 Task: Find connections with filter location Winterthur with filter topic #training with filter profile language French with filter current company LeadSquared with filter school Awadhesh Pratap Singh Vishwavidyalaya with filter industry Transportation Programs with filter service category Financial Reporting with filter keywords title Marketing Specialist
Action: Mouse moved to (618, 97)
Screenshot: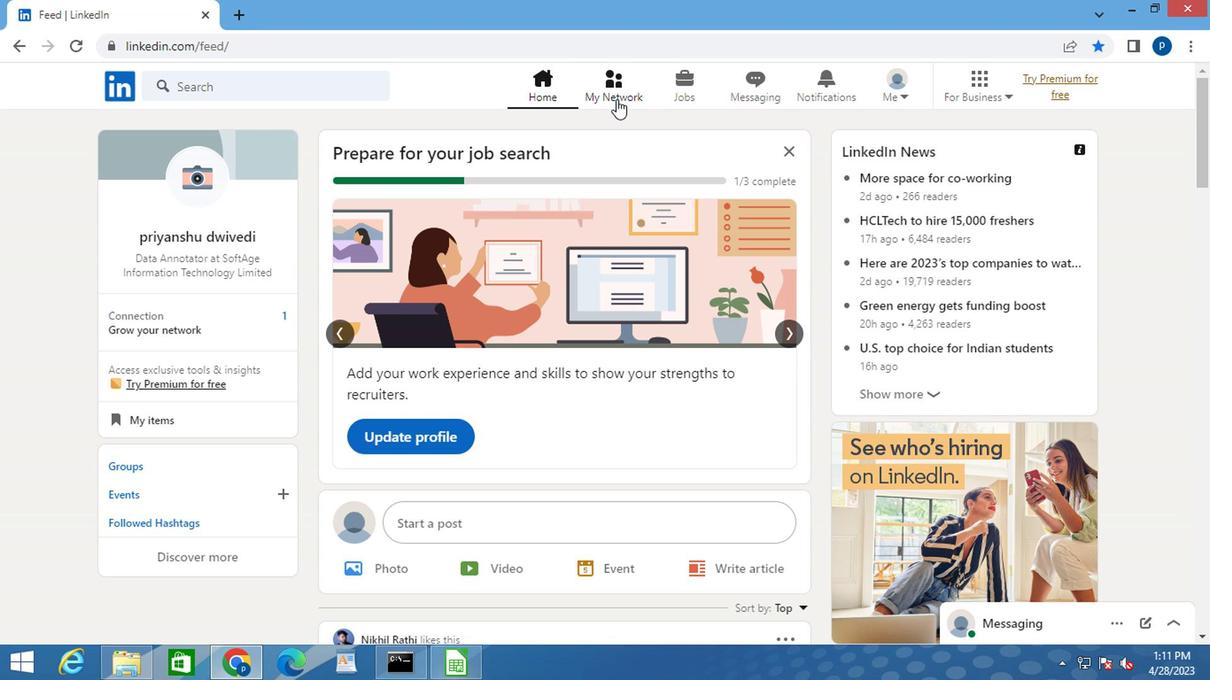 
Action: Mouse pressed left at (618, 97)
Screenshot: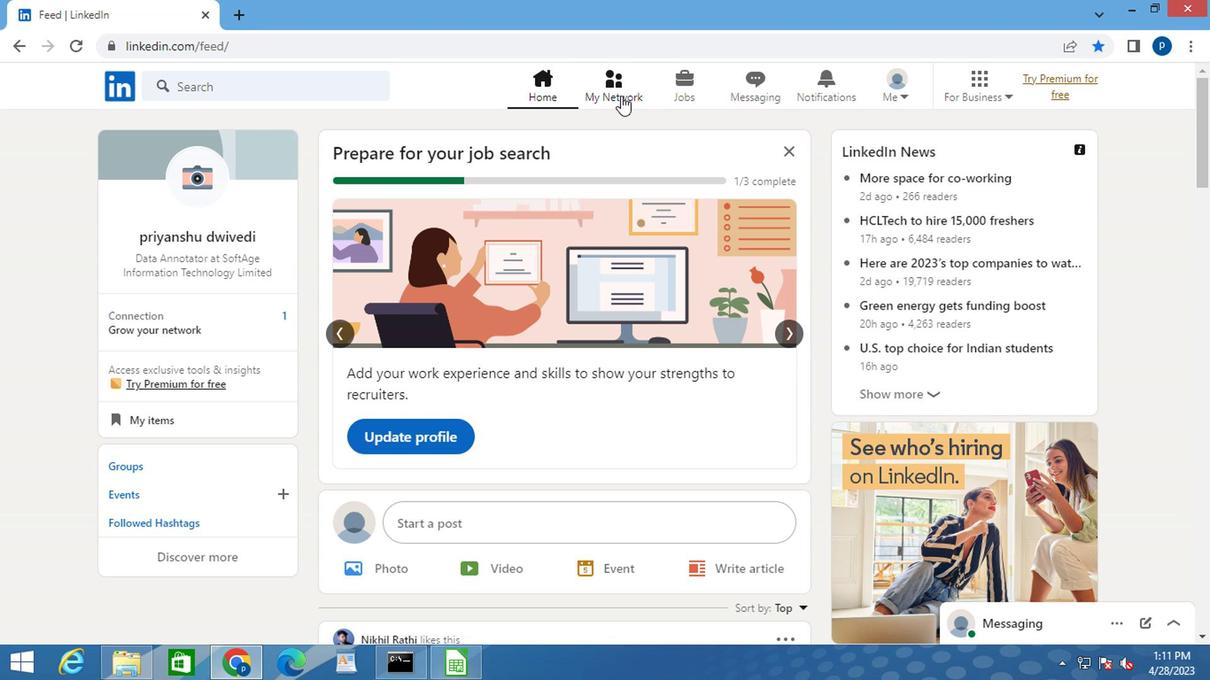 
Action: Mouse moved to (180, 180)
Screenshot: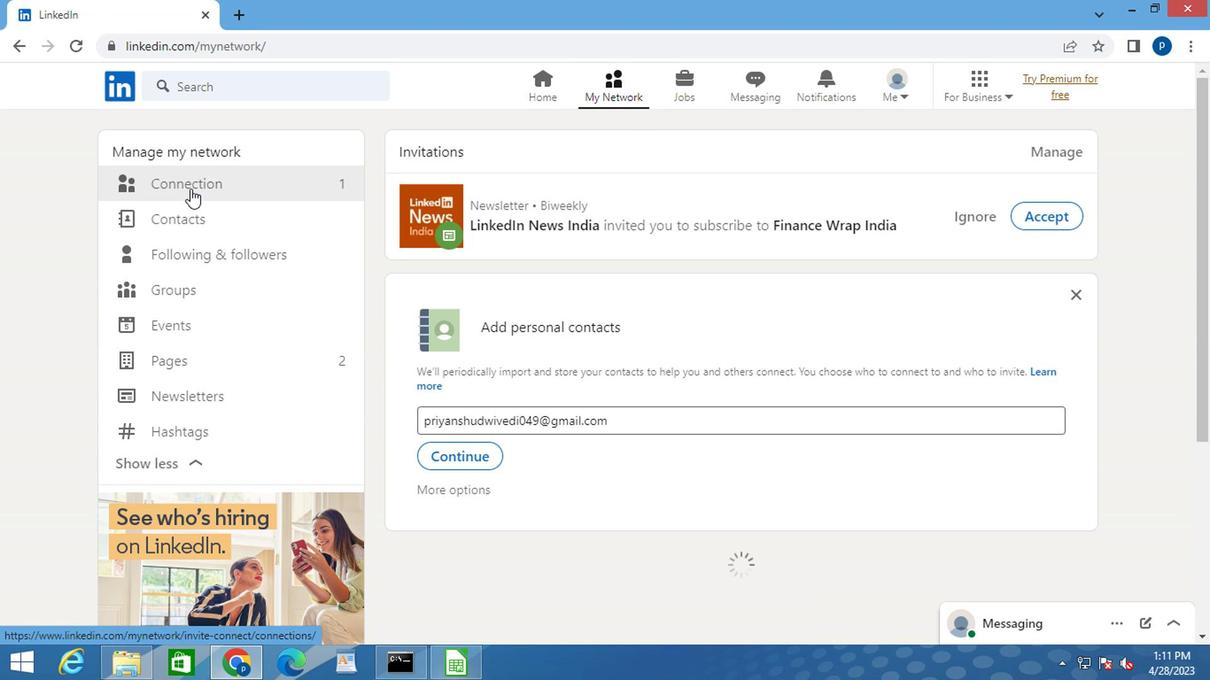 
Action: Mouse pressed left at (180, 180)
Screenshot: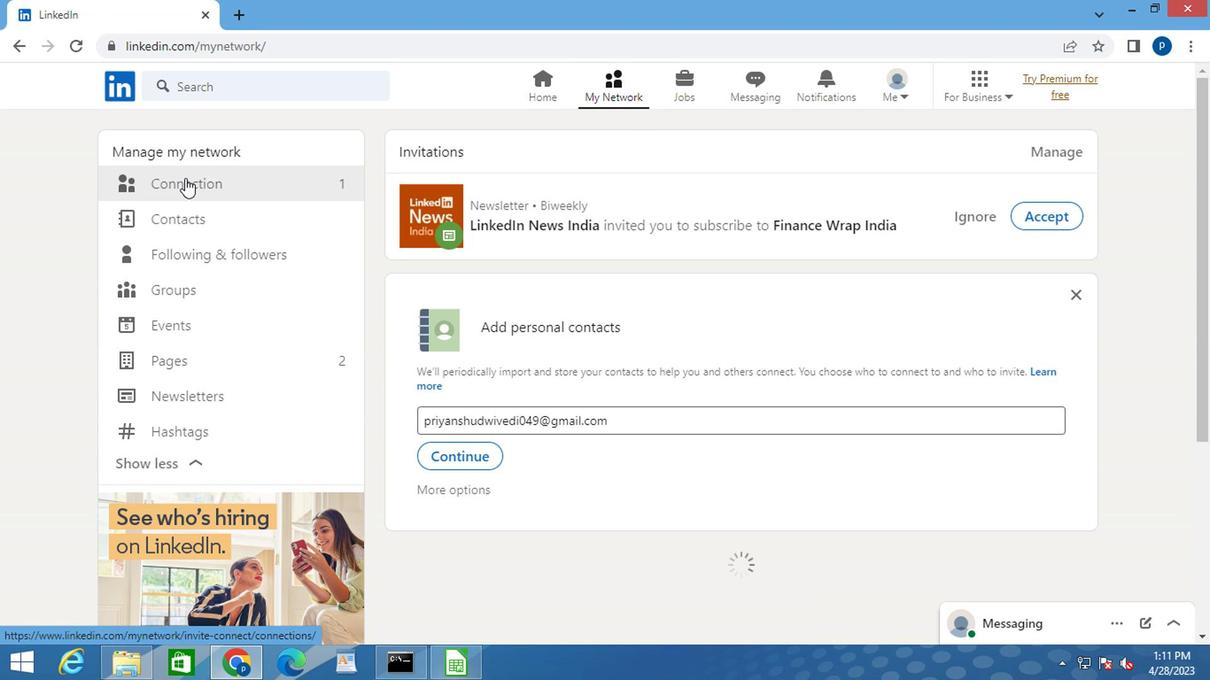 
Action: Mouse moved to (204, 182)
Screenshot: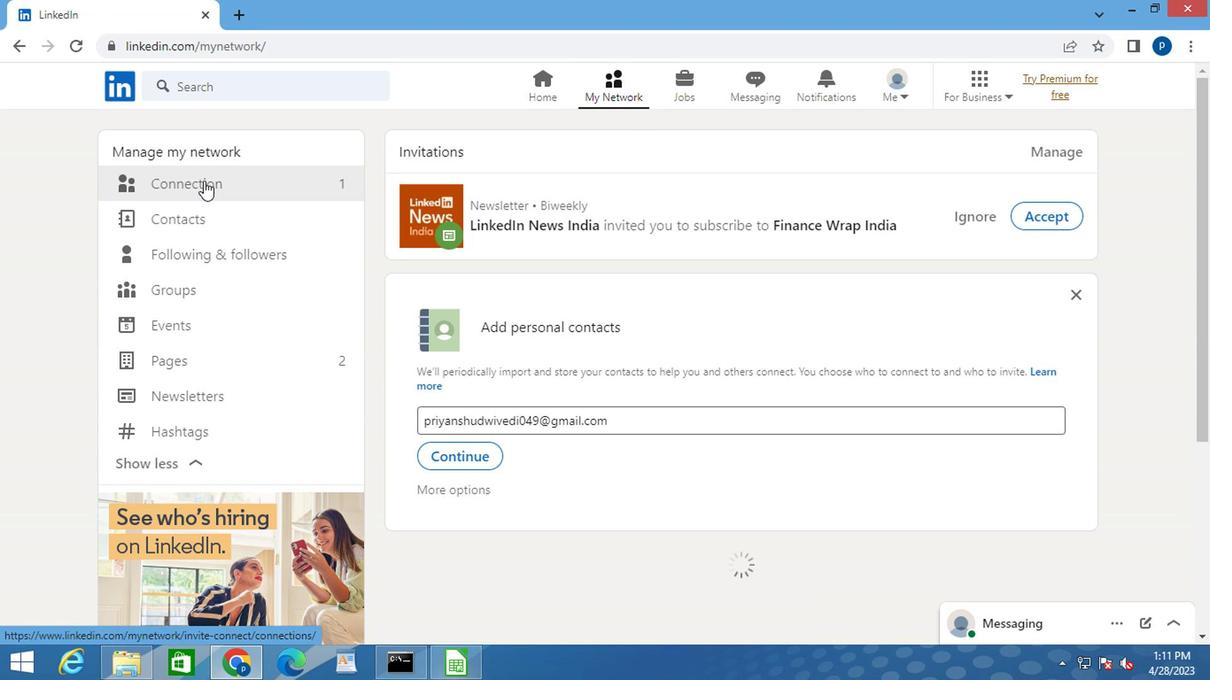 
Action: Mouse pressed left at (204, 182)
Screenshot: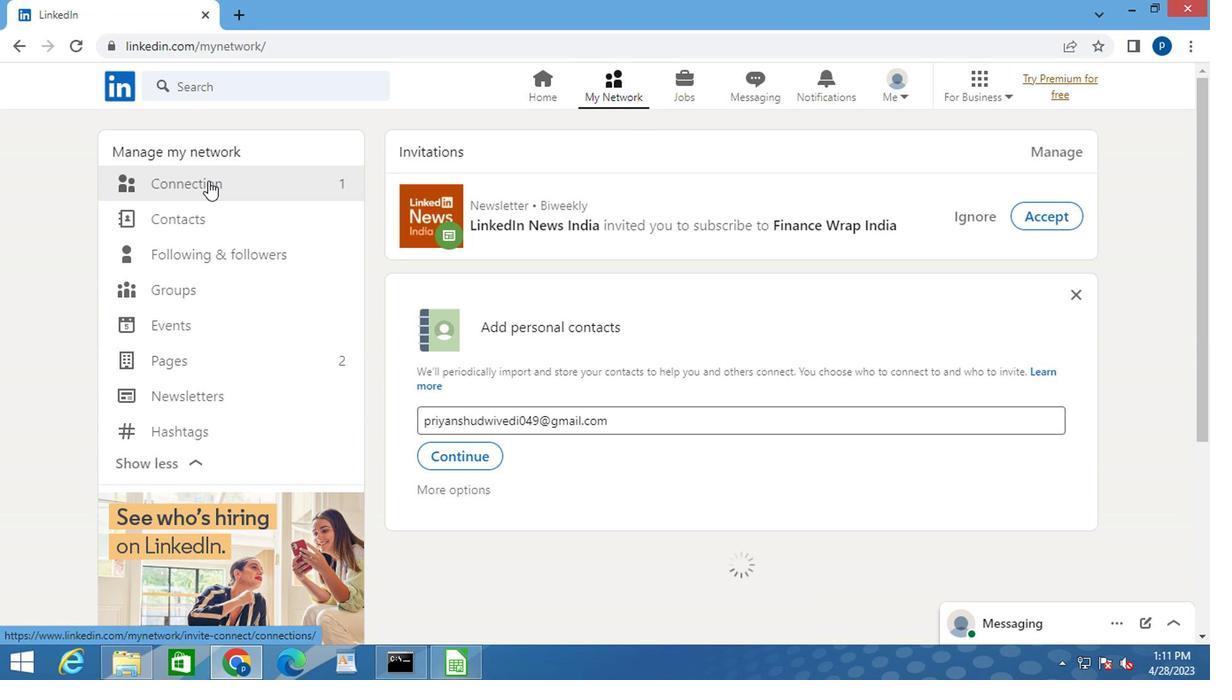 
Action: Mouse moved to (727, 189)
Screenshot: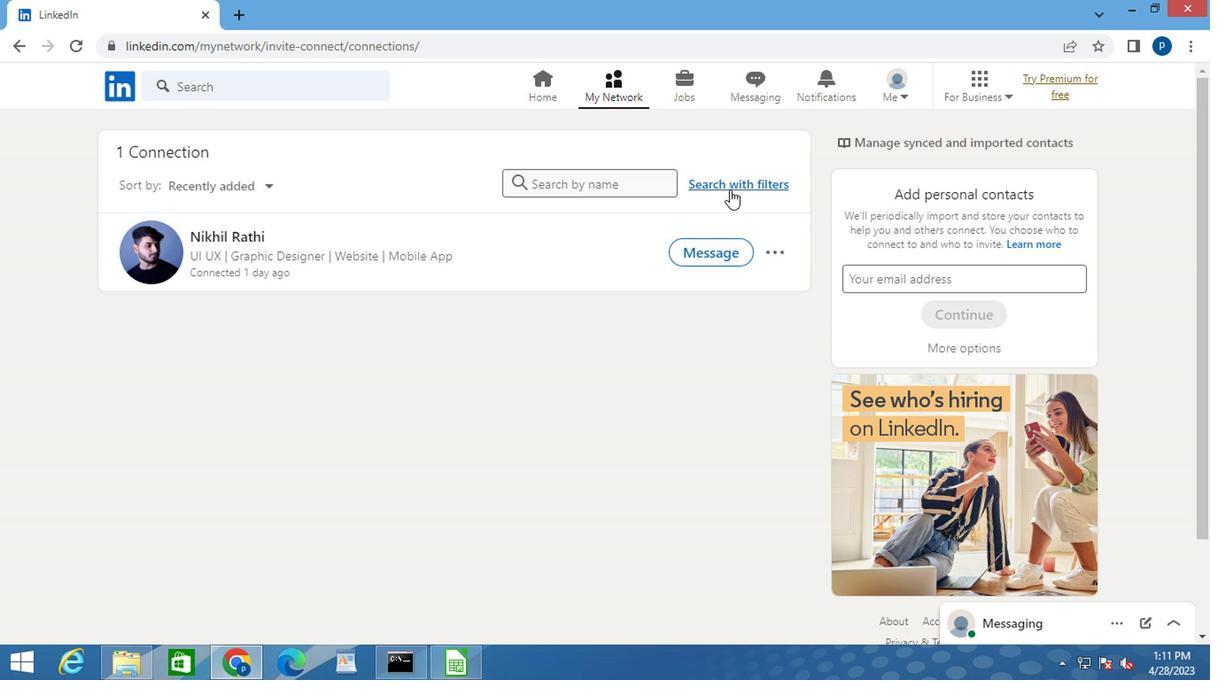 
Action: Mouse pressed left at (727, 189)
Screenshot: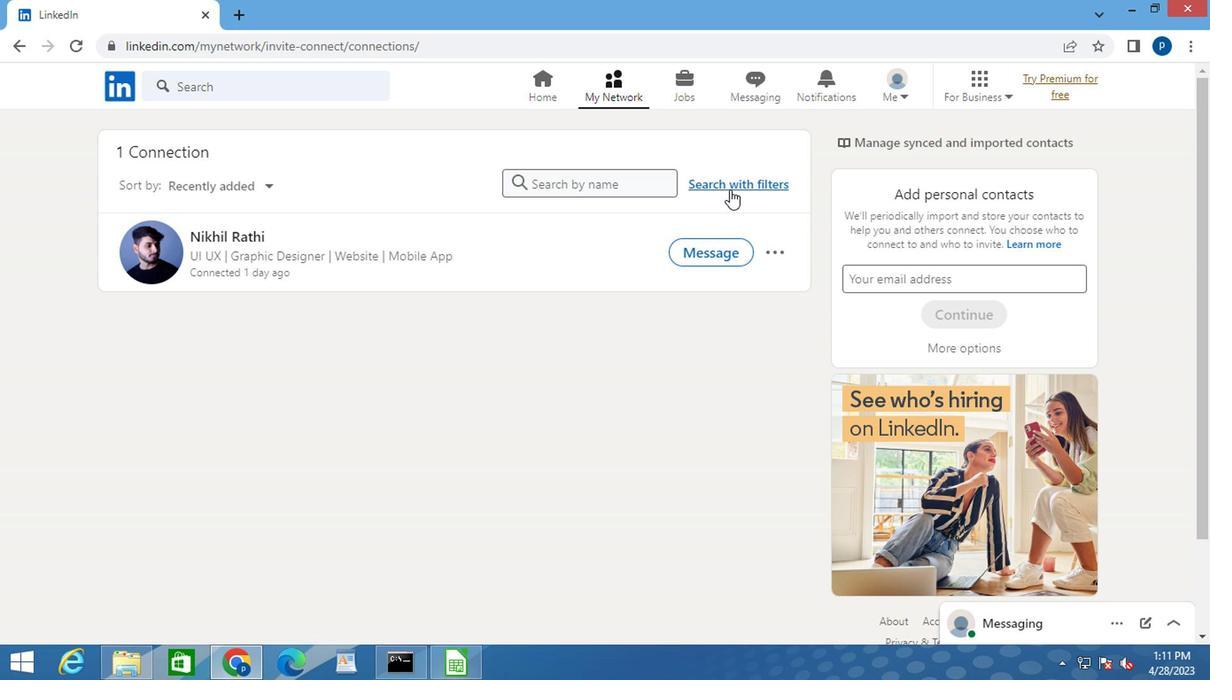 
Action: Mouse moved to (659, 140)
Screenshot: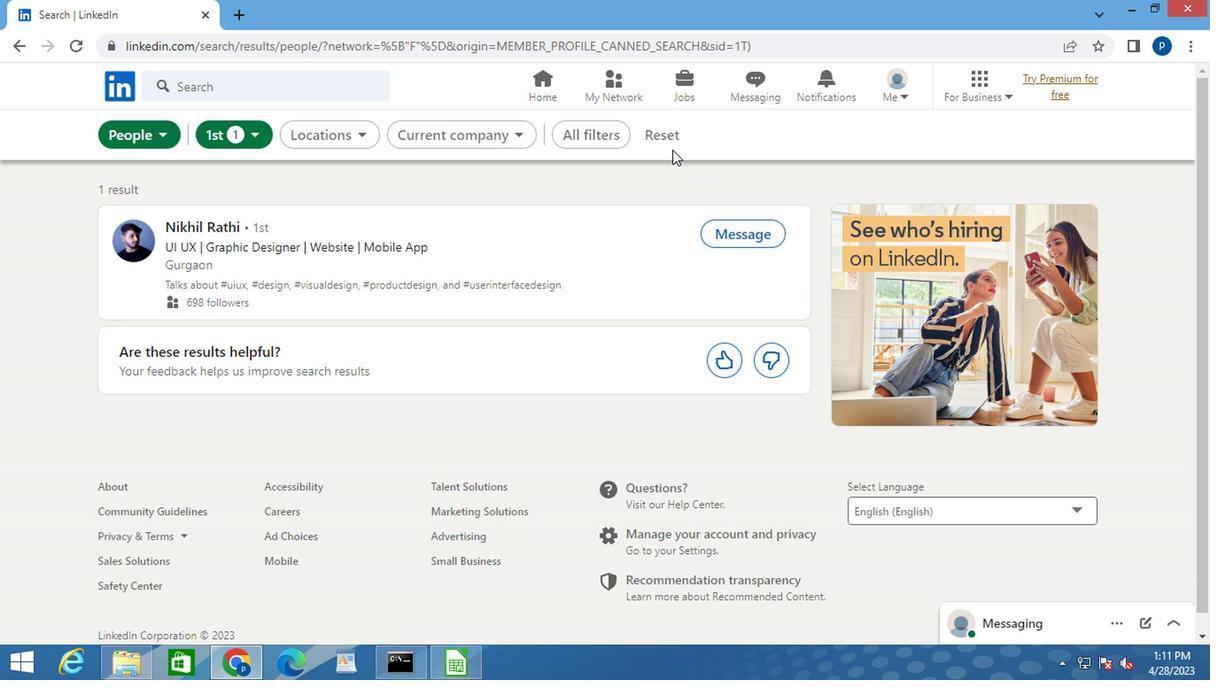 
Action: Mouse pressed left at (659, 140)
Screenshot: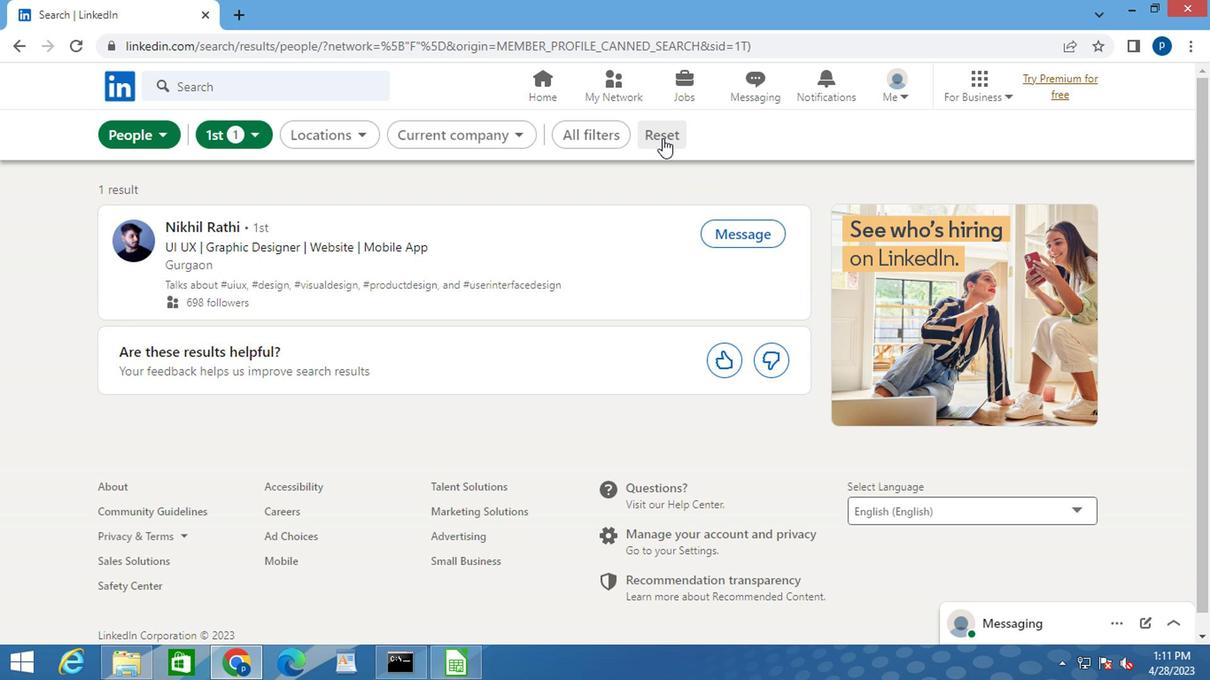 
Action: Mouse moved to (646, 138)
Screenshot: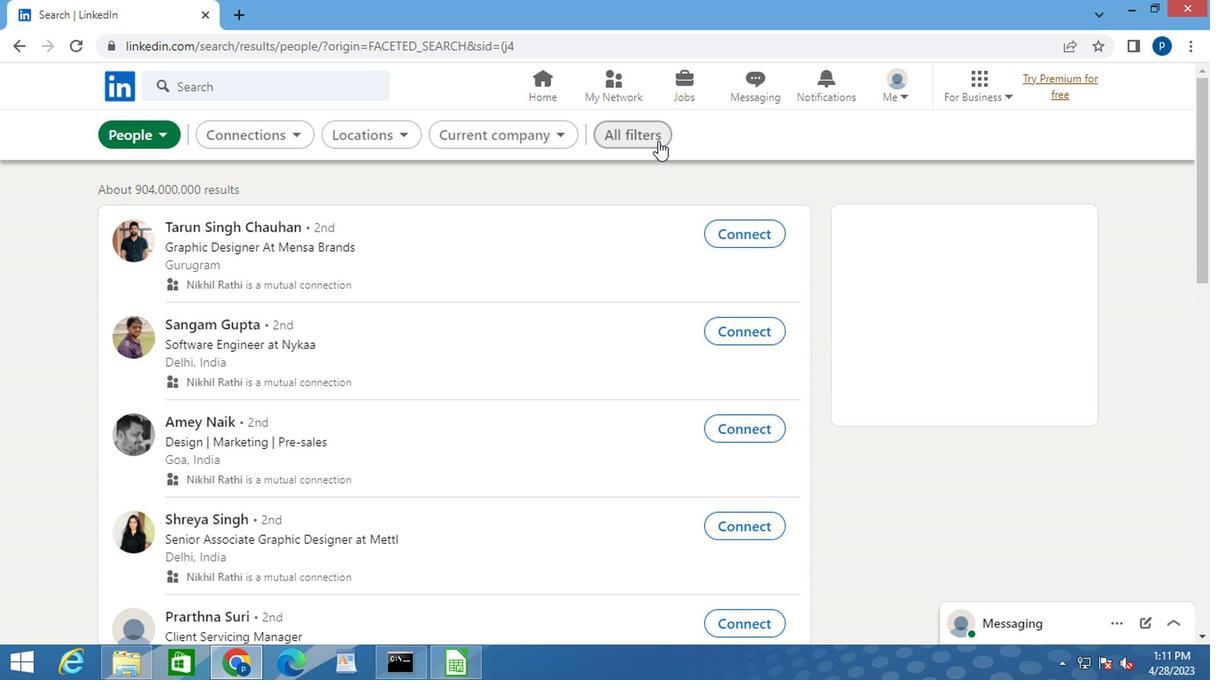 
Action: Mouse pressed left at (646, 138)
Screenshot: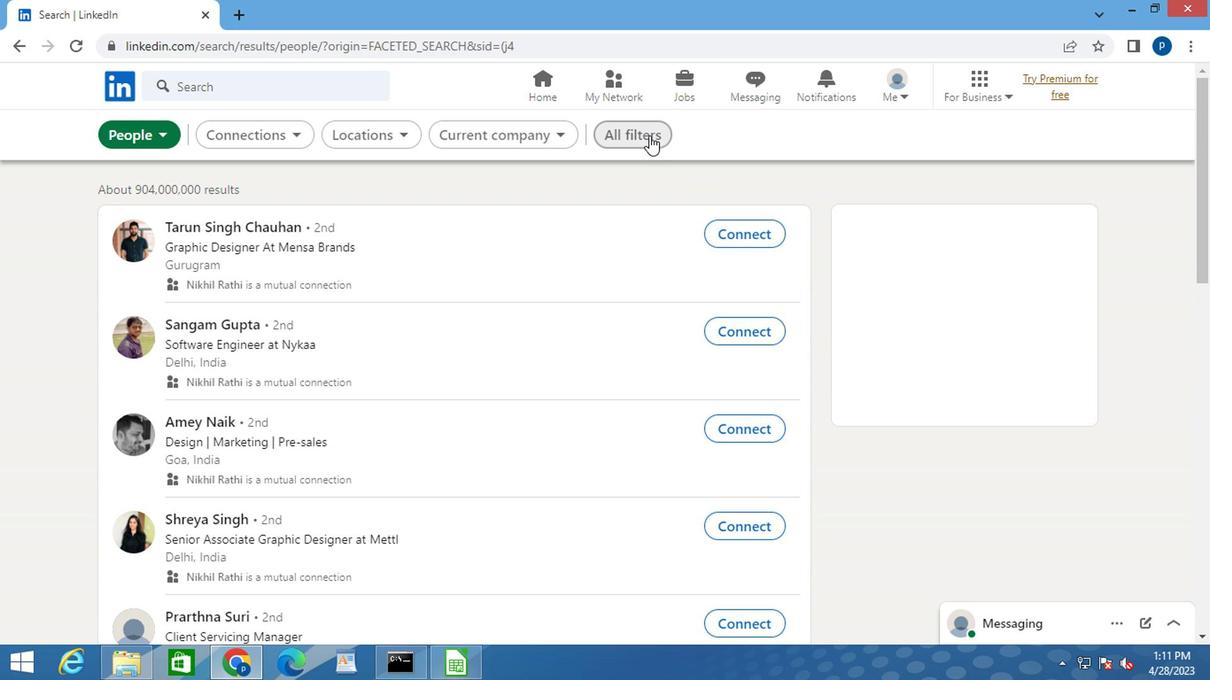 
Action: Mouse moved to (905, 383)
Screenshot: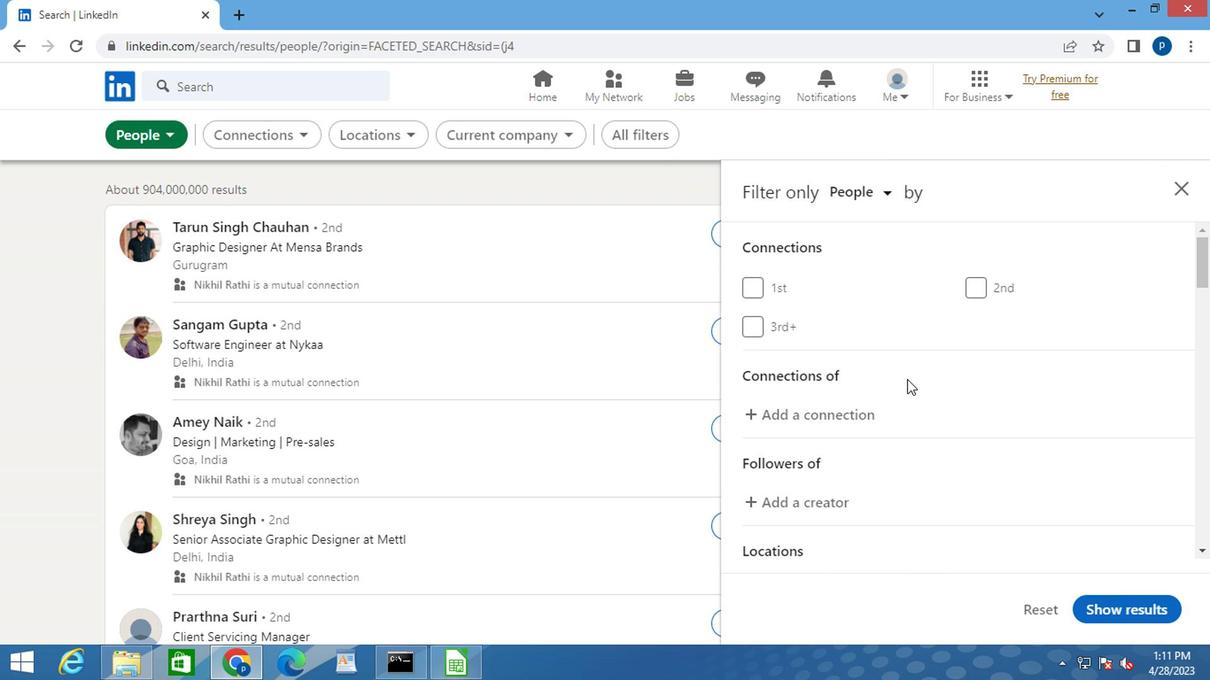 
Action: Mouse scrolled (905, 382) with delta (0, 0)
Screenshot: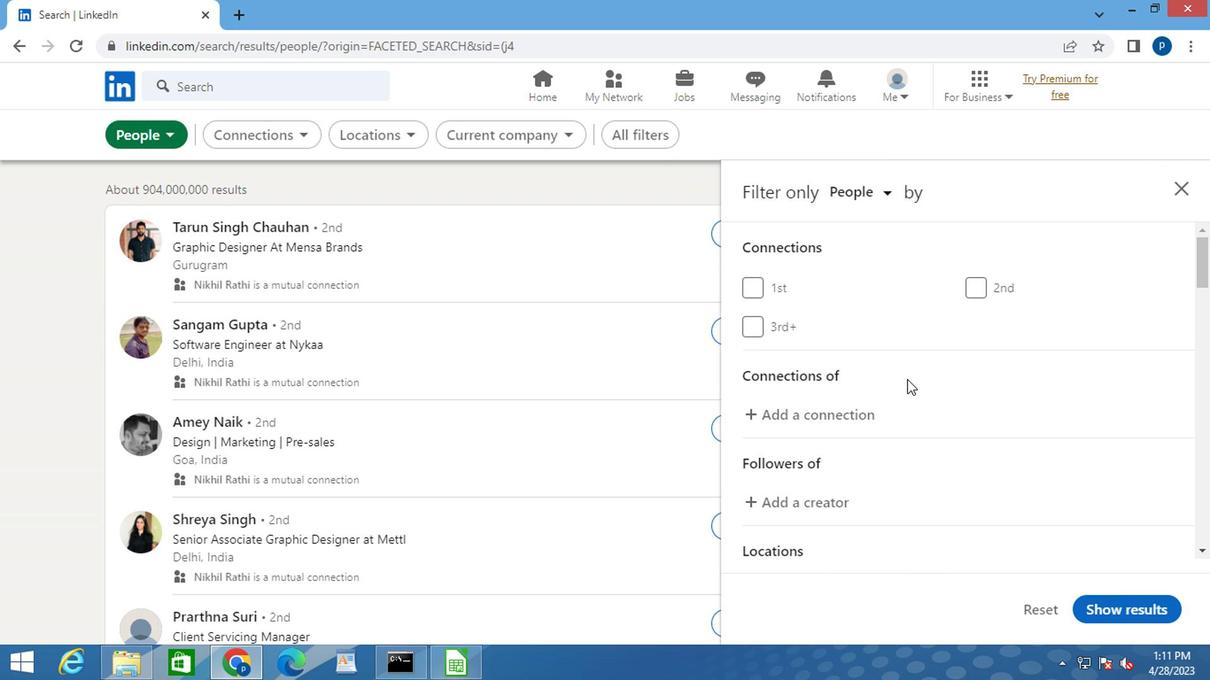 
Action: Mouse moved to (905, 385)
Screenshot: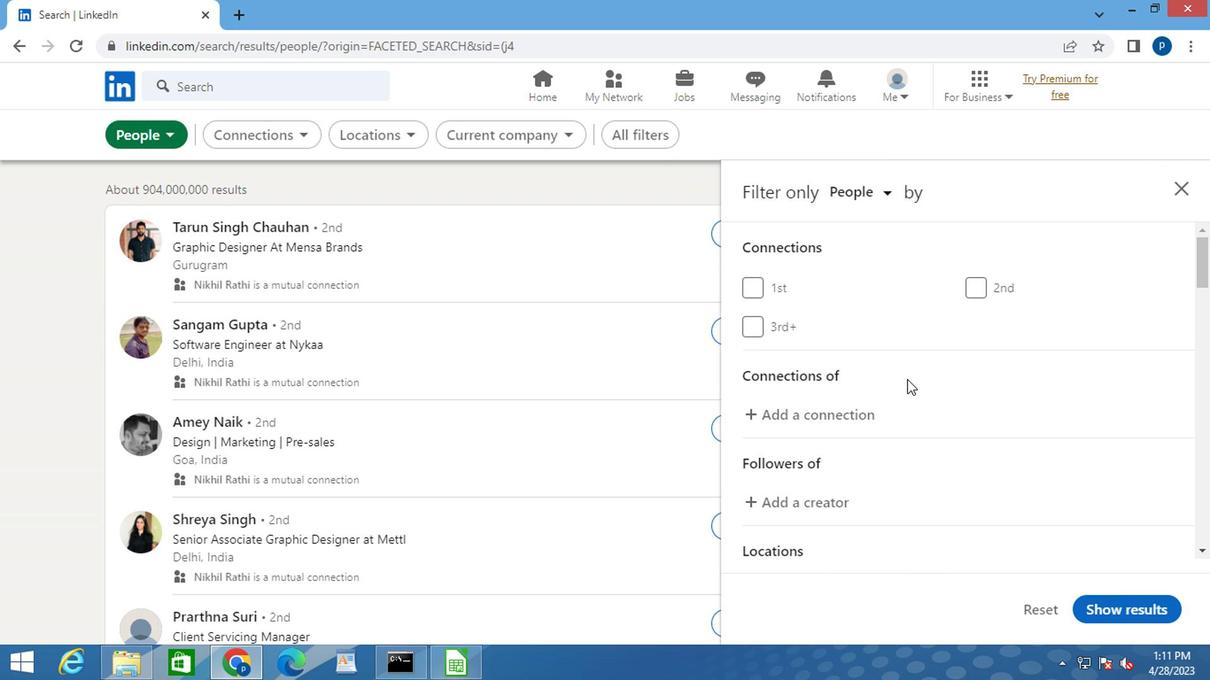 
Action: Mouse scrolled (905, 384) with delta (0, 0)
Screenshot: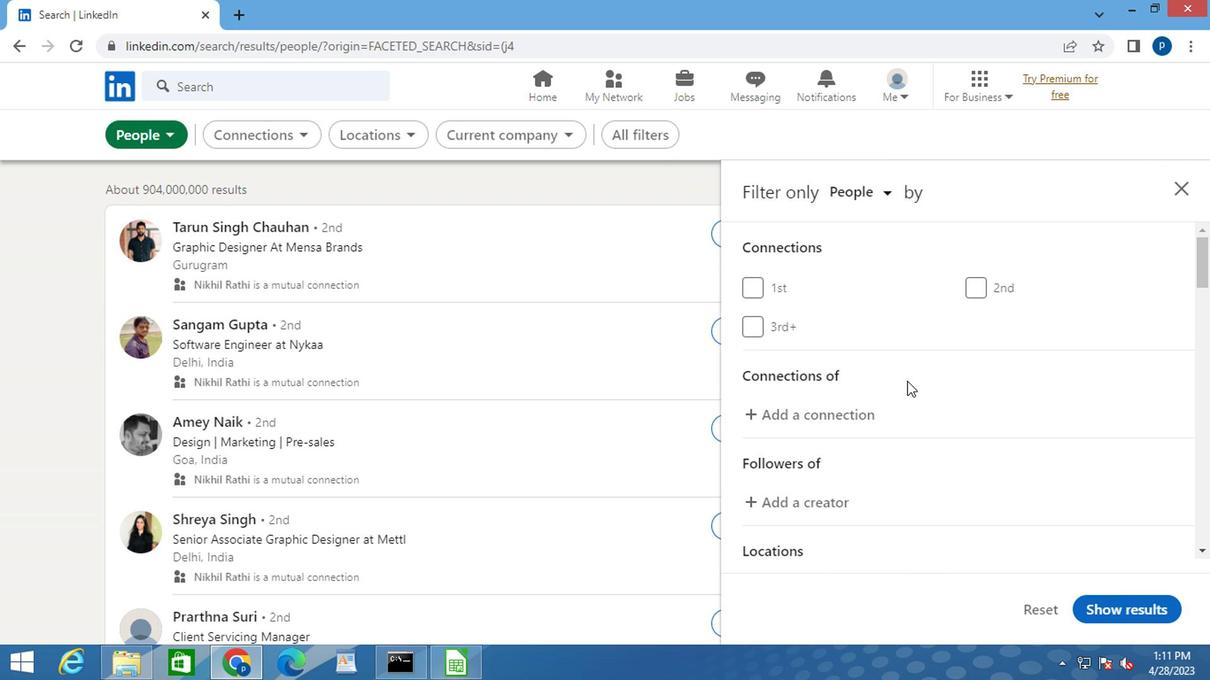 
Action: Mouse moved to (992, 497)
Screenshot: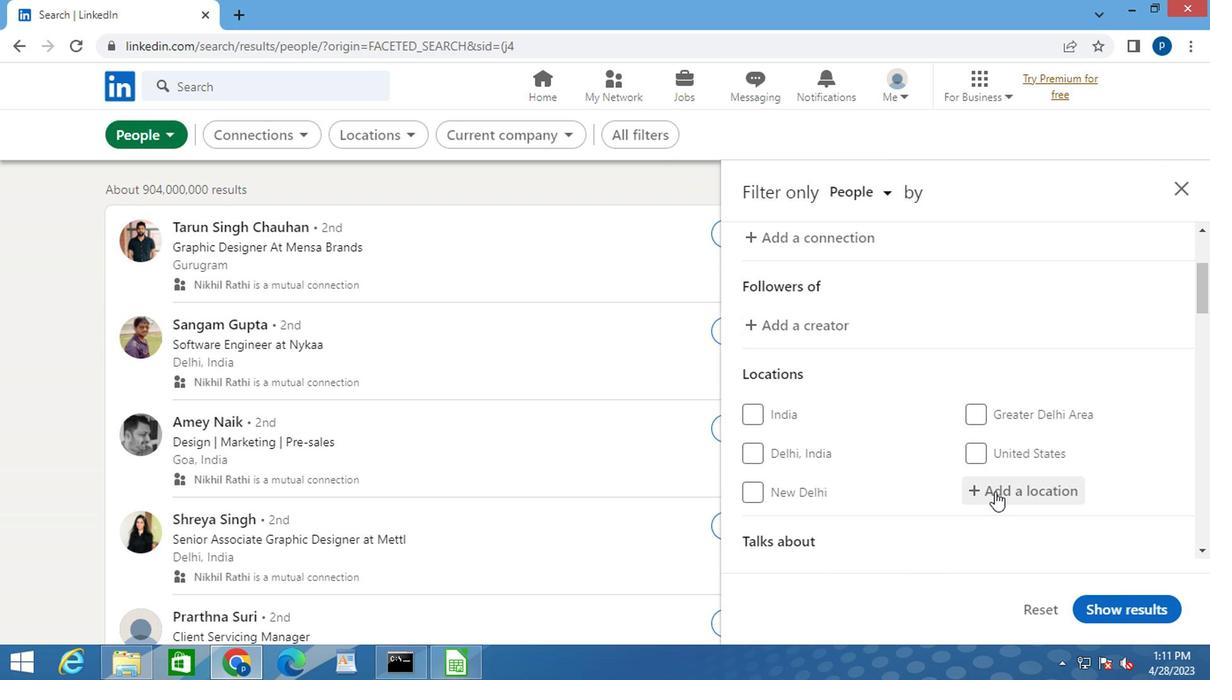 
Action: Mouse pressed left at (992, 497)
Screenshot: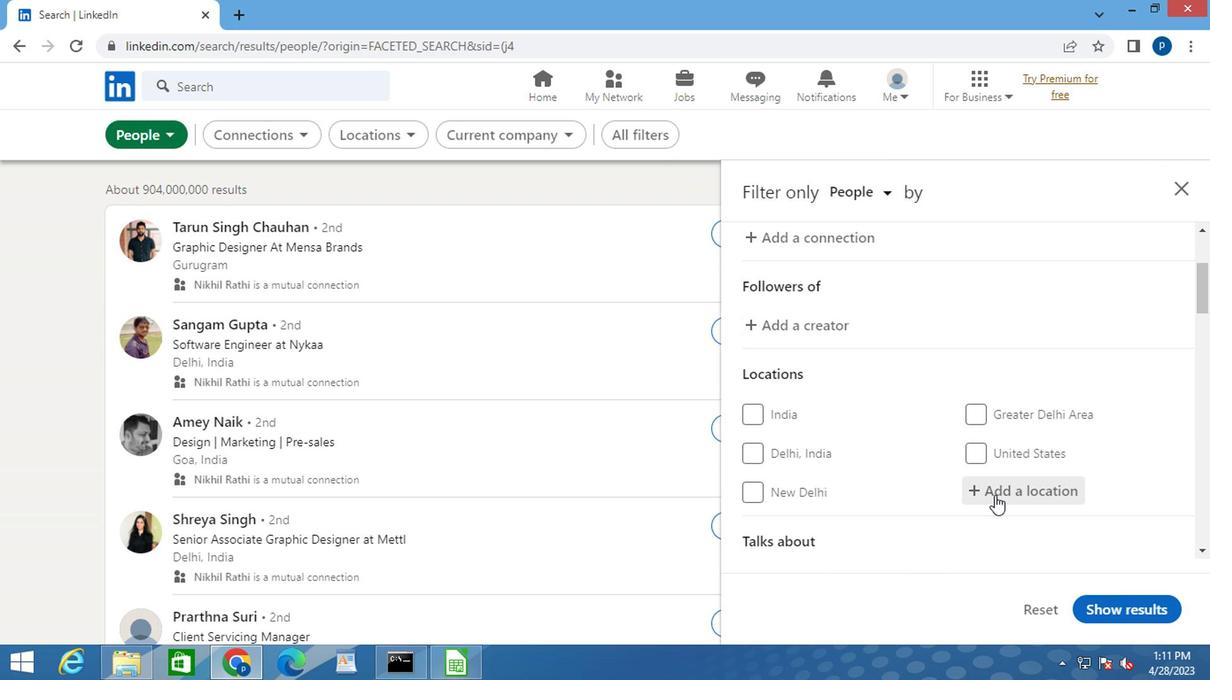 
Action: Key pressed w<Key.caps_lock>interthur
Screenshot: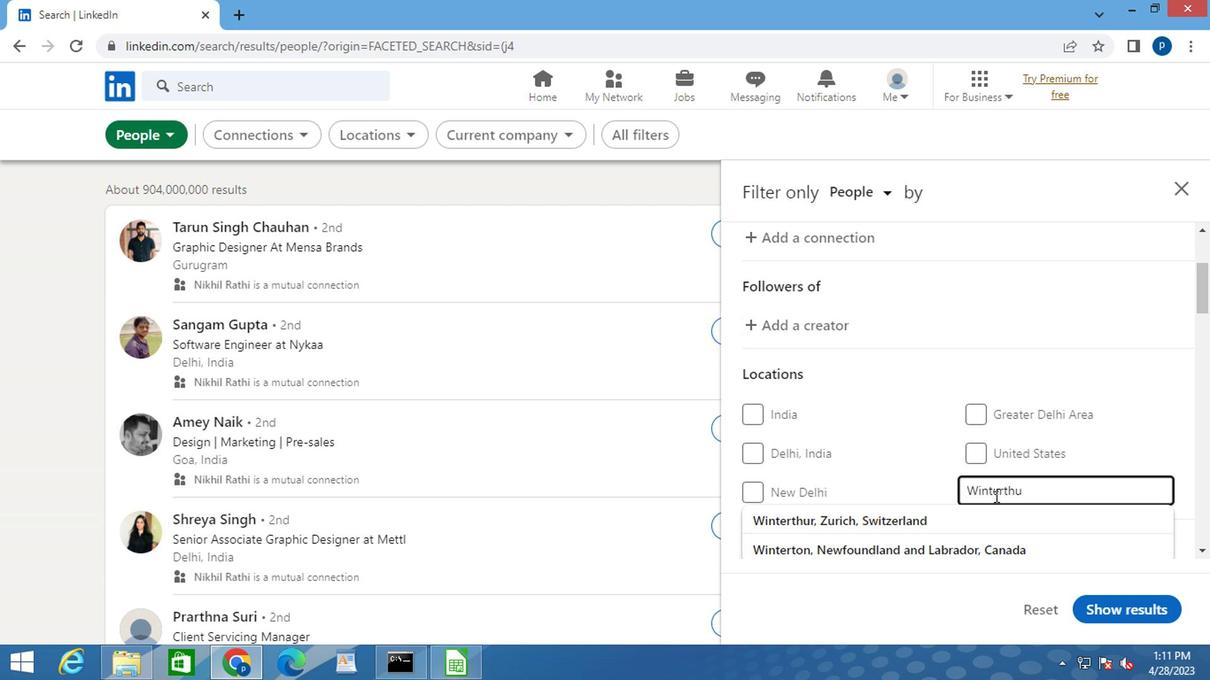 
Action: Mouse moved to (896, 517)
Screenshot: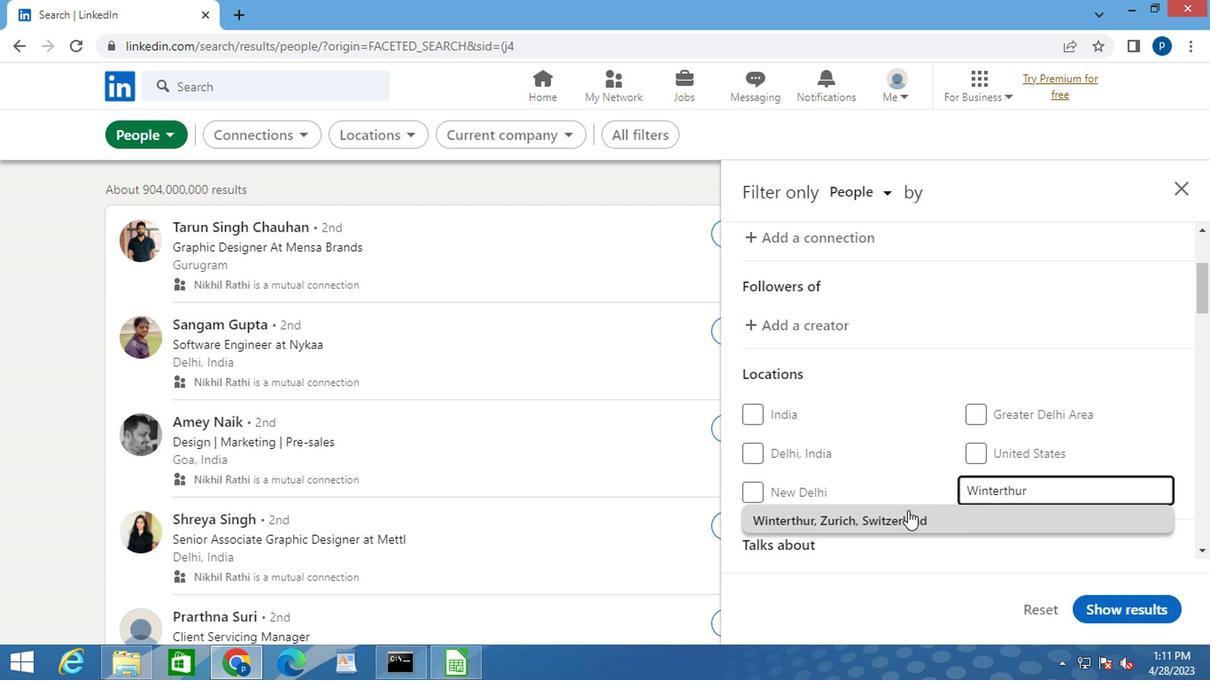 
Action: Mouse pressed left at (896, 517)
Screenshot: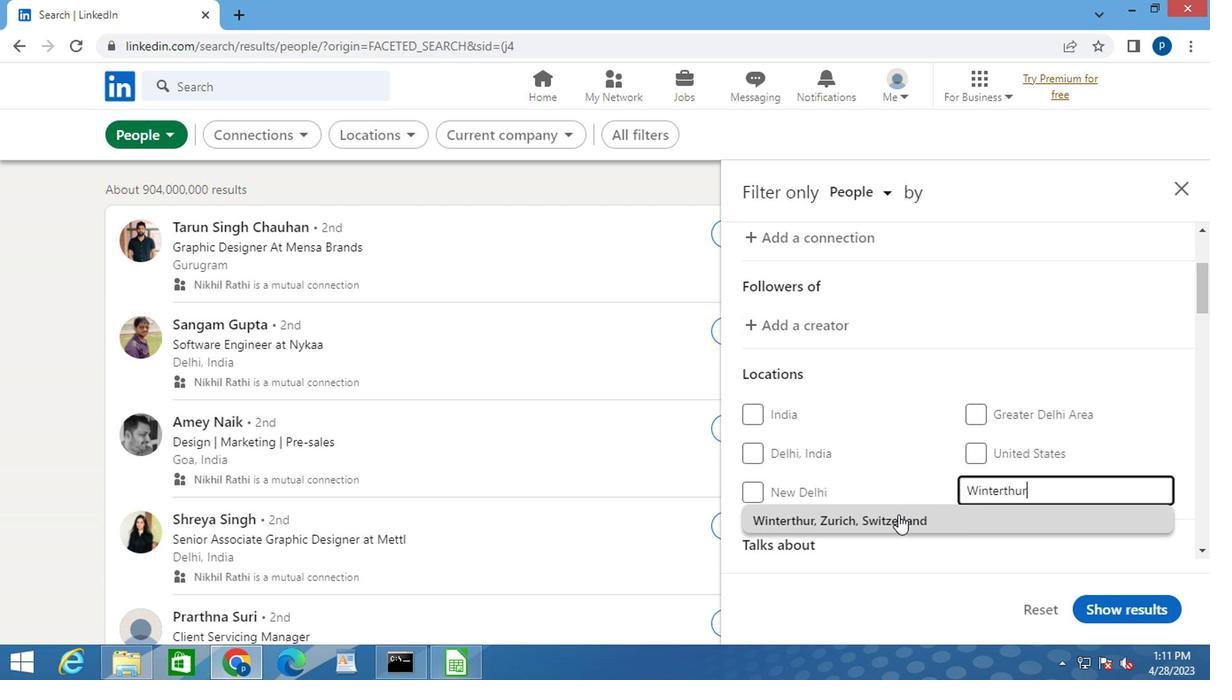 
Action: Mouse scrolled (896, 516) with delta (0, -1)
Screenshot: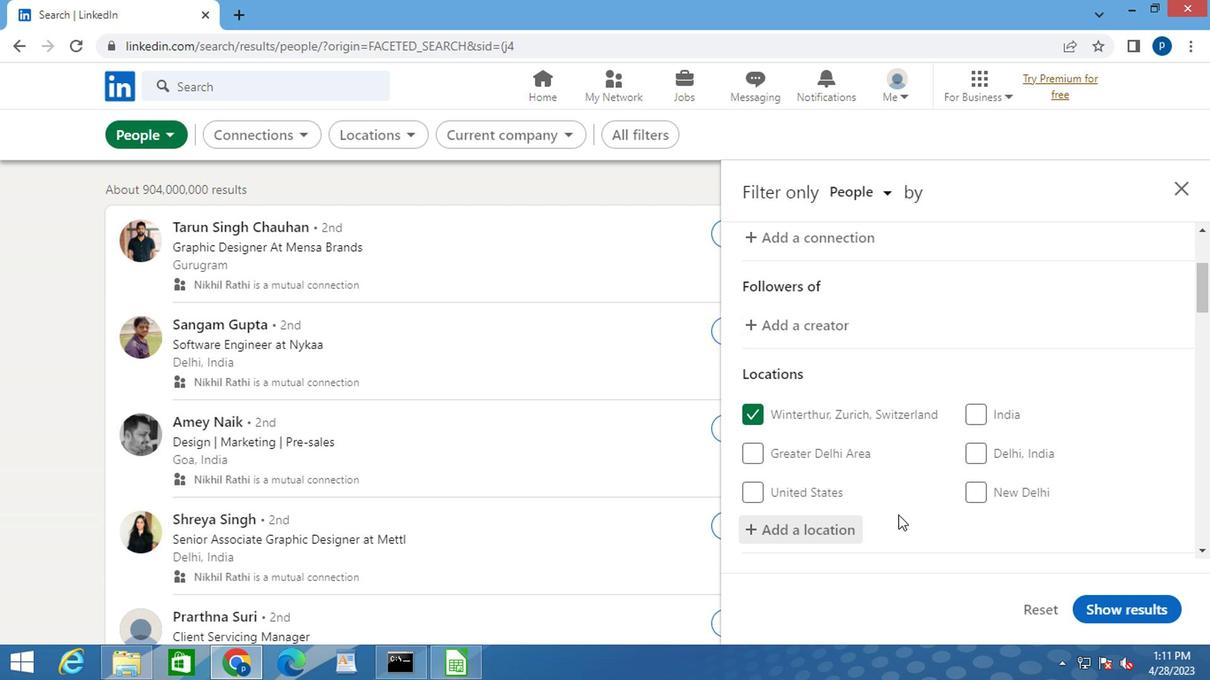 
Action: Mouse scrolled (896, 516) with delta (0, -1)
Screenshot: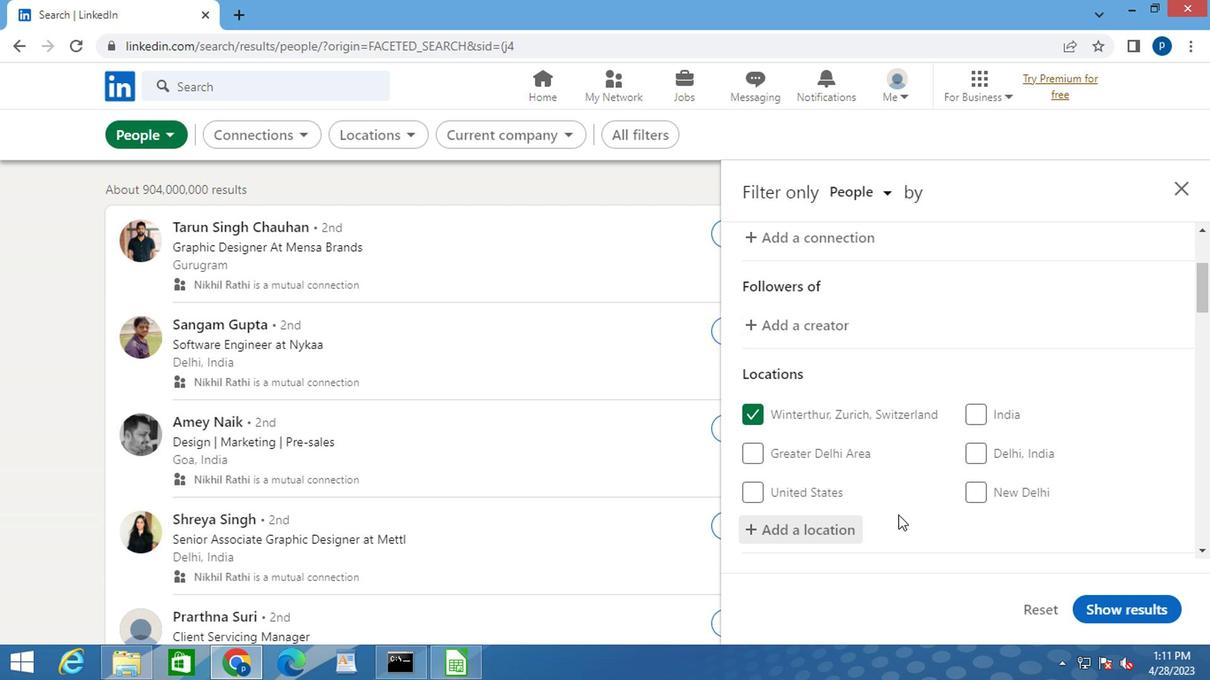 
Action: Mouse moved to (987, 523)
Screenshot: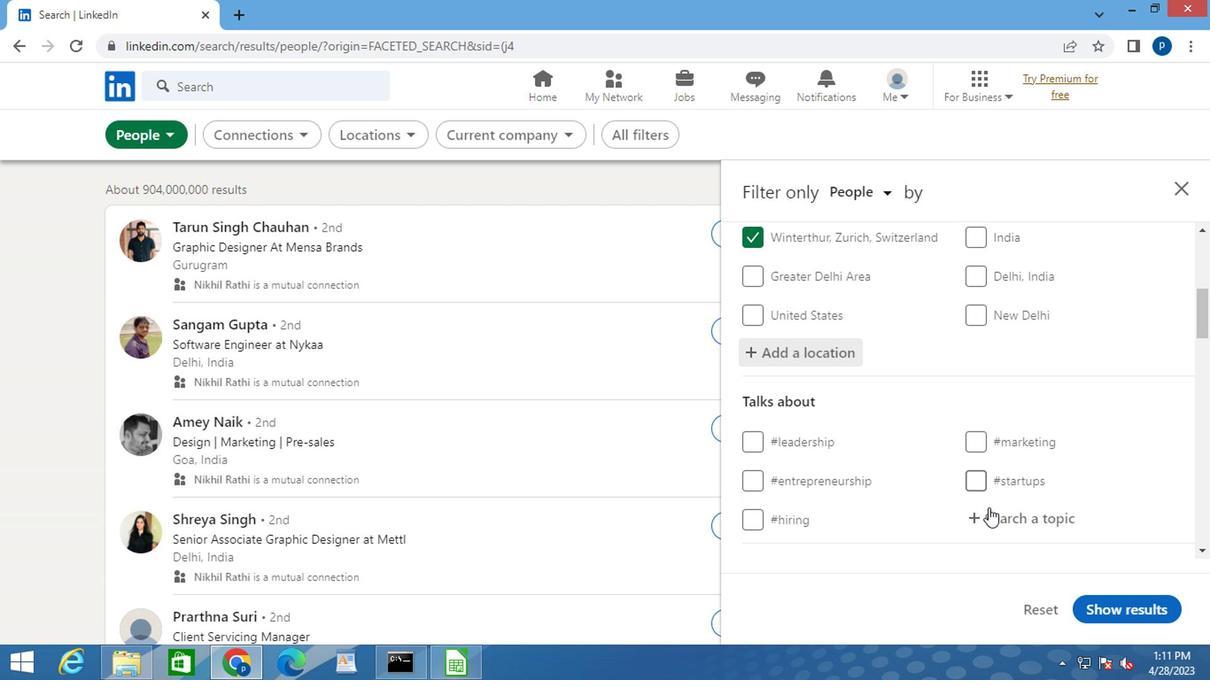 
Action: Mouse pressed left at (987, 523)
Screenshot: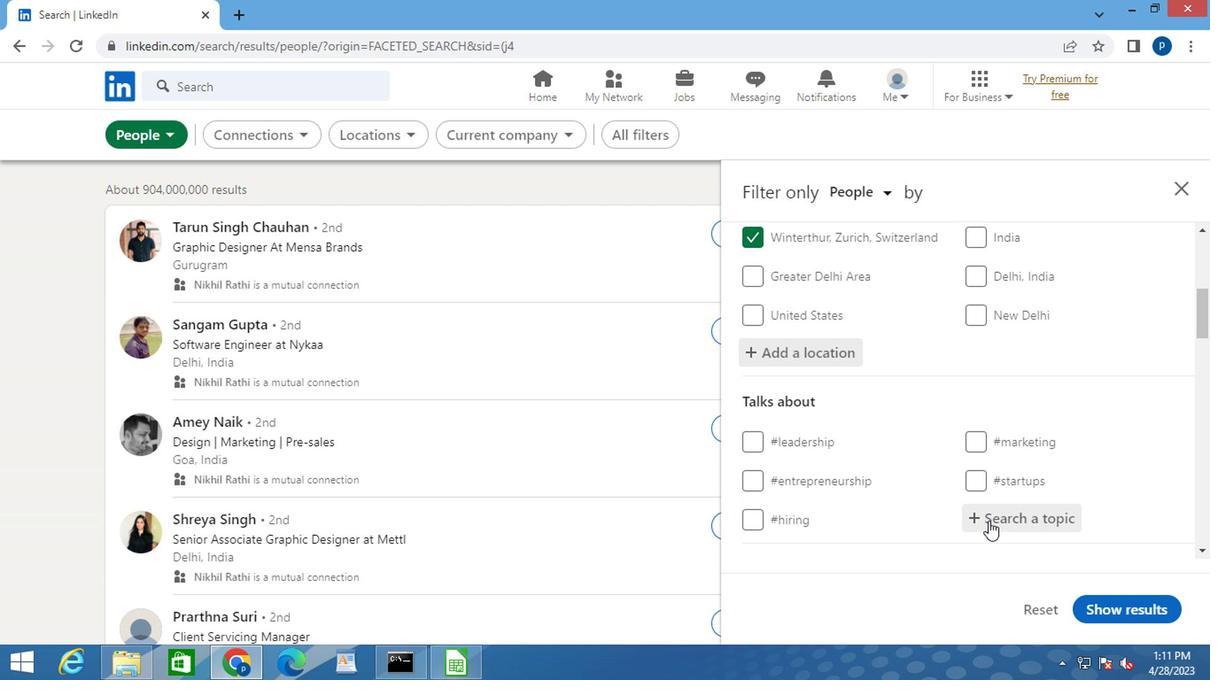 
Action: Key pressed <Key.shift>#TRAINING<Key.space>
Screenshot: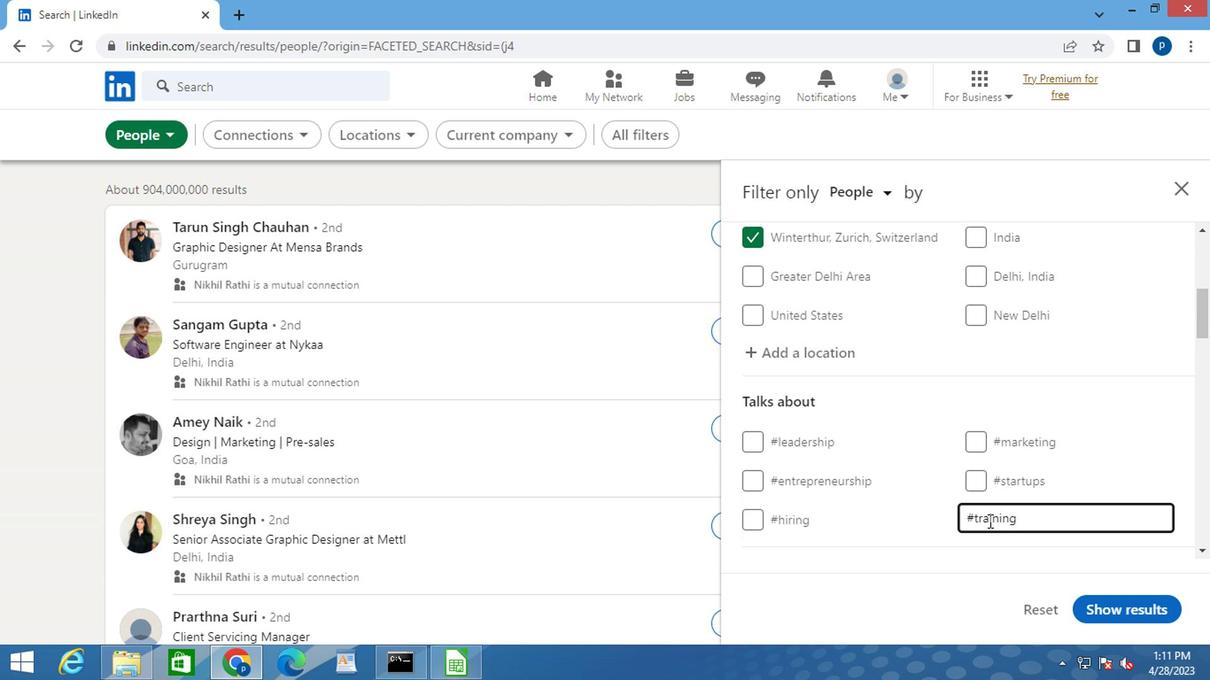 
Action: Mouse moved to (932, 523)
Screenshot: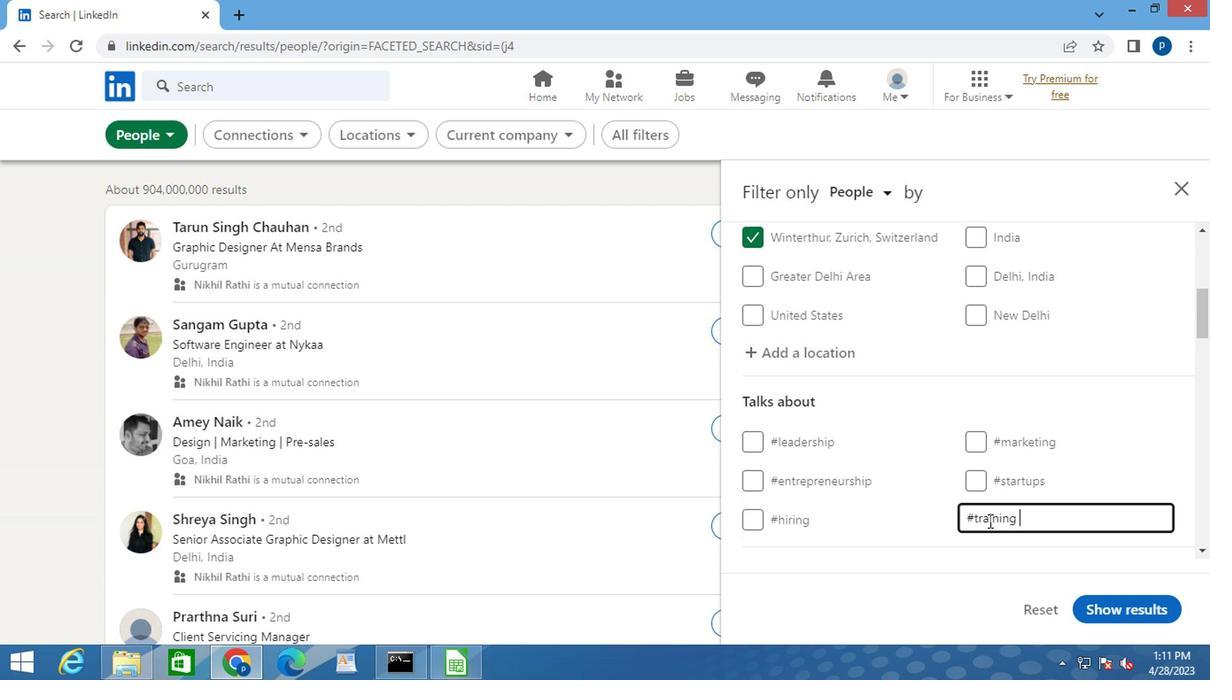
Action: Mouse scrolled (932, 522) with delta (0, 0)
Screenshot: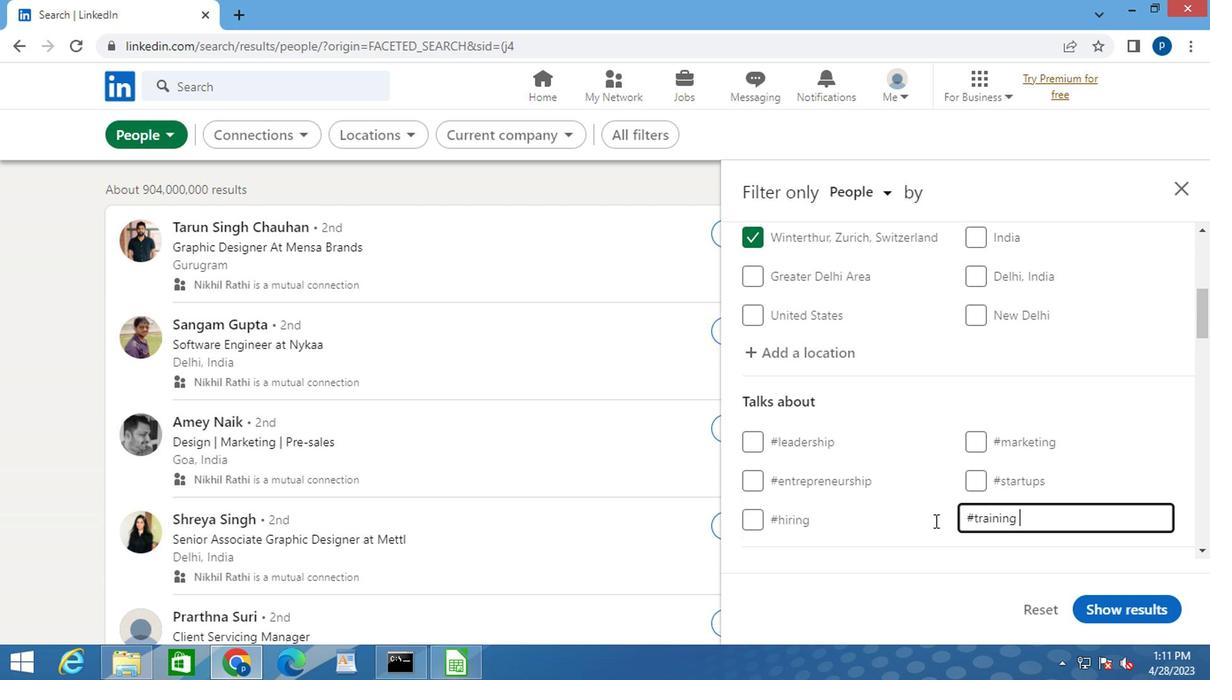 
Action: Mouse scrolled (932, 522) with delta (0, 0)
Screenshot: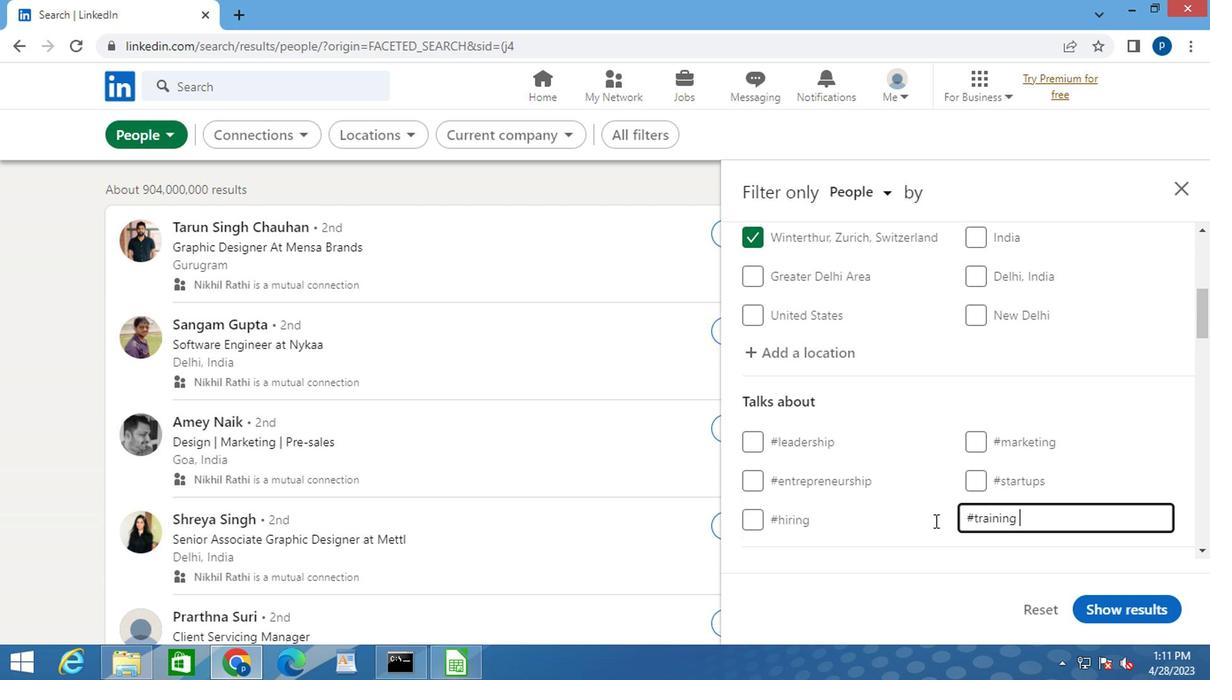 
Action: Mouse moved to (901, 426)
Screenshot: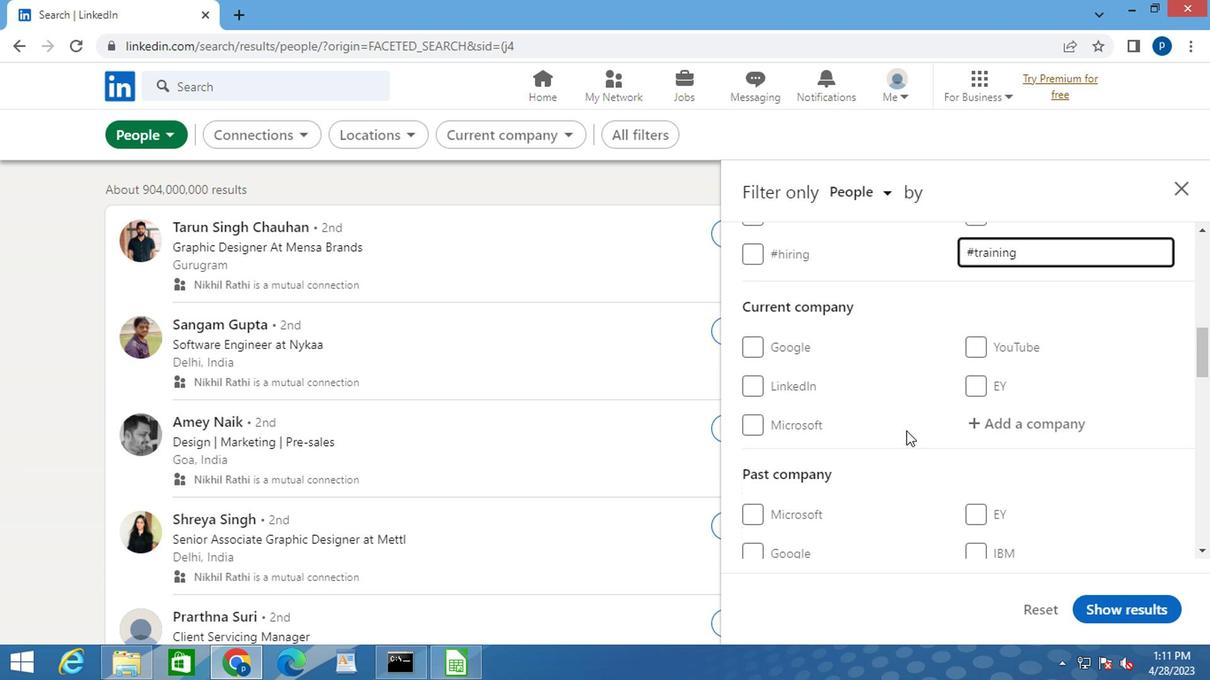 
Action: Mouse scrolled (900, 421) with delta (0, 0)
Screenshot: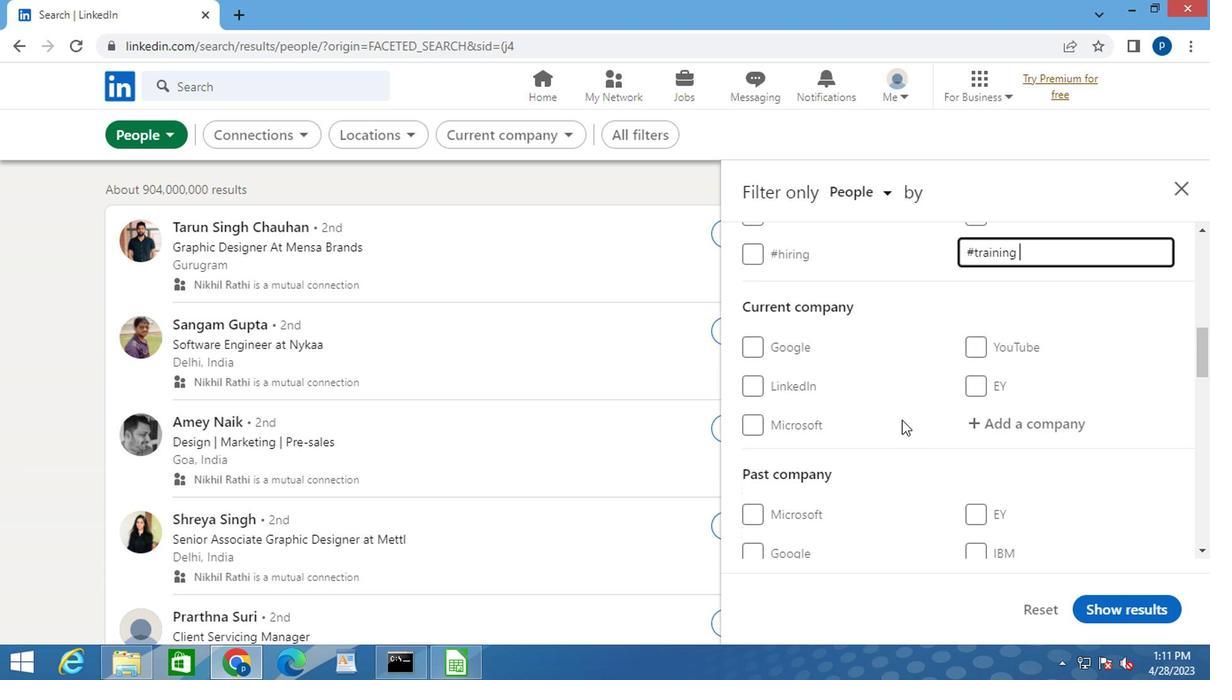 
Action: Mouse scrolled (900, 421) with delta (0, 0)
Screenshot: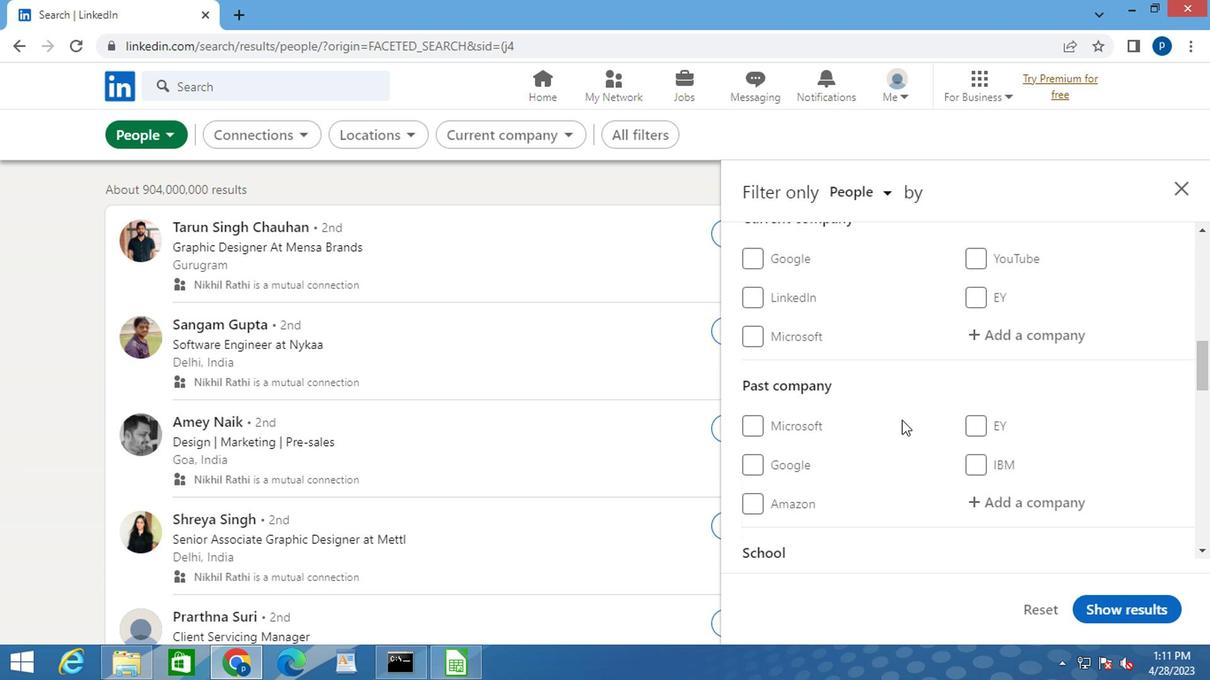 
Action: Mouse moved to (907, 421)
Screenshot: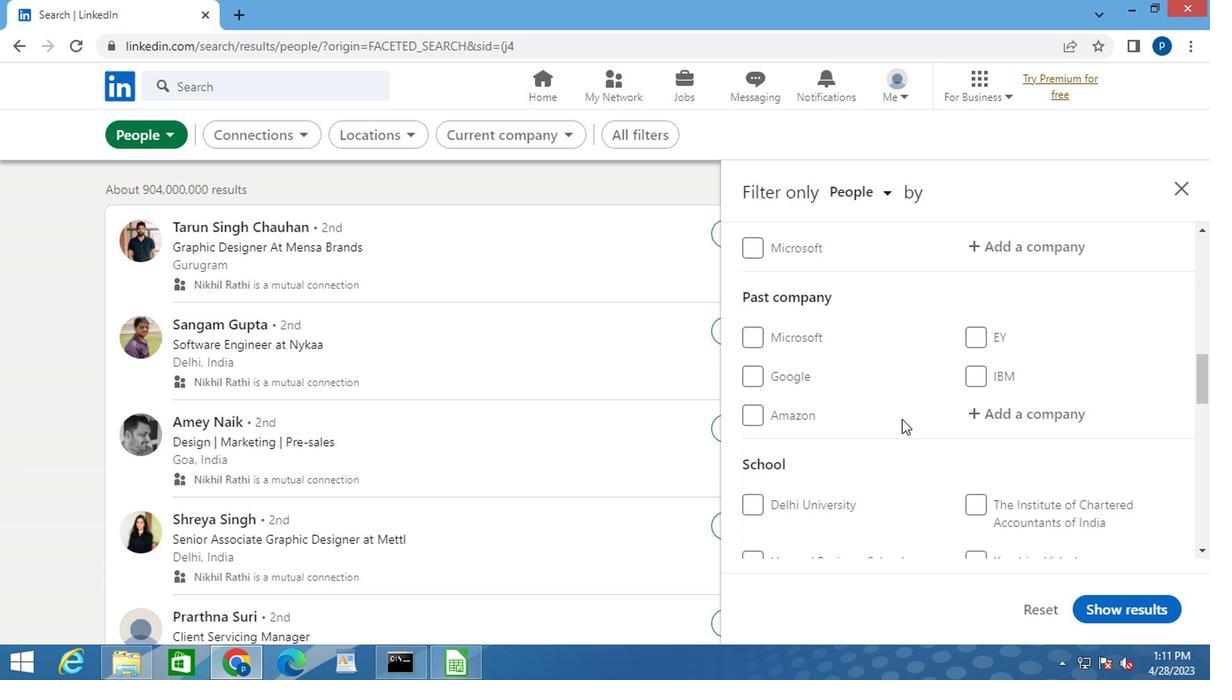 
Action: Mouse scrolled (907, 422) with delta (0, 0)
Screenshot: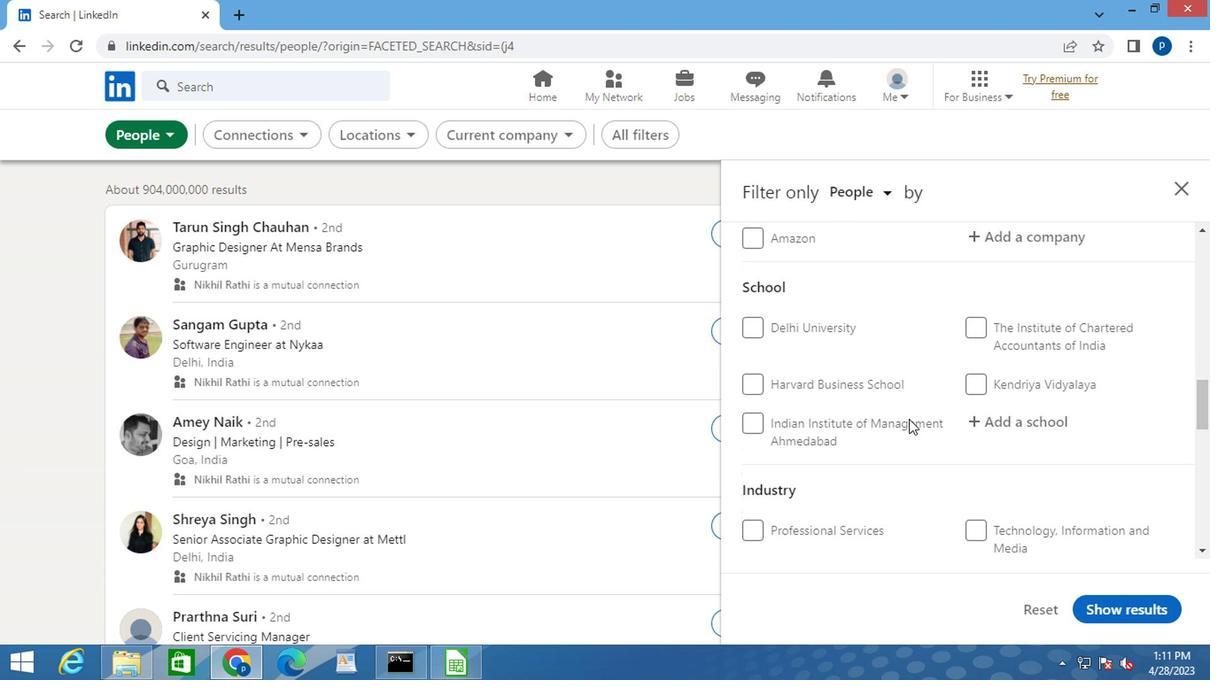 
Action: Mouse moved to (907, 421)
Screenshot: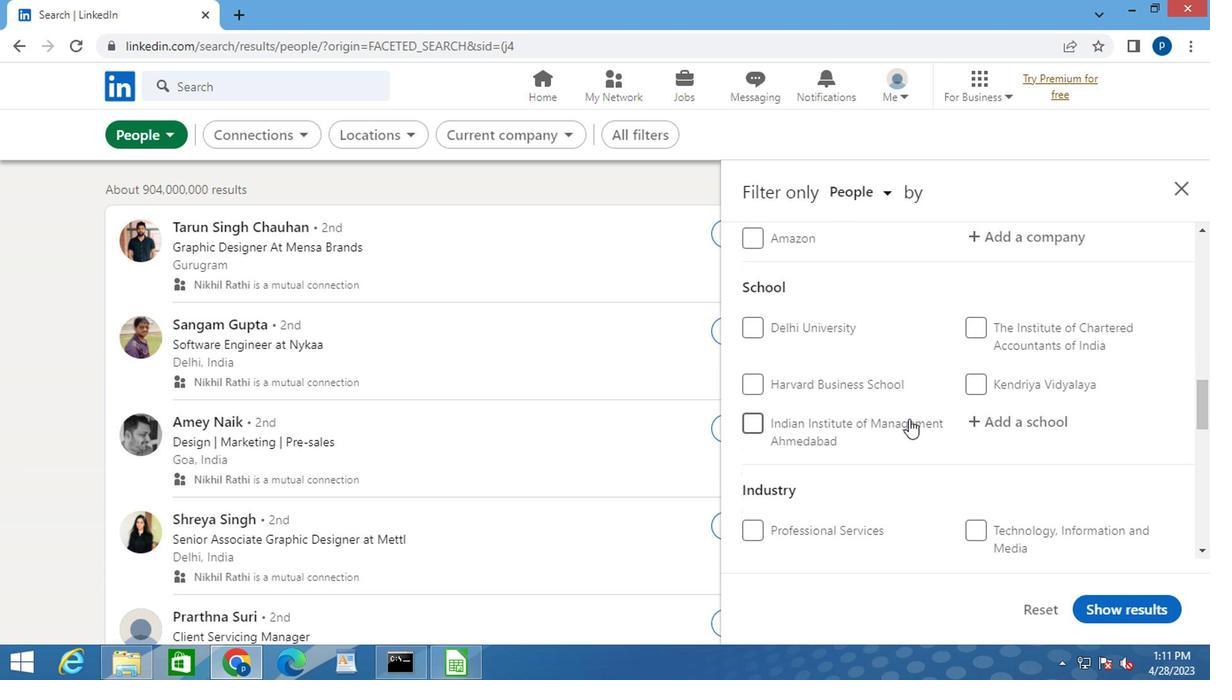 
Action: Mouse scrolled (907, 420) with delta (0, -1)
Screenshot: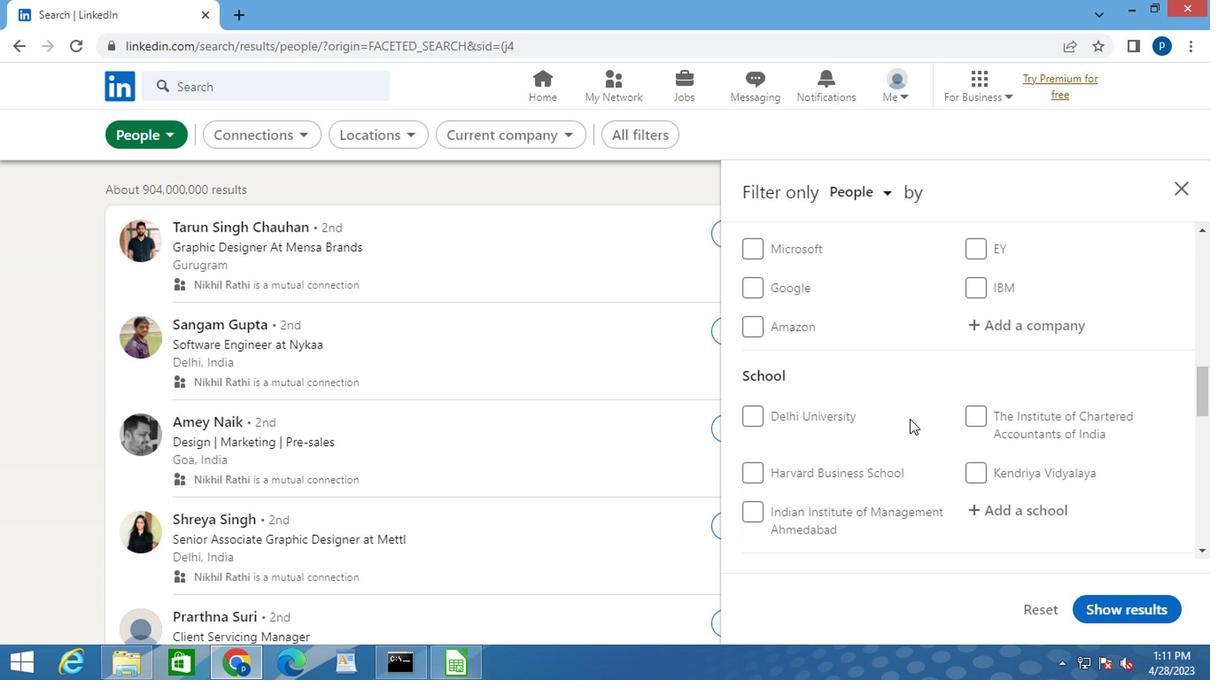
Action: Mouse scrolled (907, 420) with delta (0, -1)
Screenshot: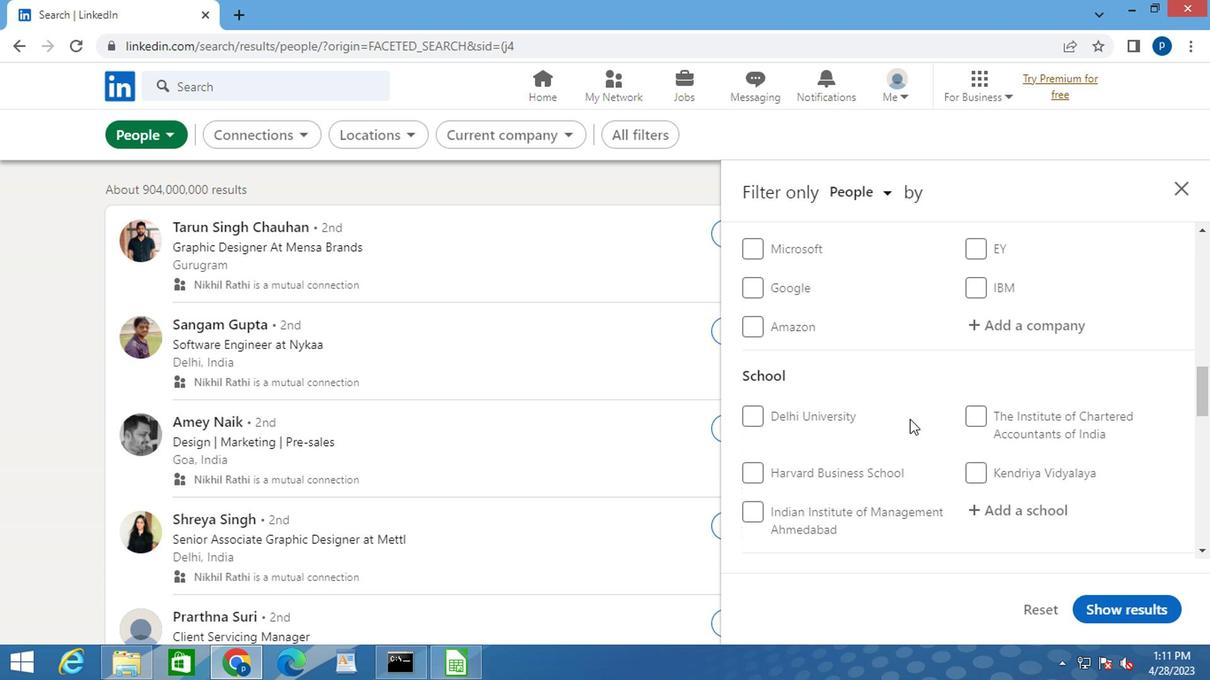 
Action: Mouse moved to (907, 421)
Screenshot: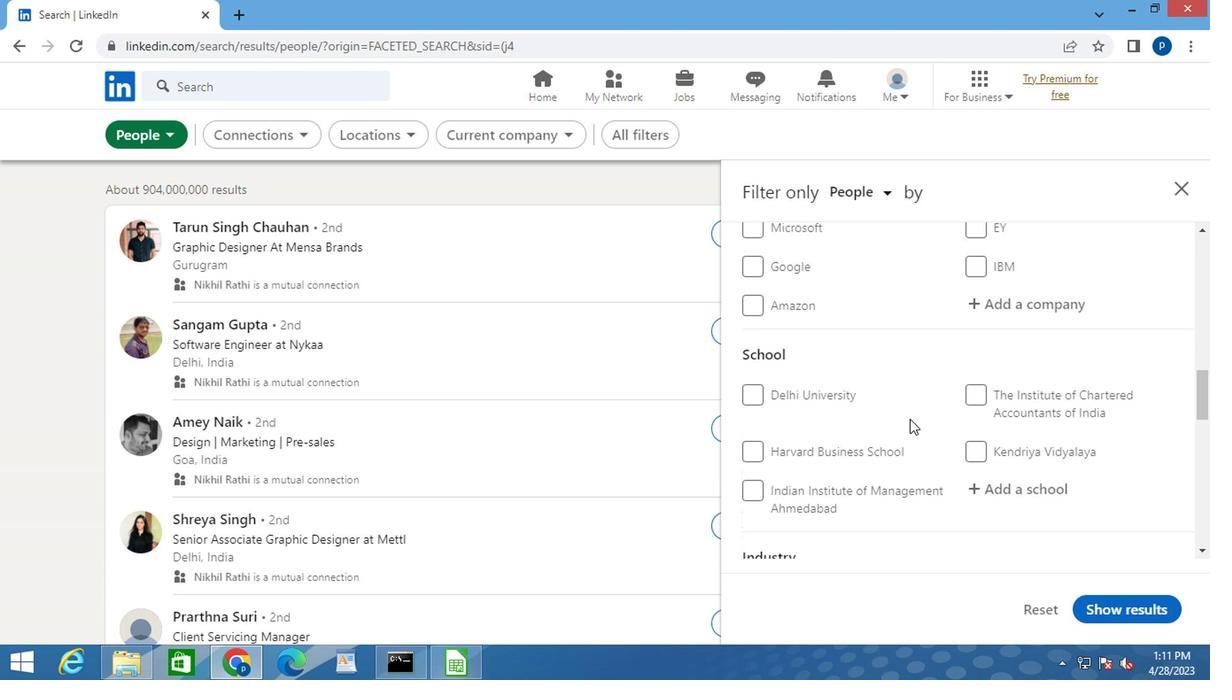 
Action: Mouse scrolled (907, 420) with delta (0, -1)
Screenshot: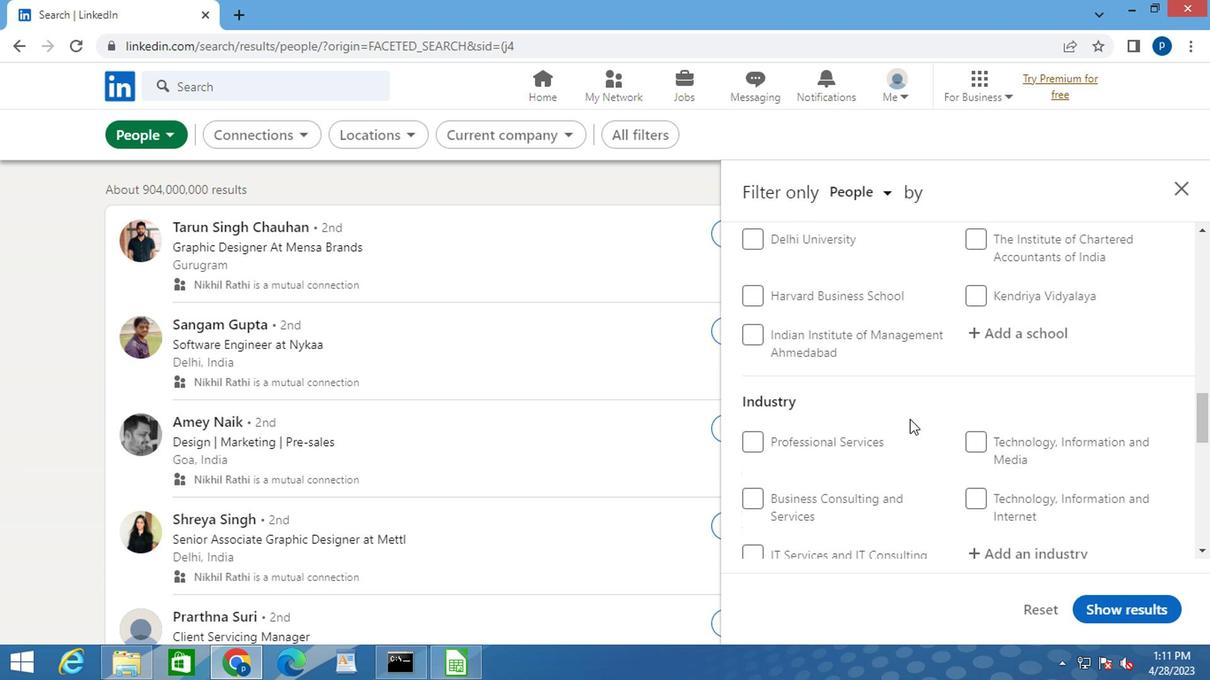 
Action: Mouse scrolled (907, 420) with delta (0, -1)
Screenshot: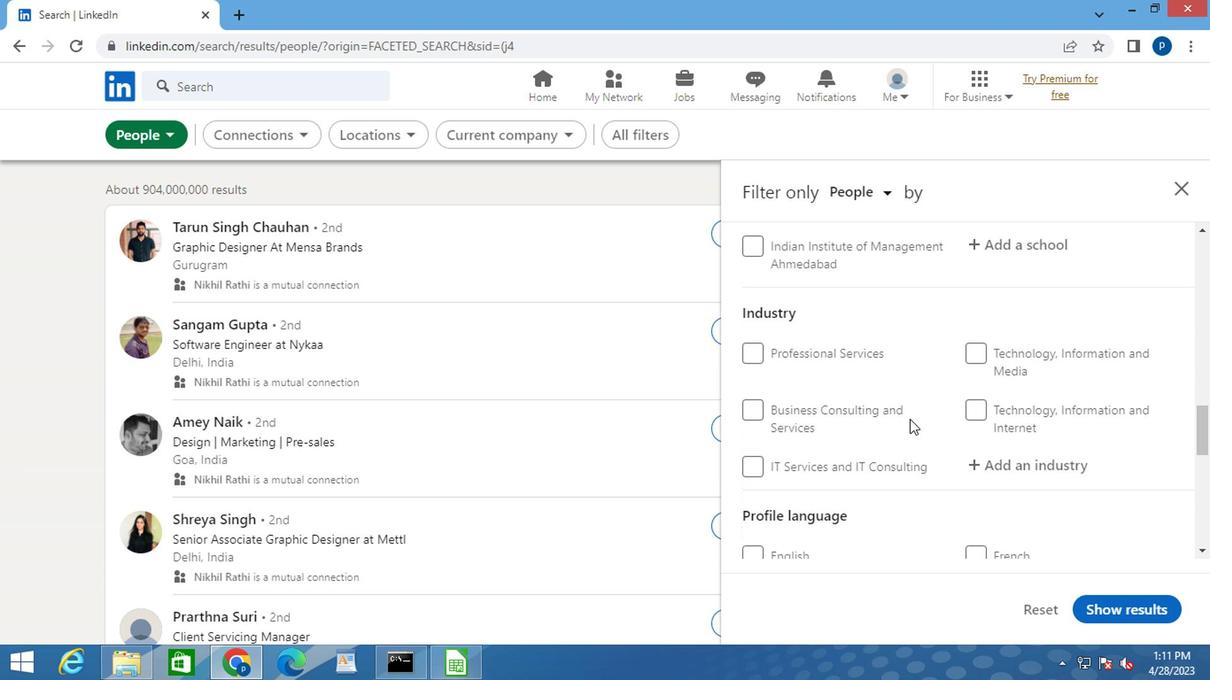 
Action: Mouse scrolled (907, 420) with delta (0, -1)
Screenshot: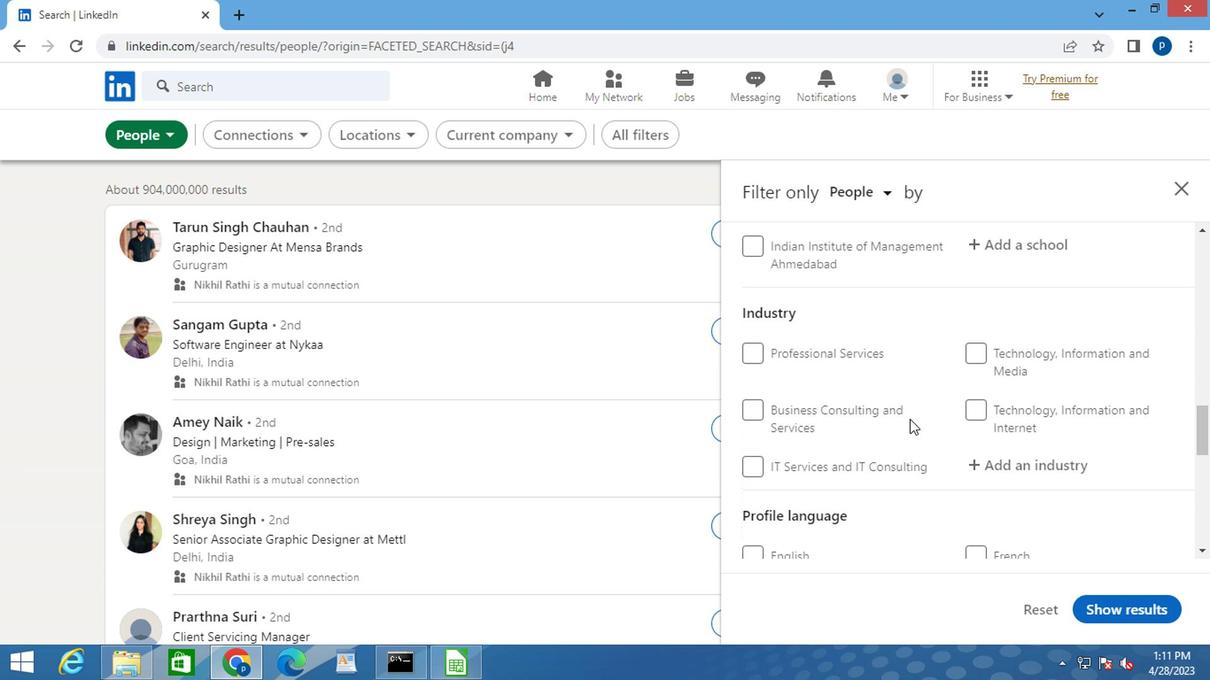 
Action: Mouse moved to (965, 383)
Screenshot: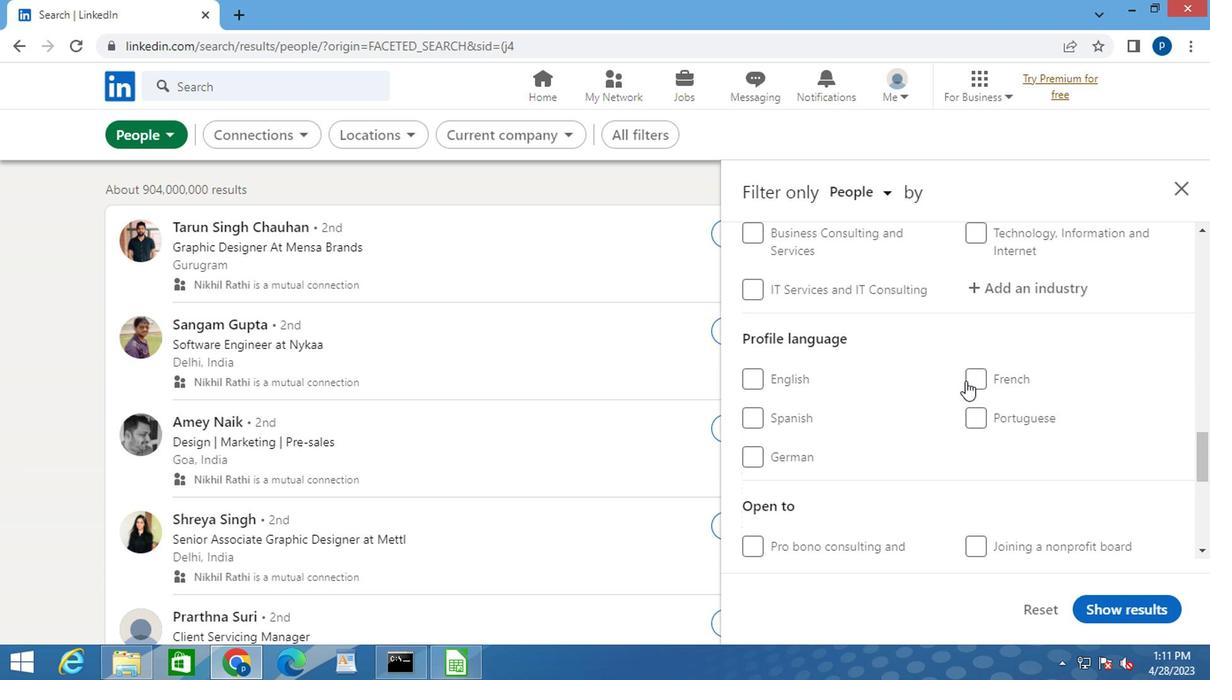 
Action: Mouse pressed left at (965, 383)
Screenshot: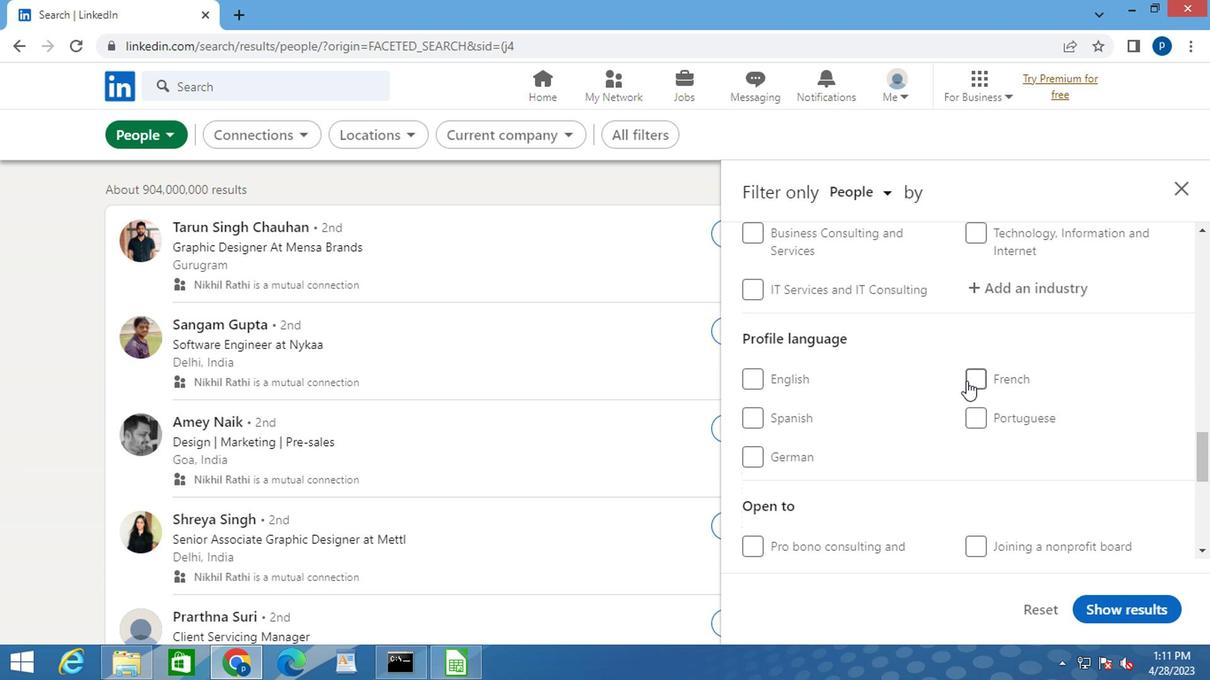 
Action: Mouse moved to (924, 376)
Screenshot: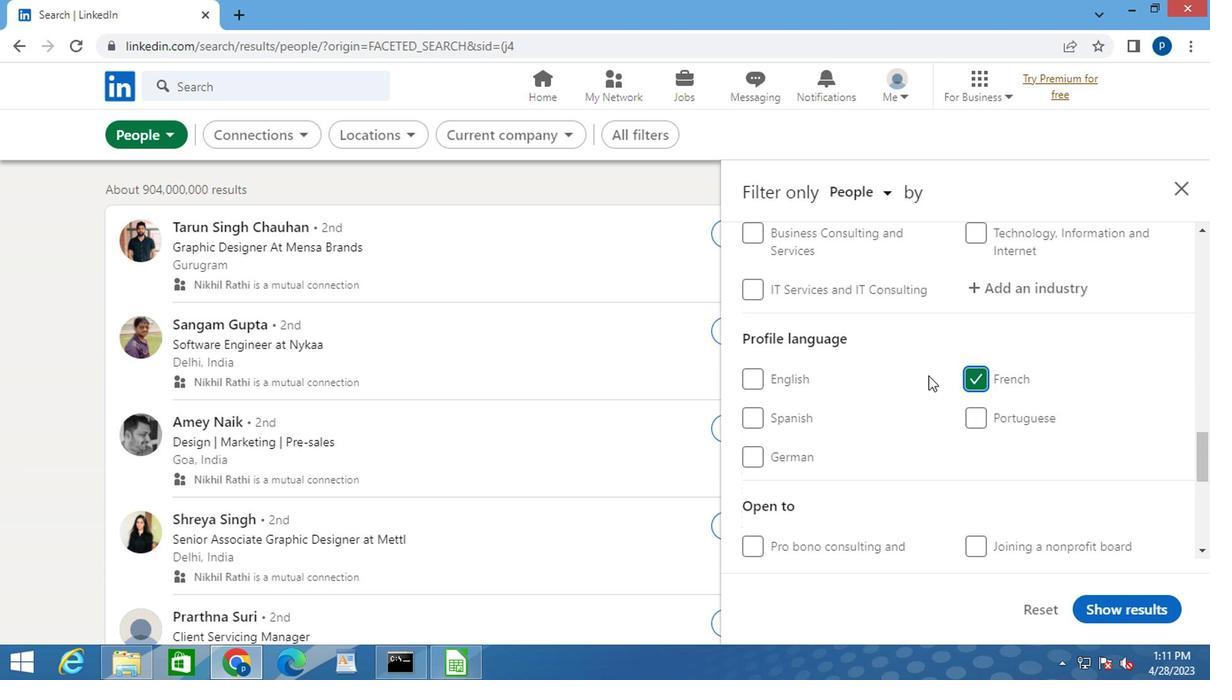 
Action: Mouse scrolled (924, 378) with delta (0, 1)
Screenshot: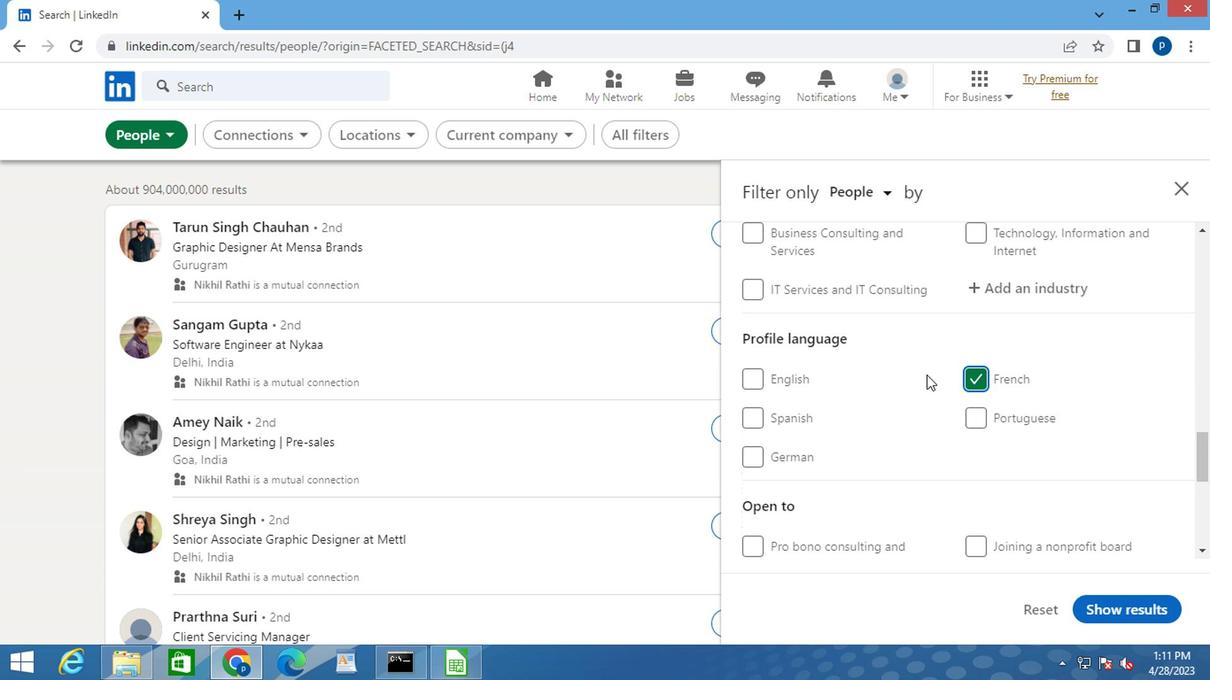 
Action: Mouse scrolled (924, 378) with delta (0, 1)
Screenshot: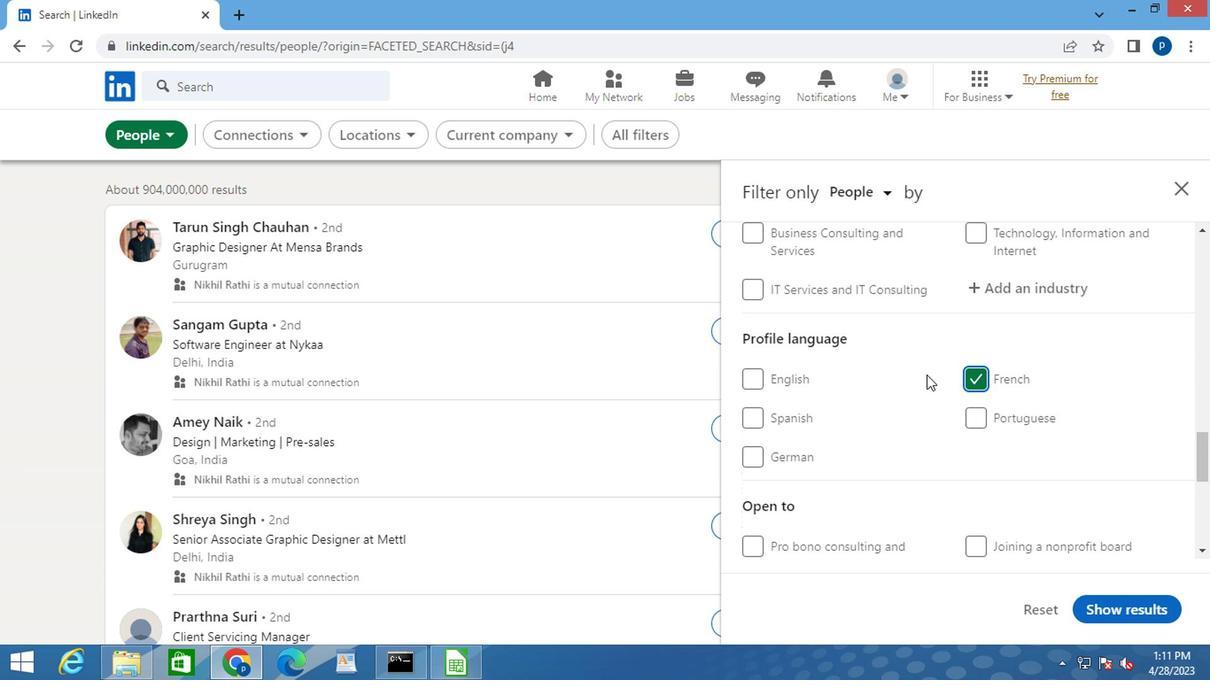 
Action: Mouse scrolled (924, 378) with delta (0, 1)
Screenshot: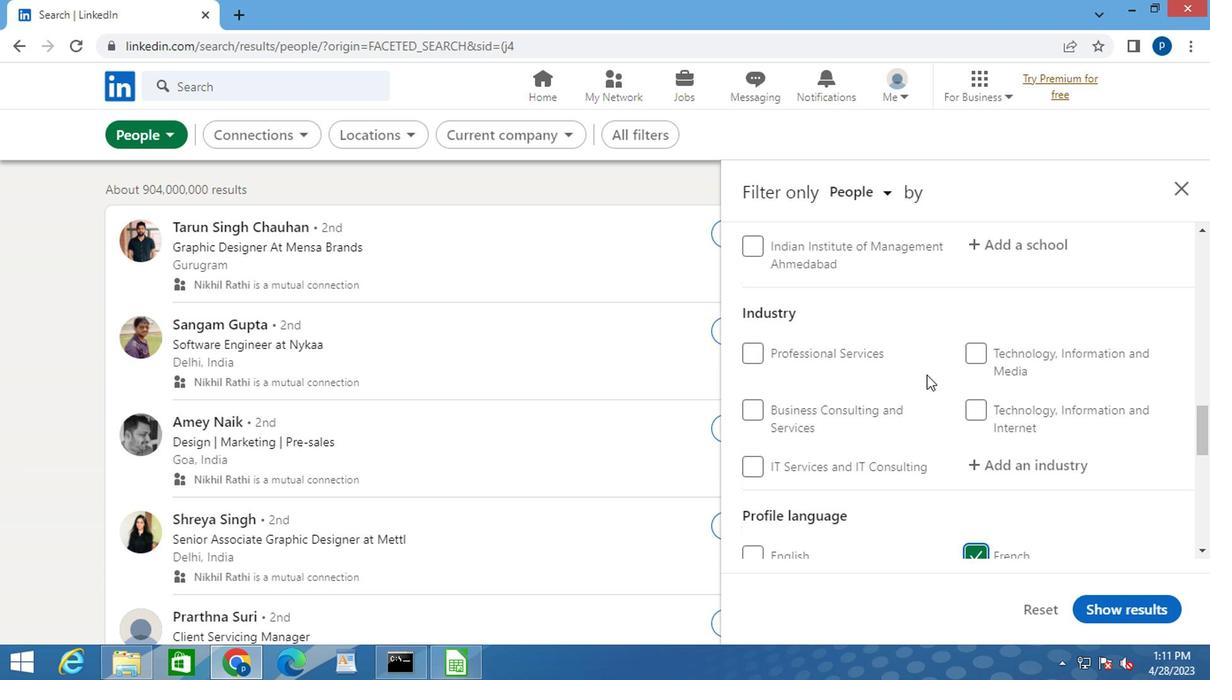 
Action: Mouse scrolled (924, 378) with delta (0, 1)
Screenshot: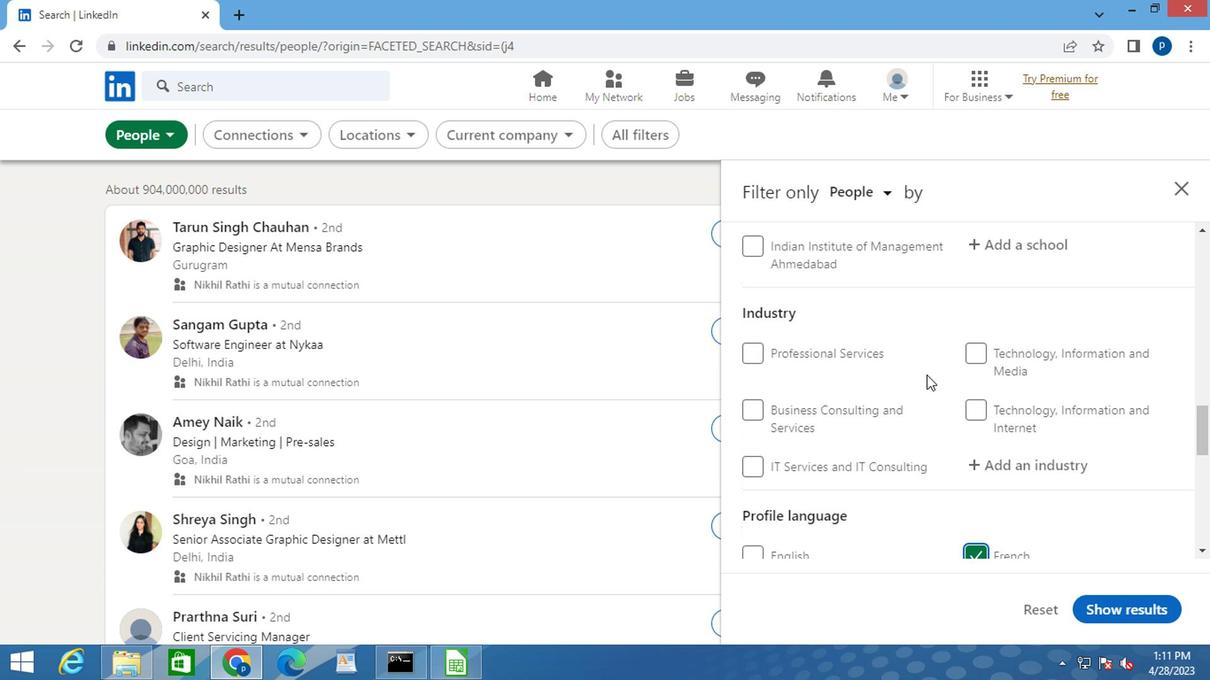 
Action: Mouse scrolled (924, 378) with delta (0, 1)
Screenshot: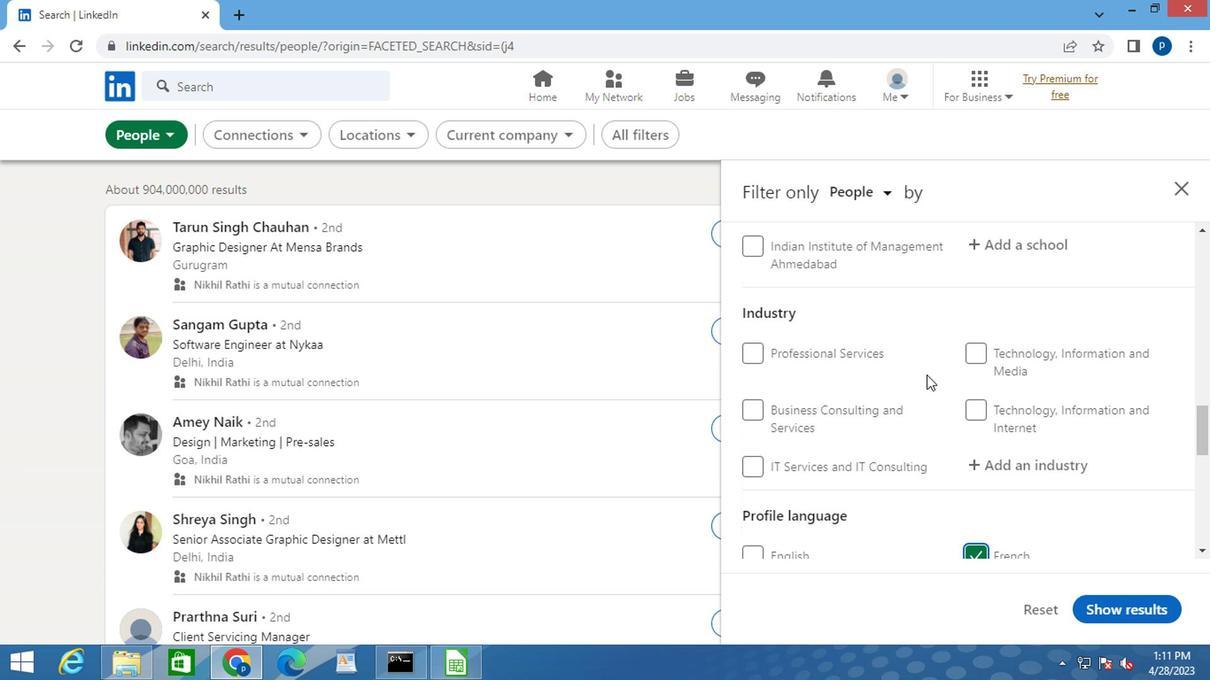
Action: Mouse scrolled (924, 378) with delta (0, 1)
Screenshot: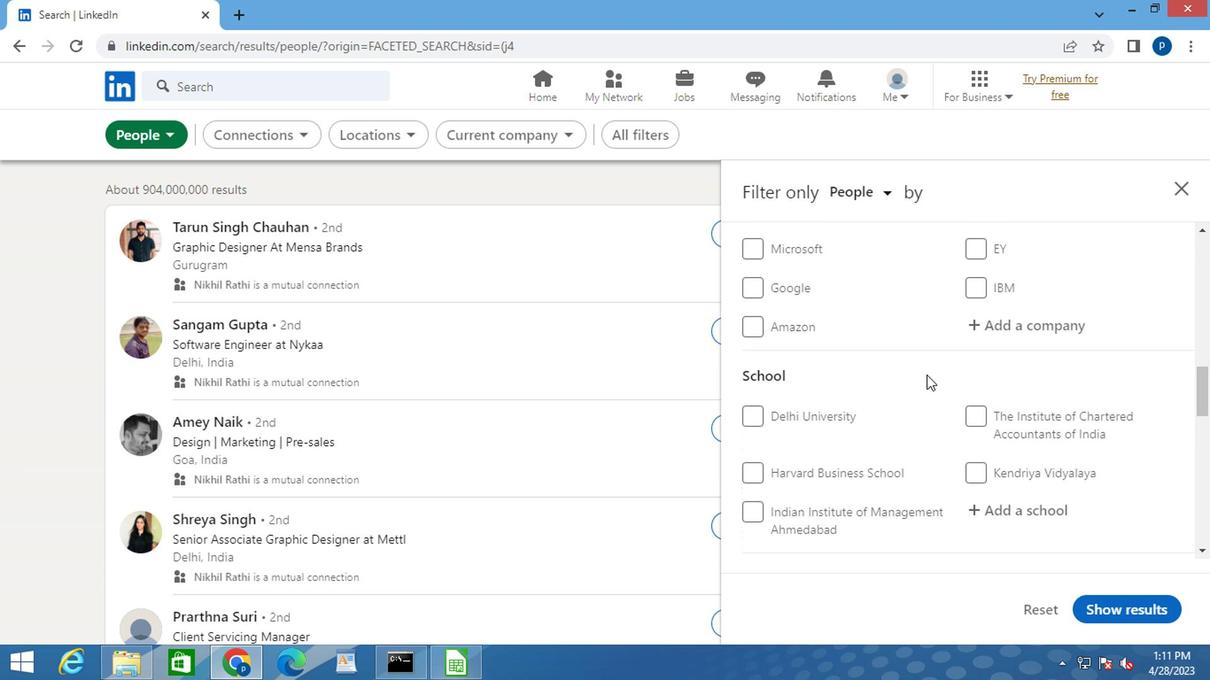 
Action: Mouse scrolled (924, 378) with delta (0, 1)
Screenshot: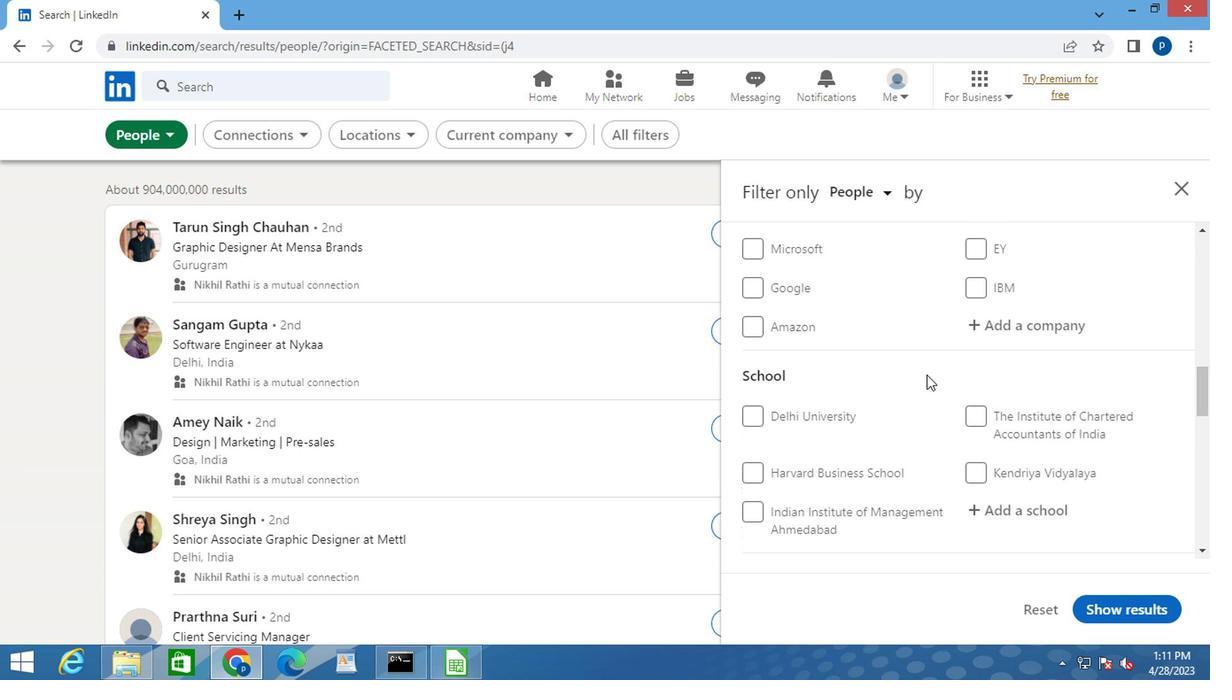 
Action: Mouse moved to (922, 376)
Screenshot: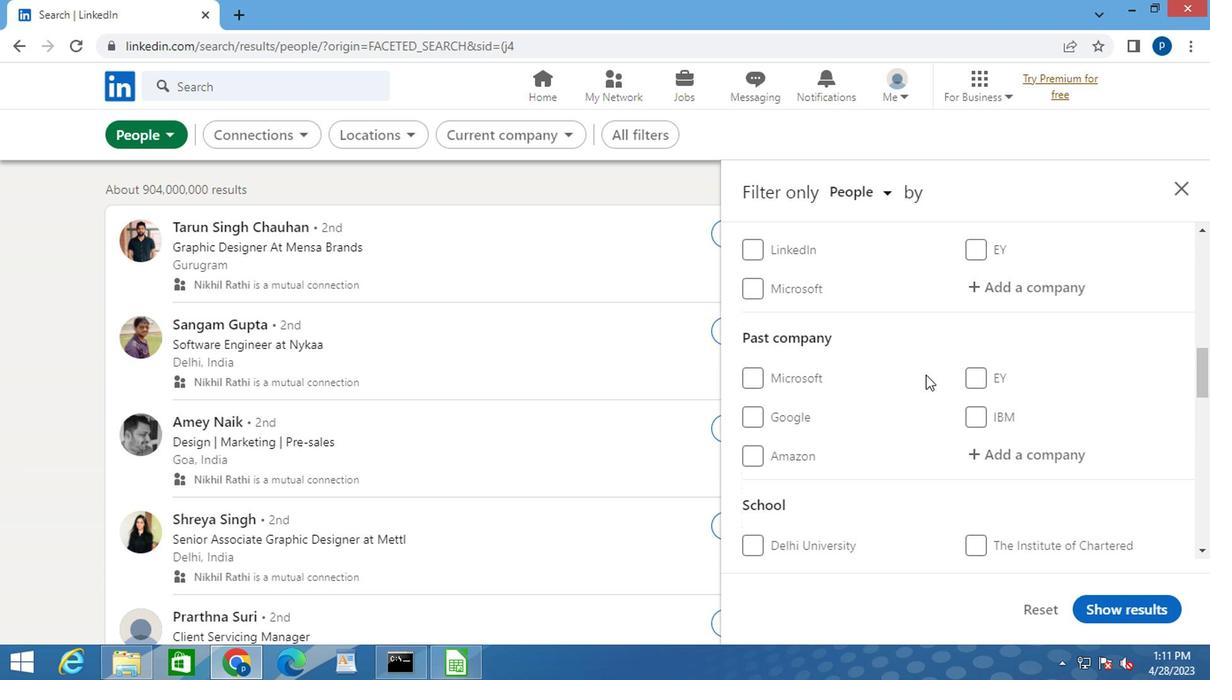 
Action: Mouse scrolled (922, 378) with delta (0, 1)
Screenshot: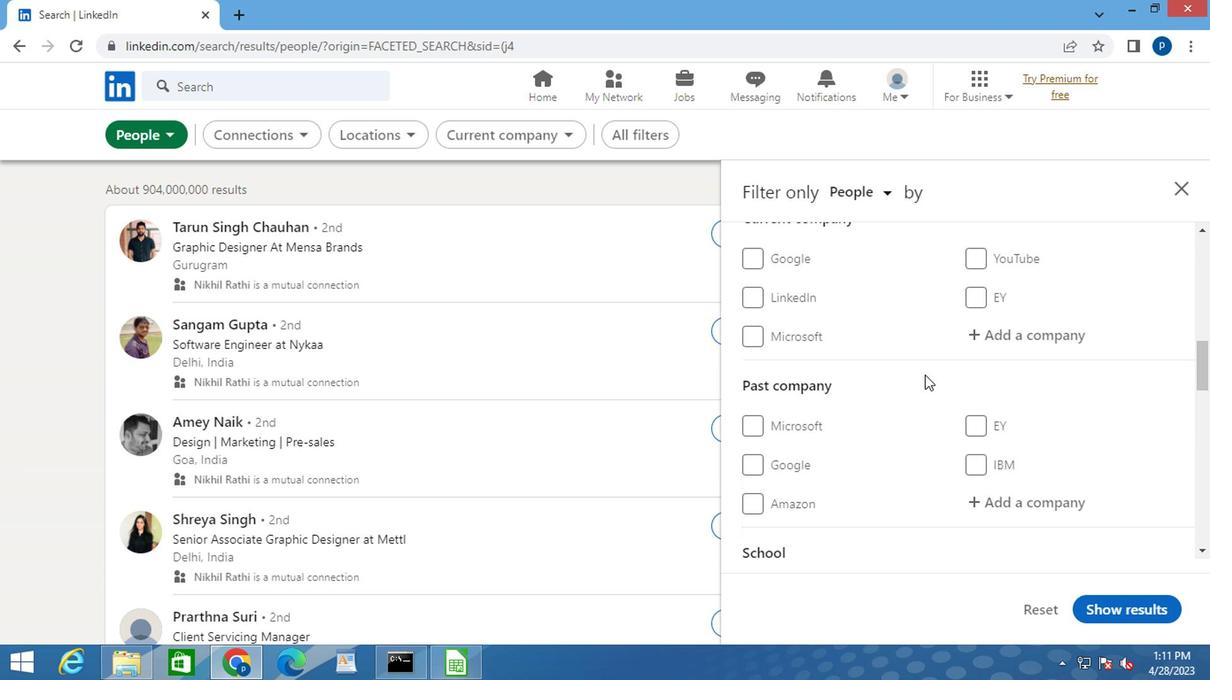 
Action: Mouse scrolled (922, 378) with delta (0, 1)
Screenshot: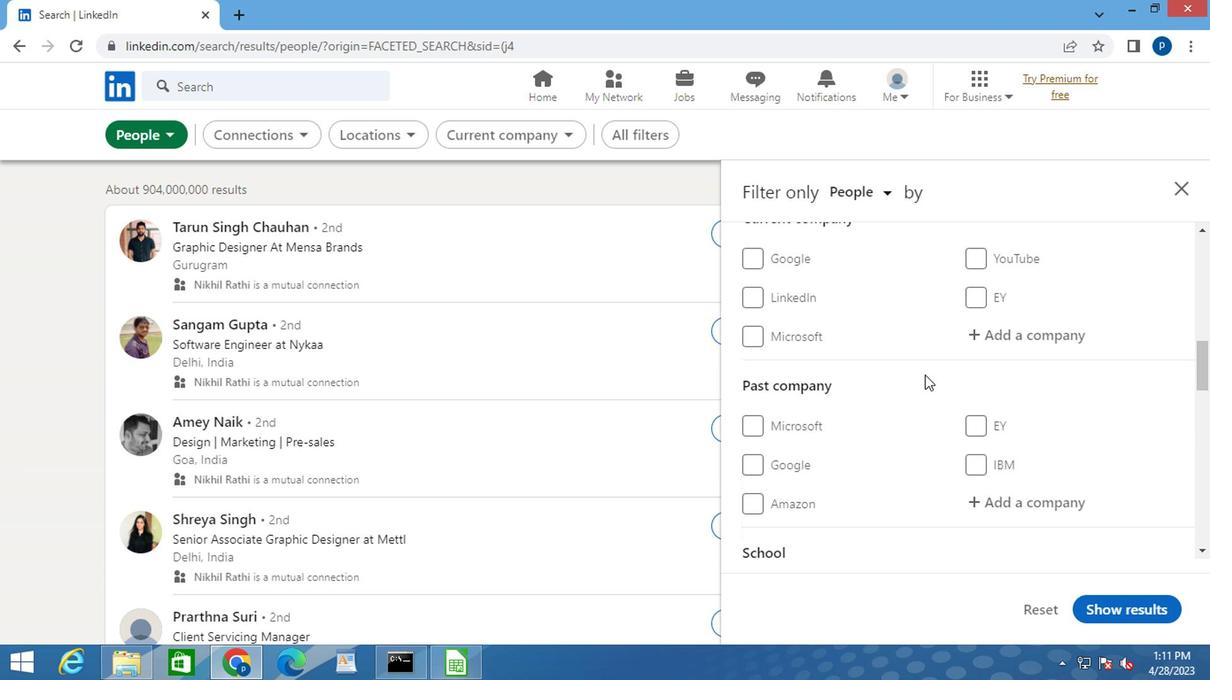 
Action: Mouse moved to (919, 380)
Screenshot: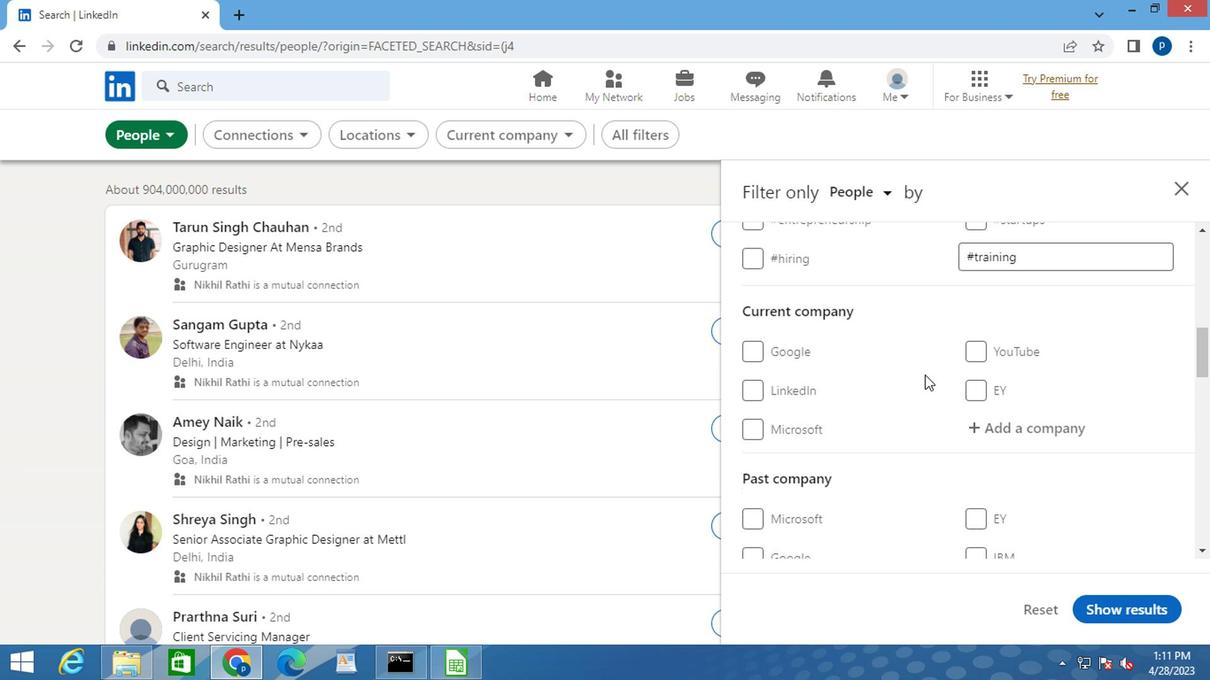 
Action: Mouse scrolled (919, 380) with delta (0, 0)
Screenshot: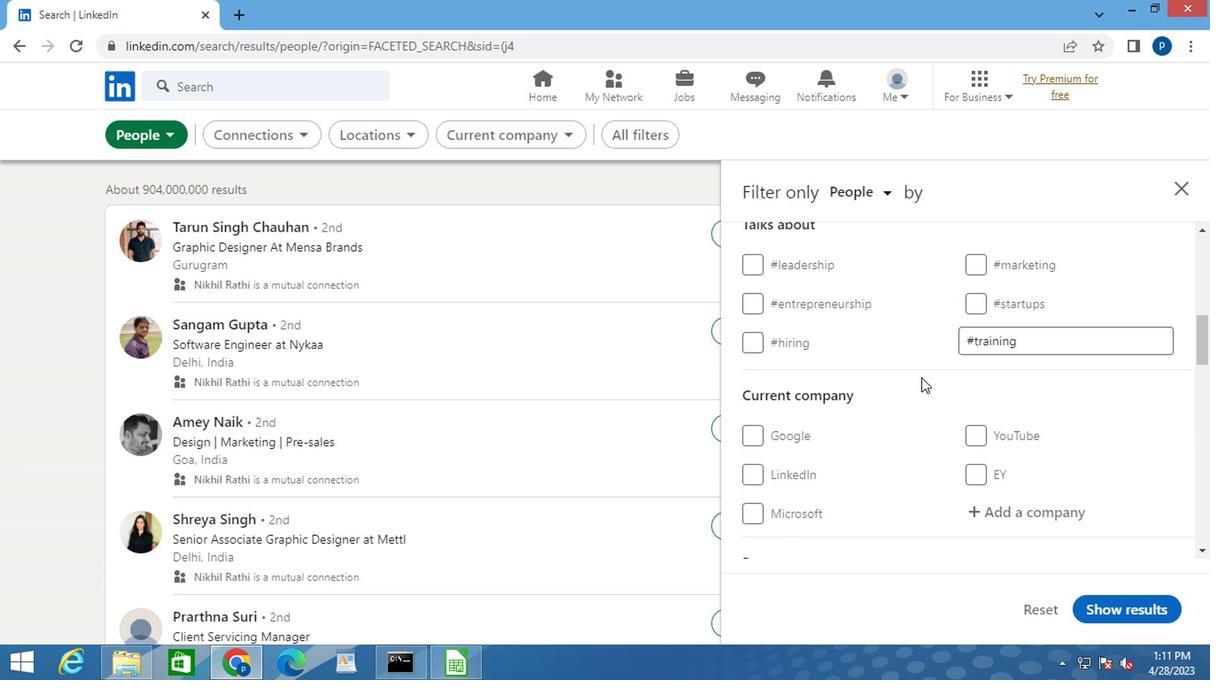 
Action: Mouse moved to (918, 390)
Screenshot: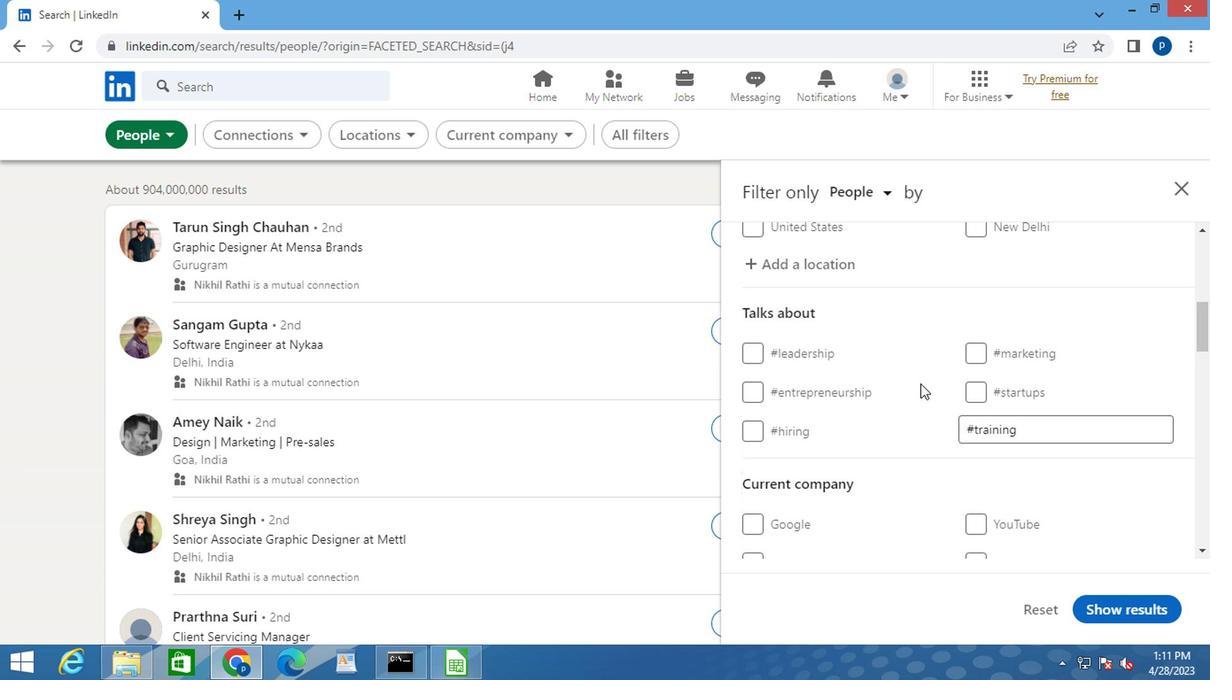 
Action: Mouse scrolled (918, 389) with delta (0, 0)
Screenshot: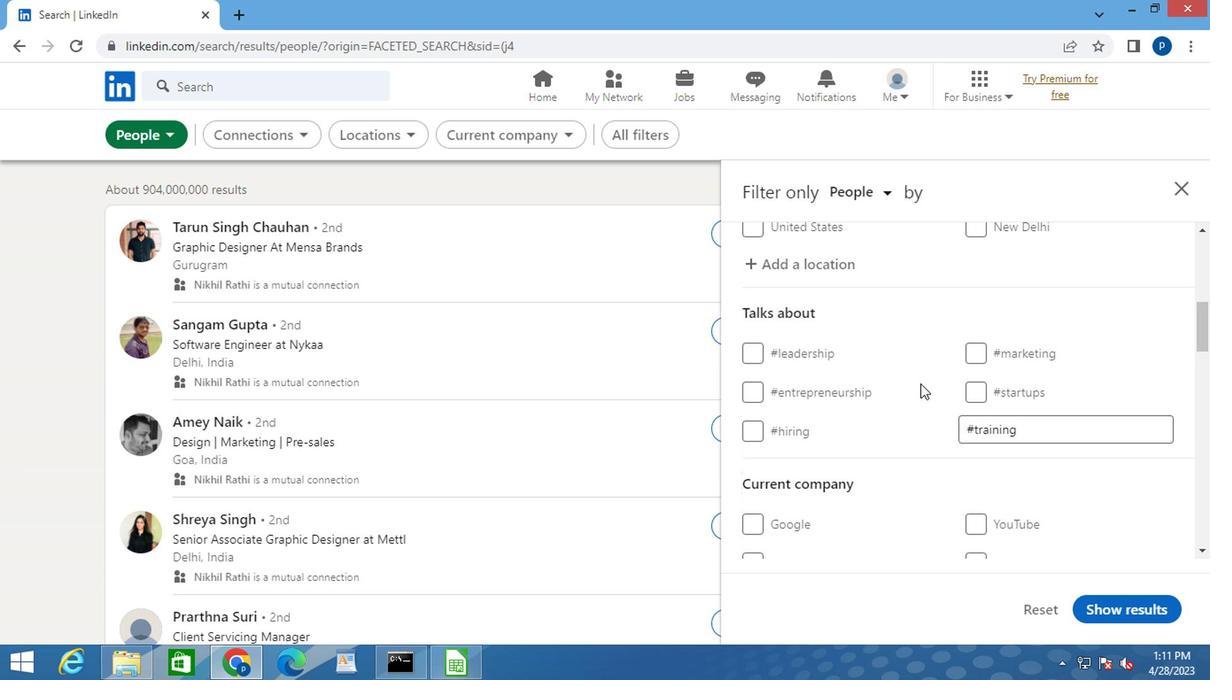 
Action: Mouse moved to (975, 505)
Screenshot: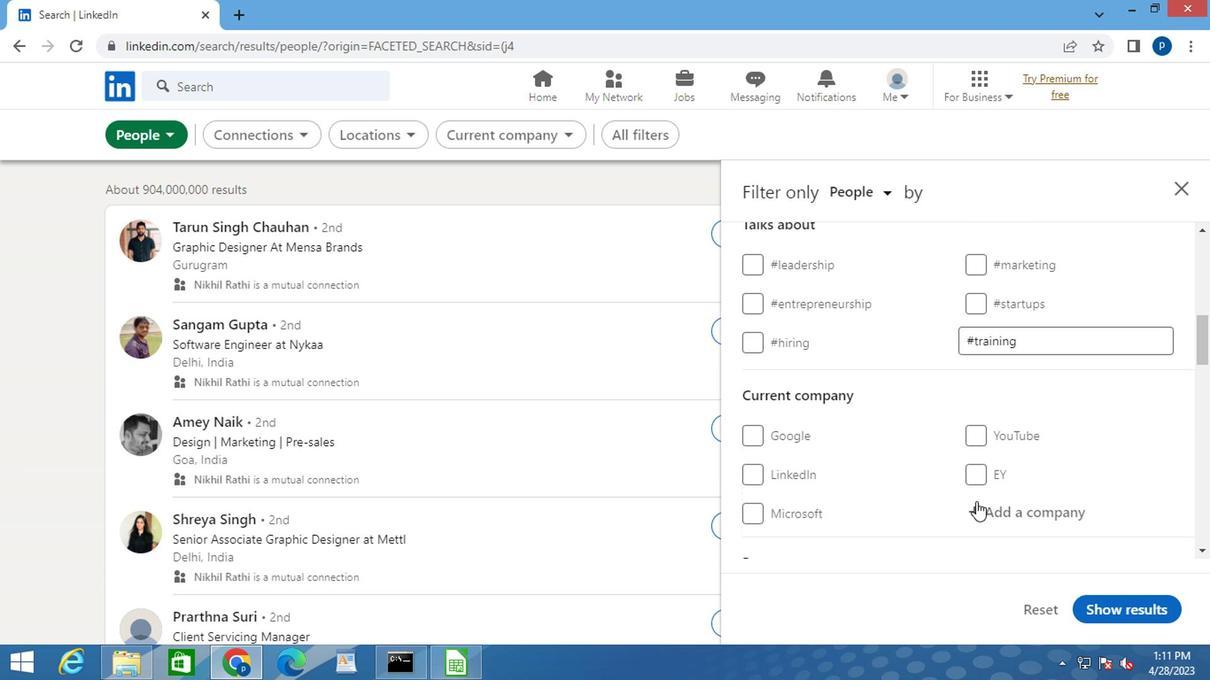 
Action: Mouse pressed left at (975, 505)
Screenshot: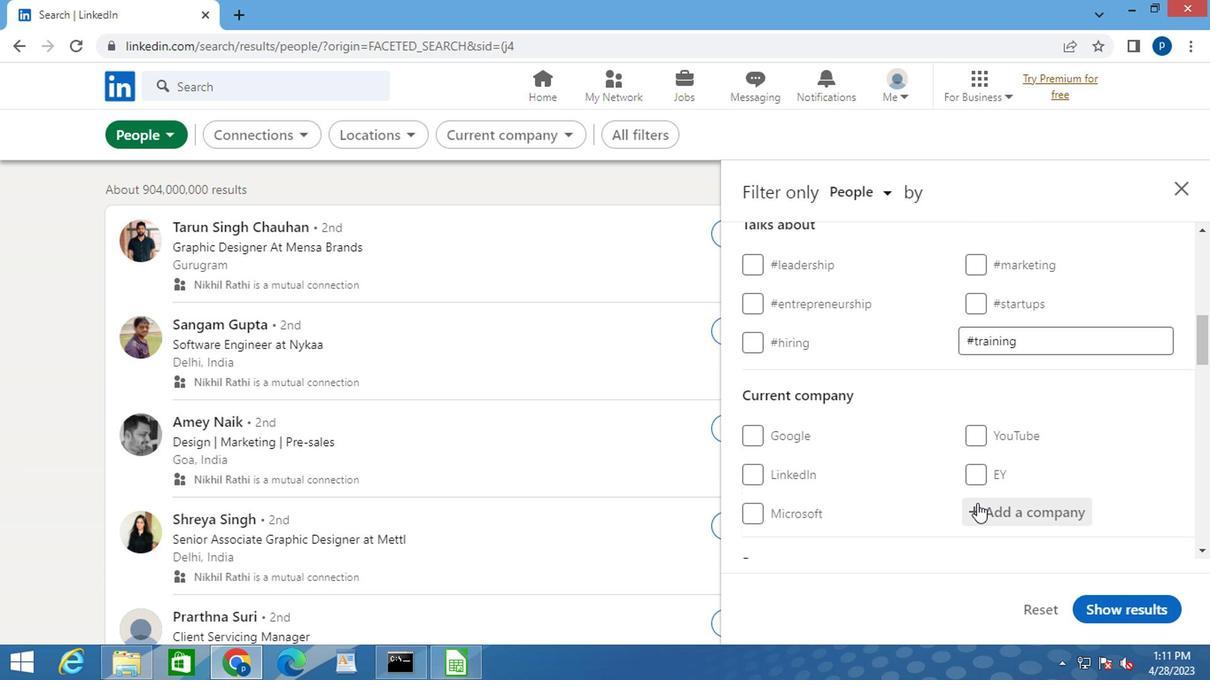 
Action: Key pressed <Key.caps_lock>L<Key.caps_lock>EAD<Key.caps_lock>S<Key.caps_lock>QUARED
Screenshot: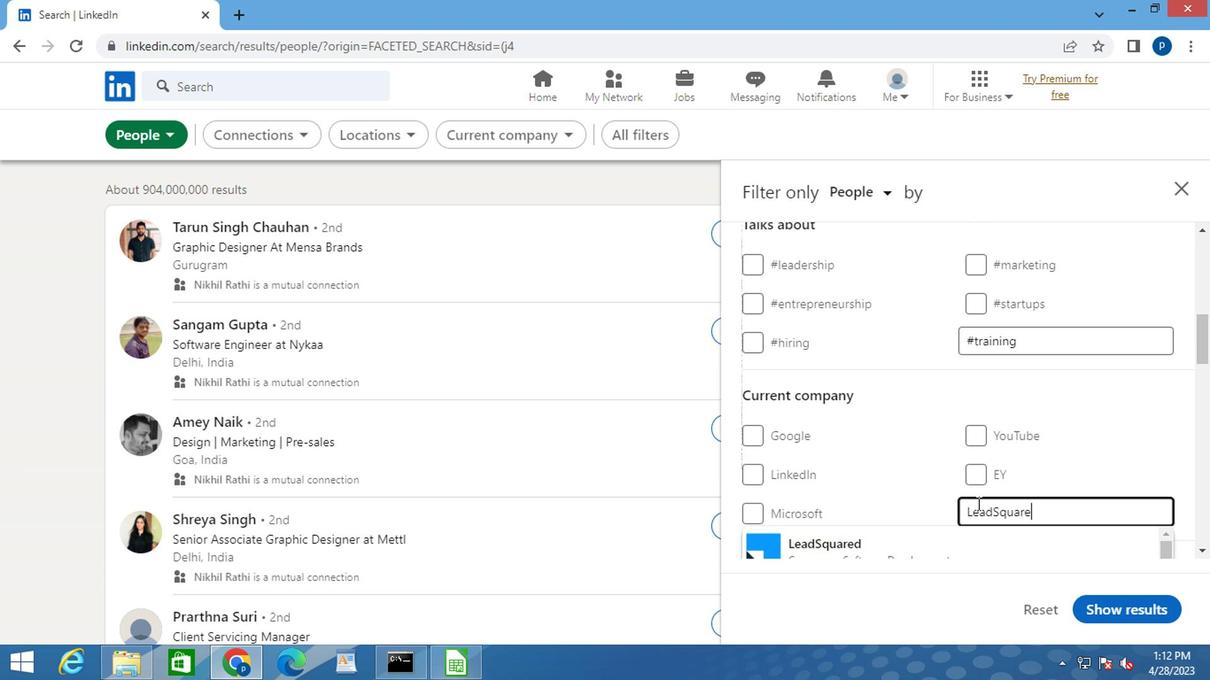 
Action: Mouse moved to (886, 545)
Screenshot: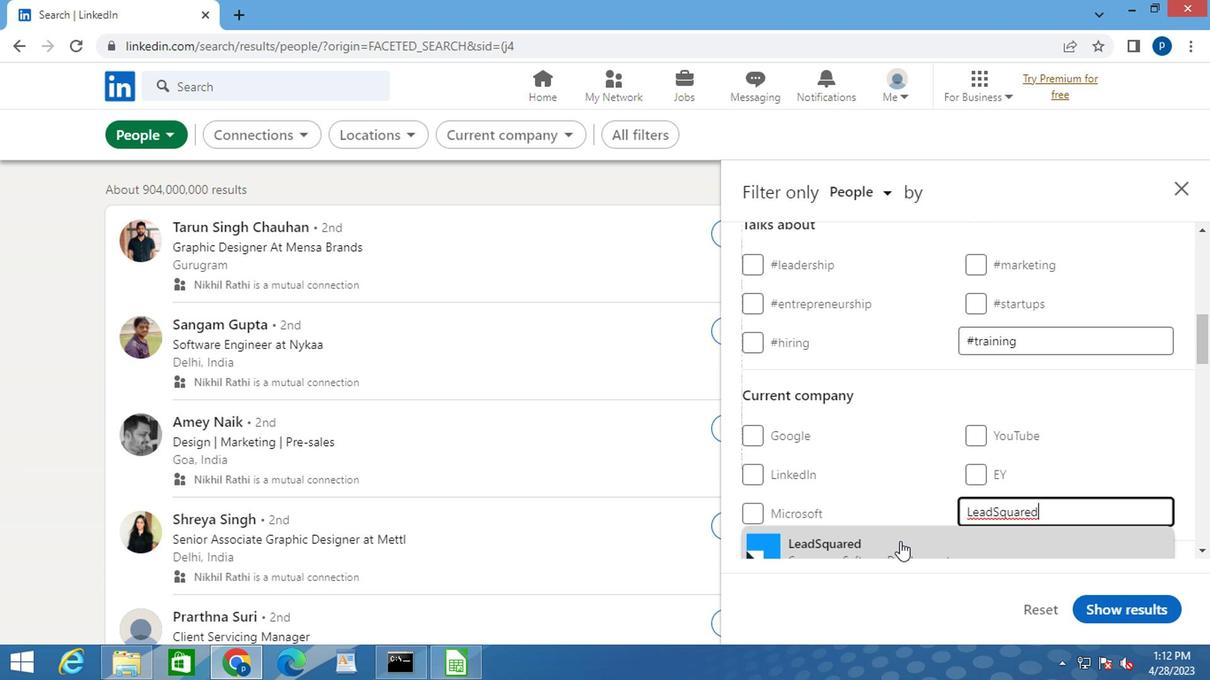 
Action: Mouse pressed left at (886, 545)
Screenshot: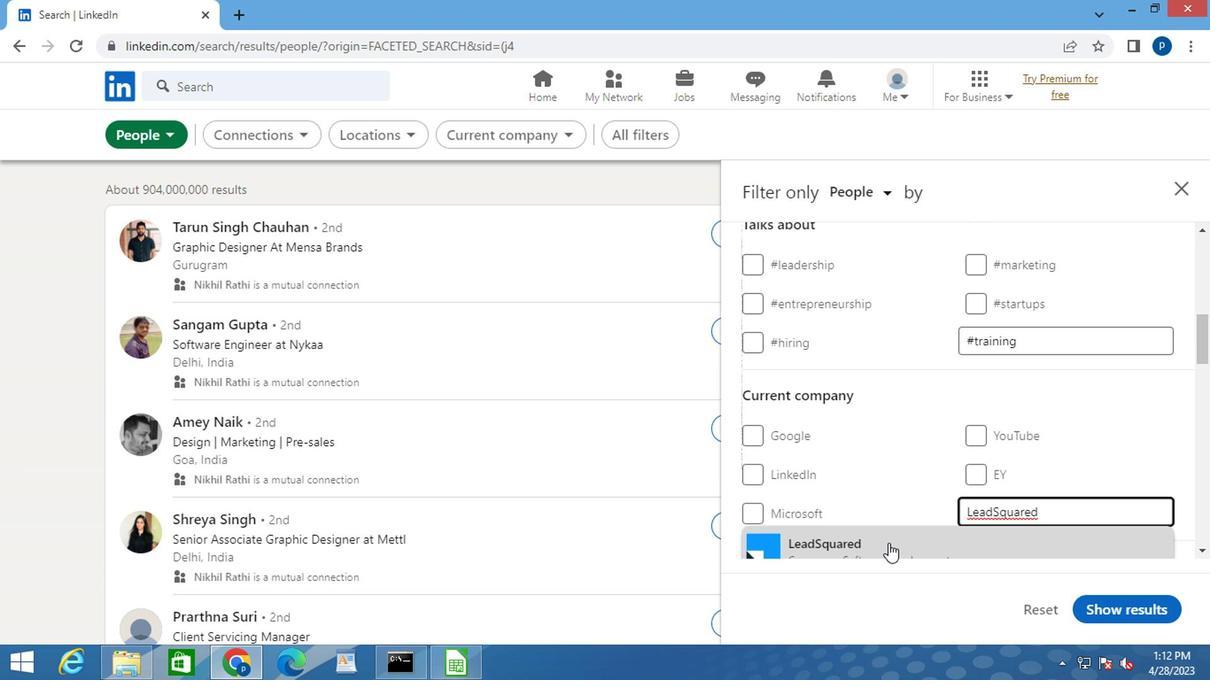 
Action: Mouse moved to (870, 507)
Screenshot: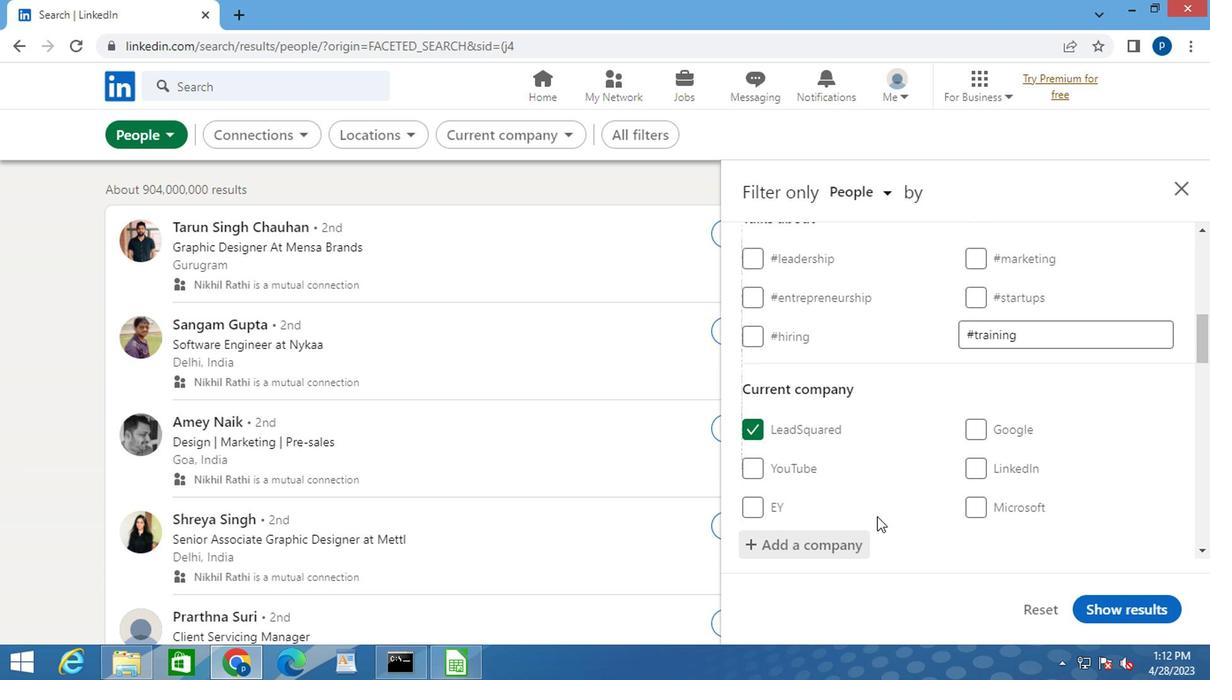 
Action: Mouse scrolled (870, 506) with delta (0, 0)
Screenshot: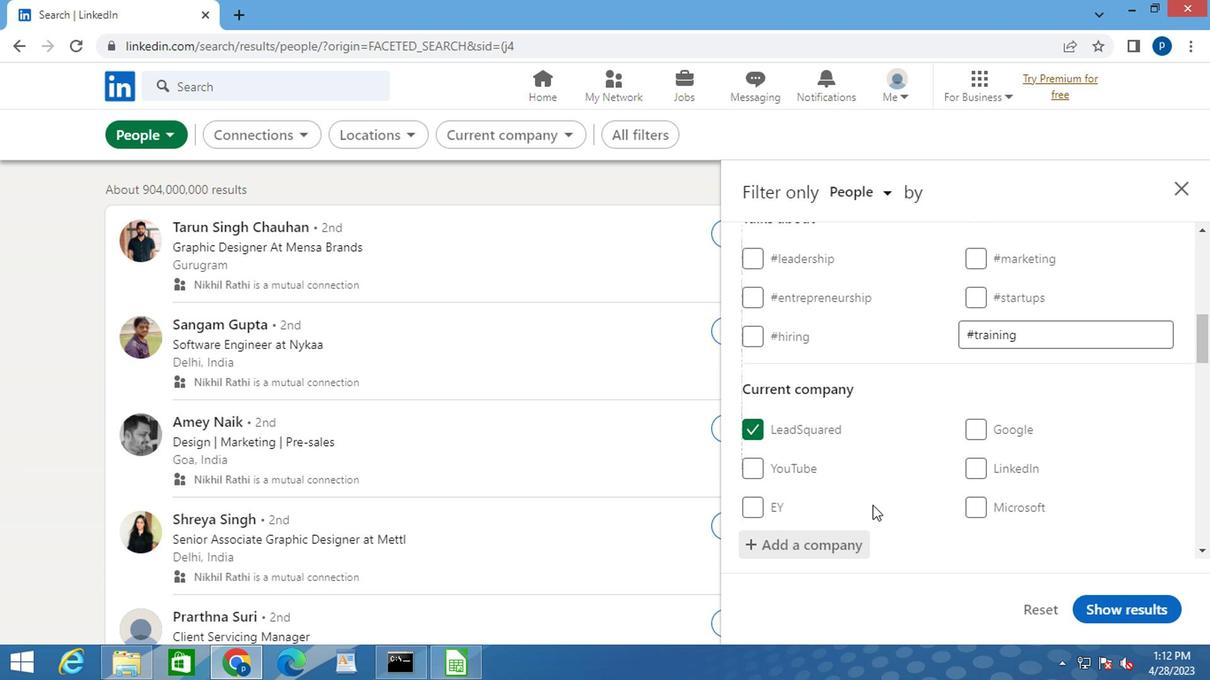 
Action: Mouse scrolled (870, 506) with delta (0, 0)
Screenshot: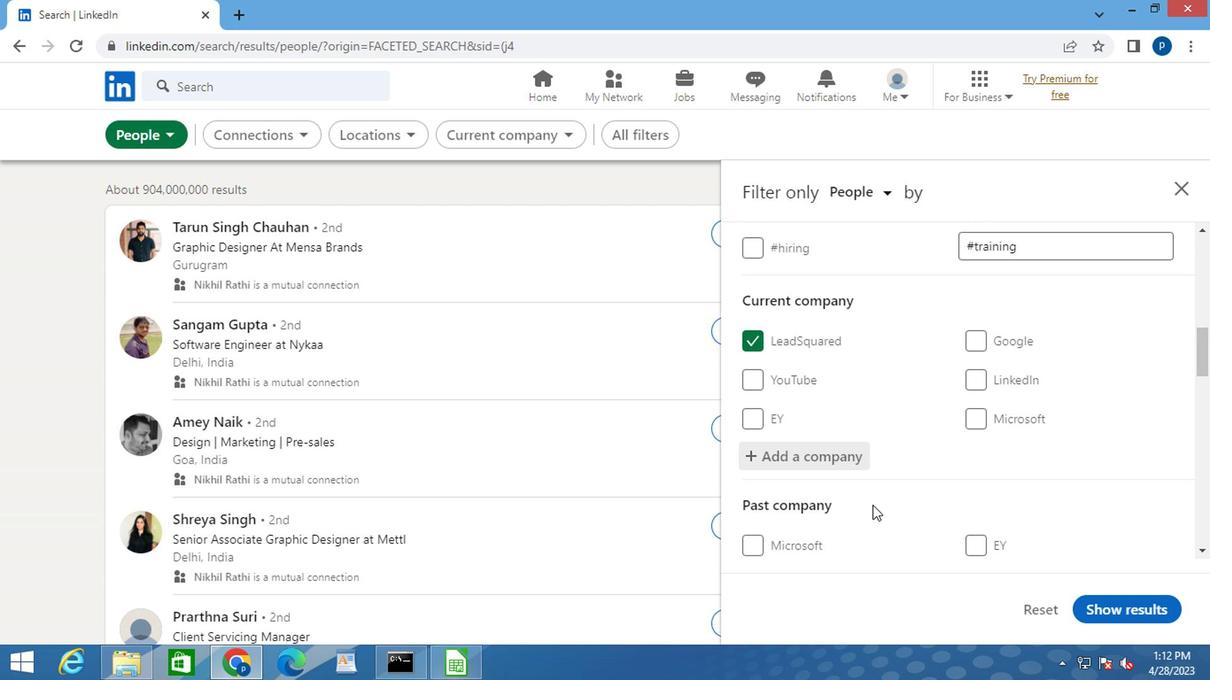 
Action: Mouse moved to (870, 507)
Screenshot: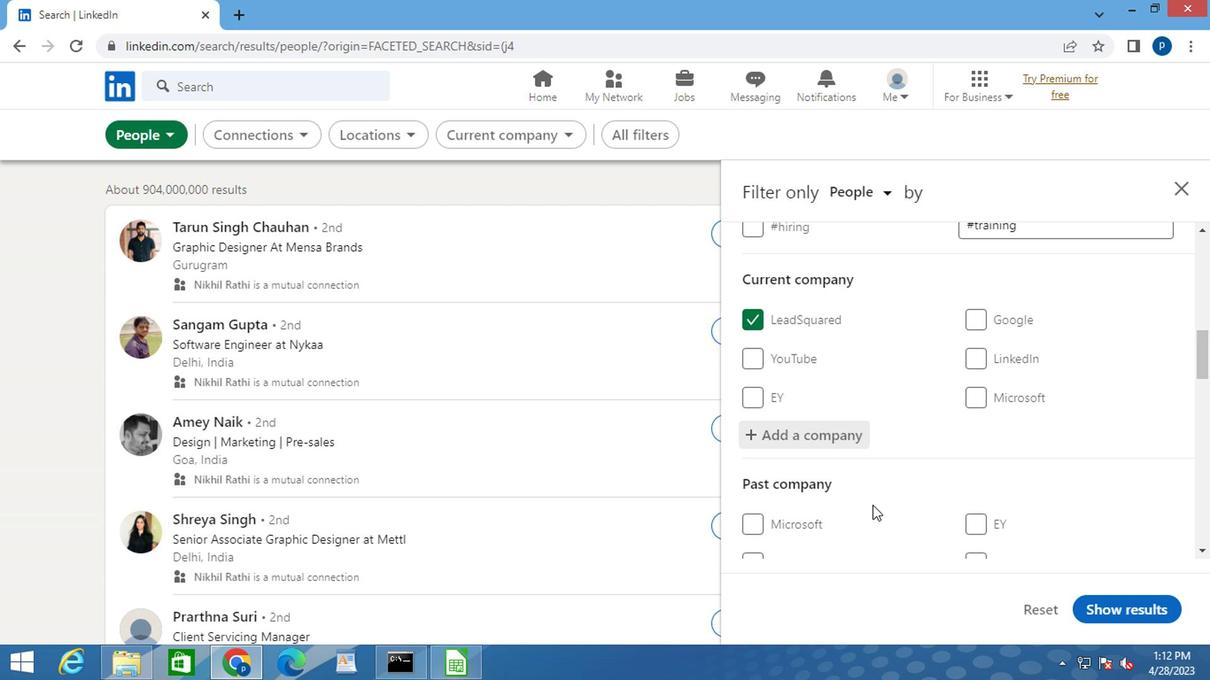 
Action: Mouse scrolled (870, 506) with delta (0, 0)
Screenshot: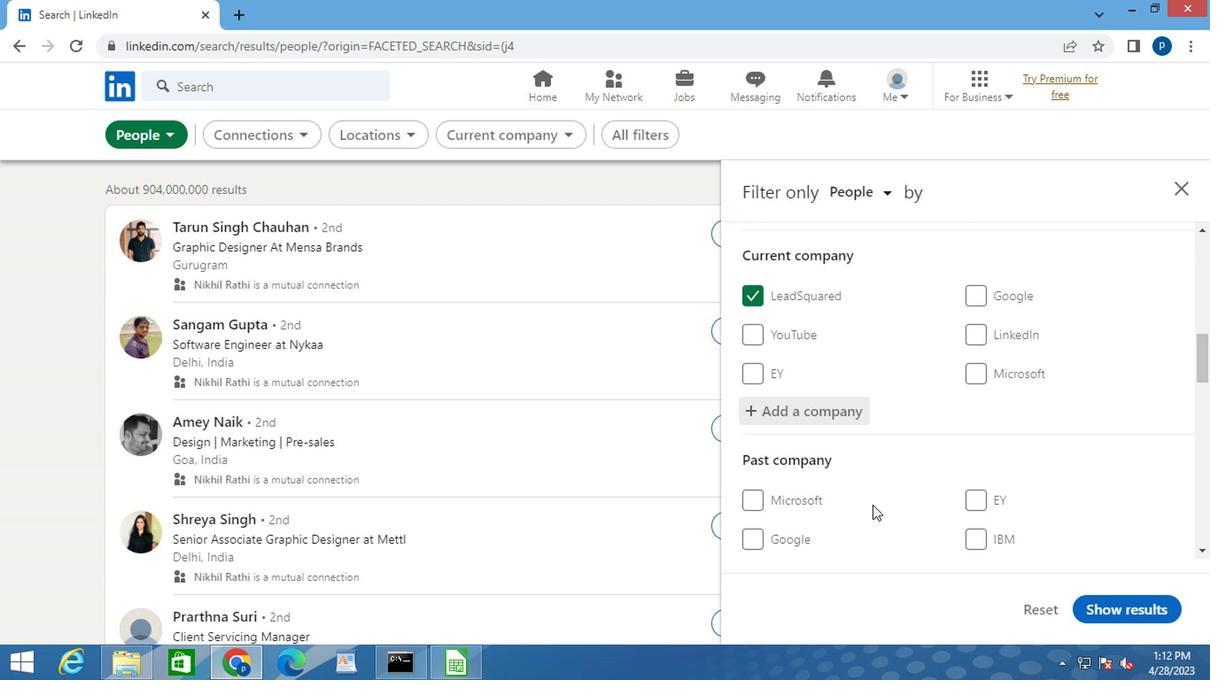 
Action: Mouse moved to (999, 472)
Screenshot: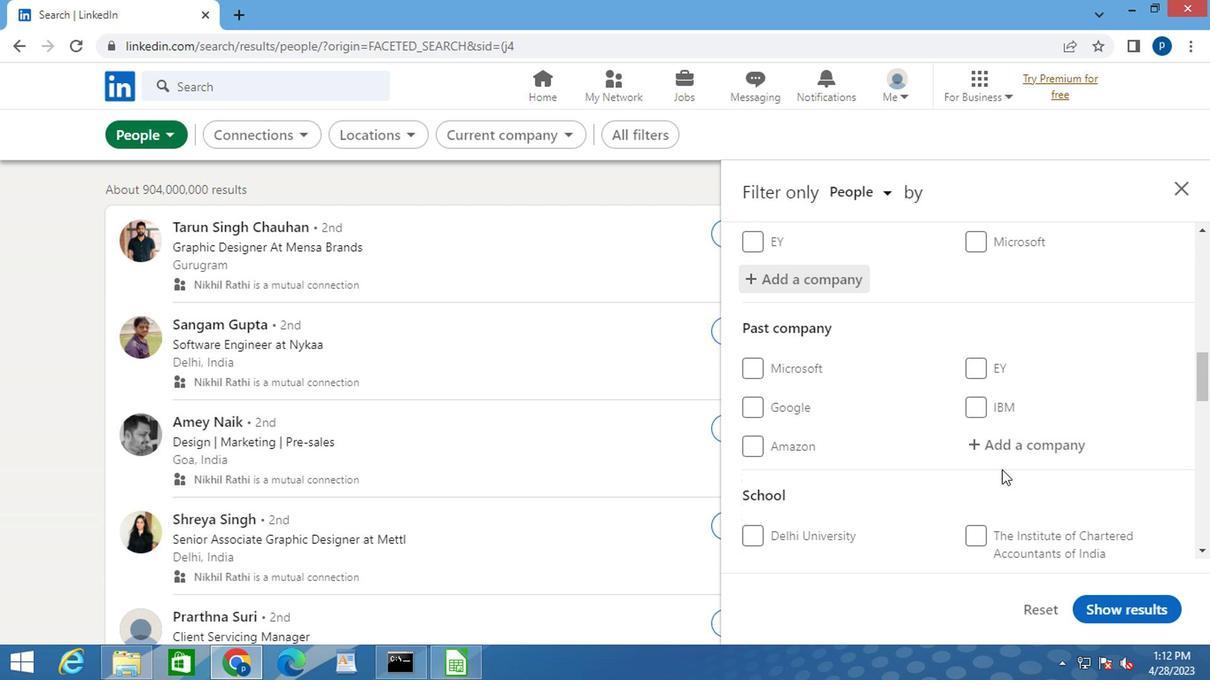 
Action: Mouse scrolled (999, 470) with delta (0, -1)
Screenshot: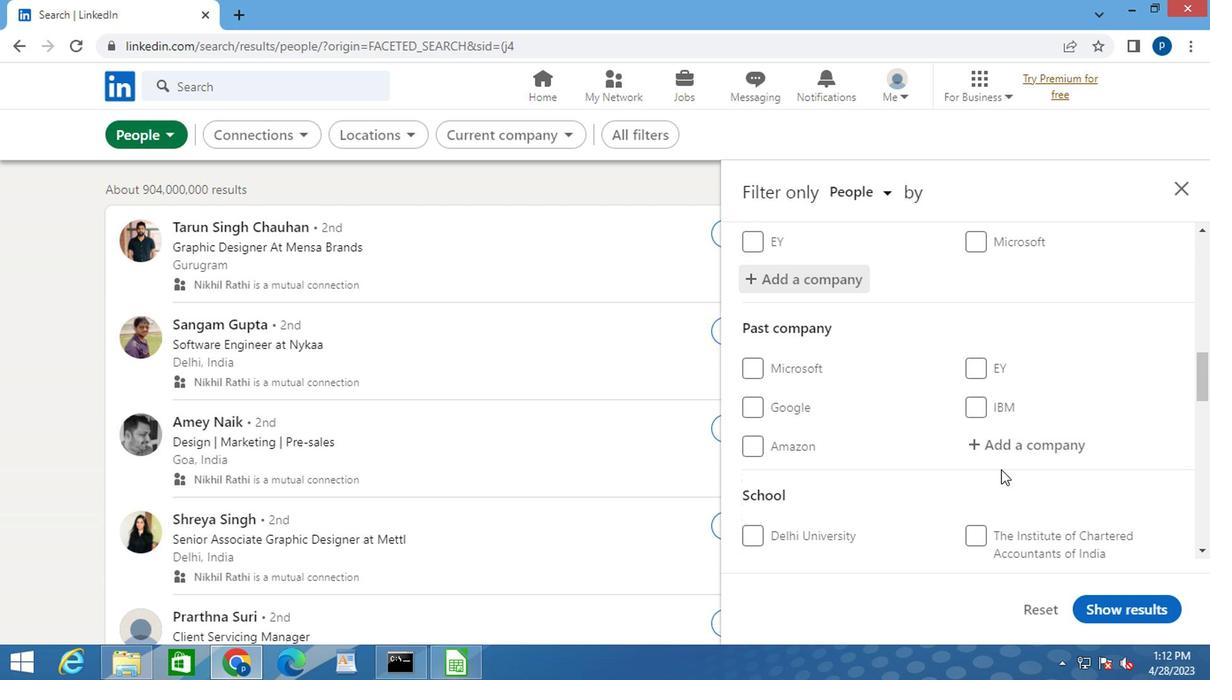 
Action: Mouse moved to (1027, 496)
Screenshot: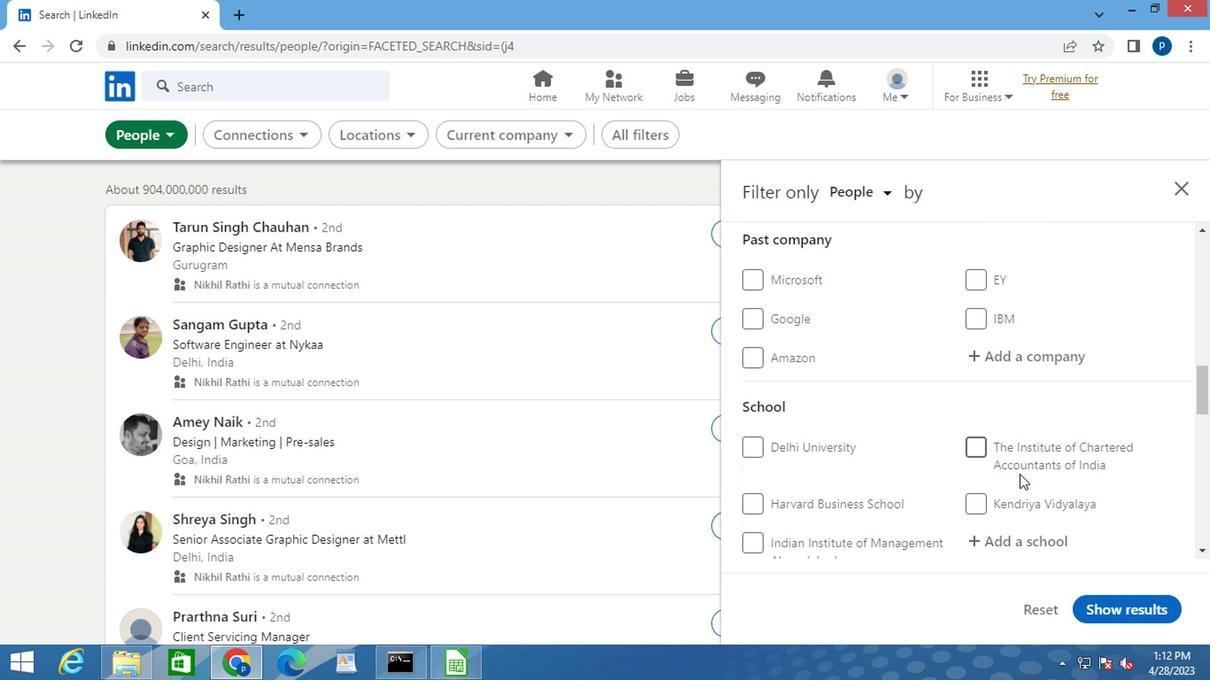 
Action: Mouse scrolled (1027, 496) with delta (0, 0)
Screenshot: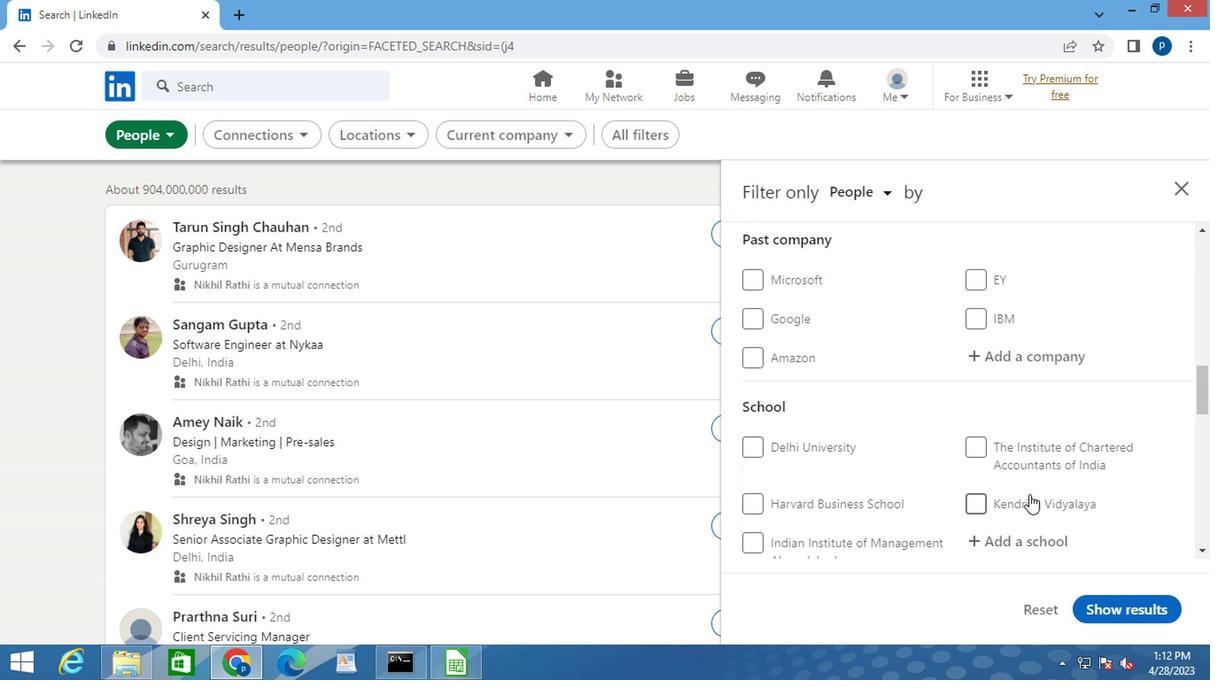 
Action: Mouse moved to (1011, 456)
Screenshot: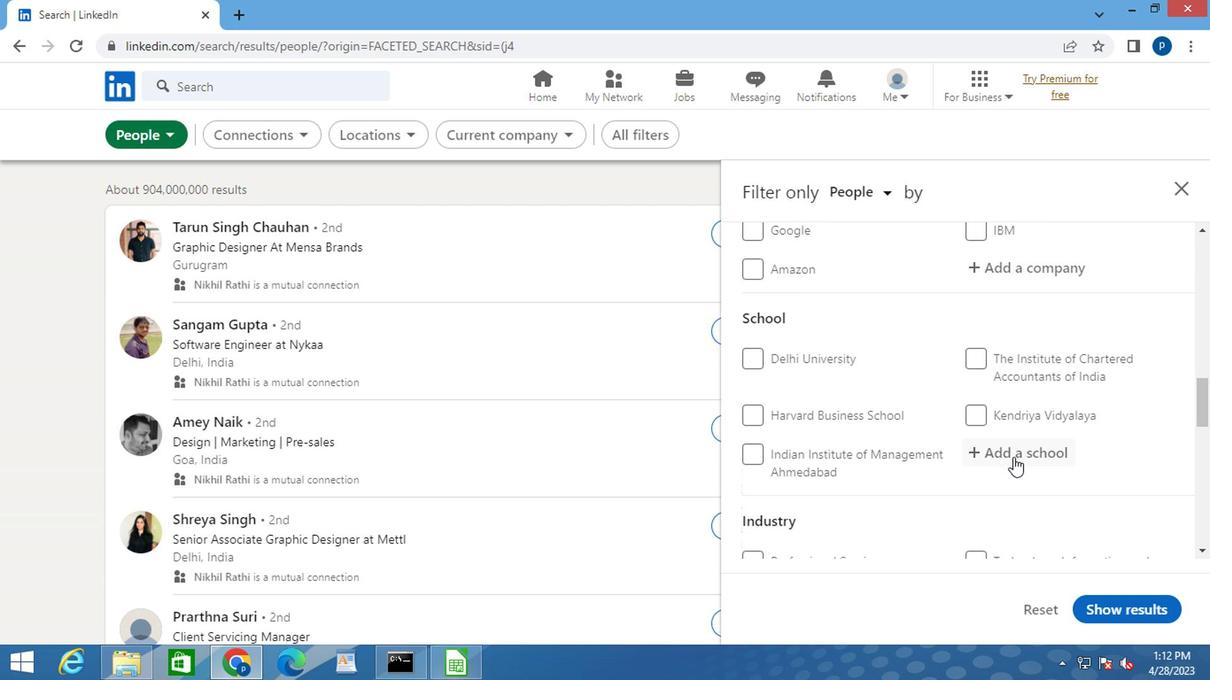 
Action: Mouse pressed left at (1011, 456)
Screenshot: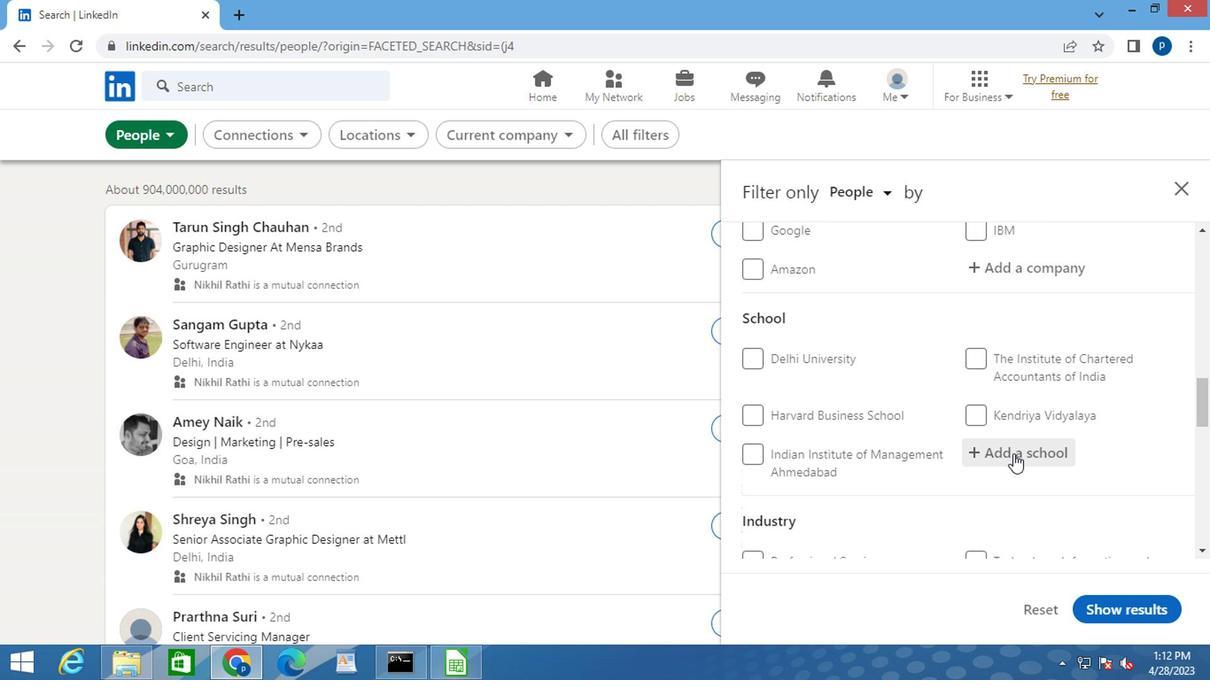 
Action: Mouse pressed left at (1011, 456)
Screenshot: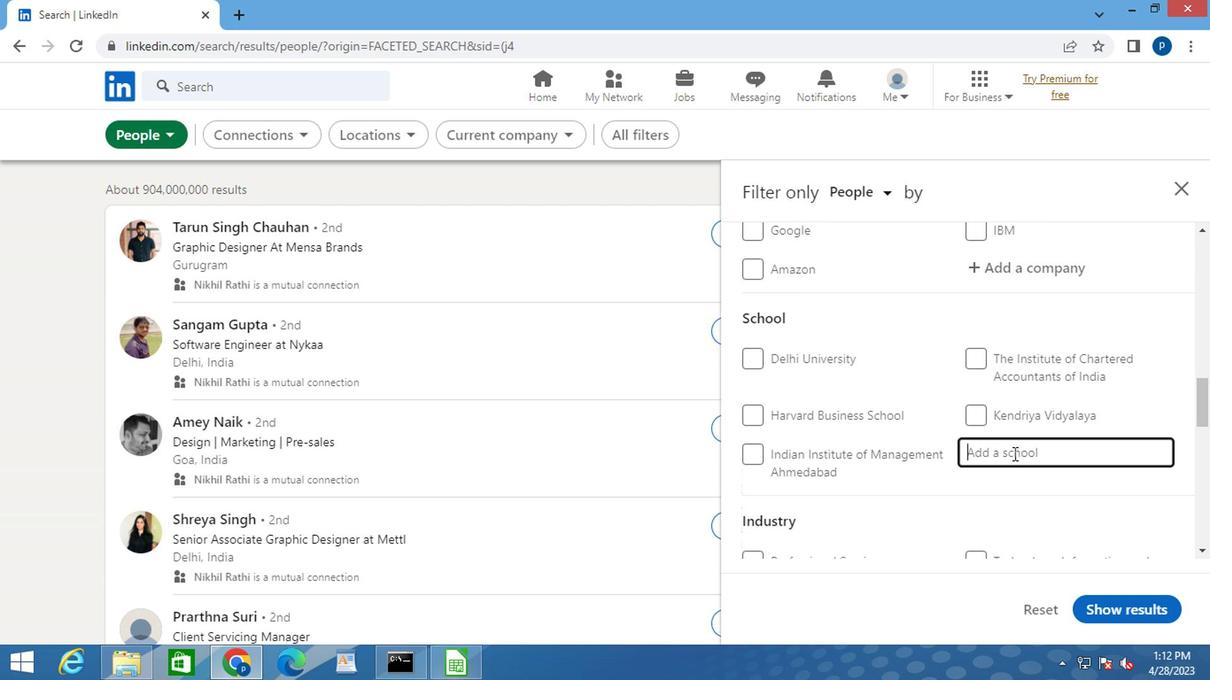 
Action: Key pressed <Key.caps_lock>A<Key.caps_lock>WADHESH<Key.space><Key.caps_lock>P<Key.caps_lock>RATAP
Screenshot: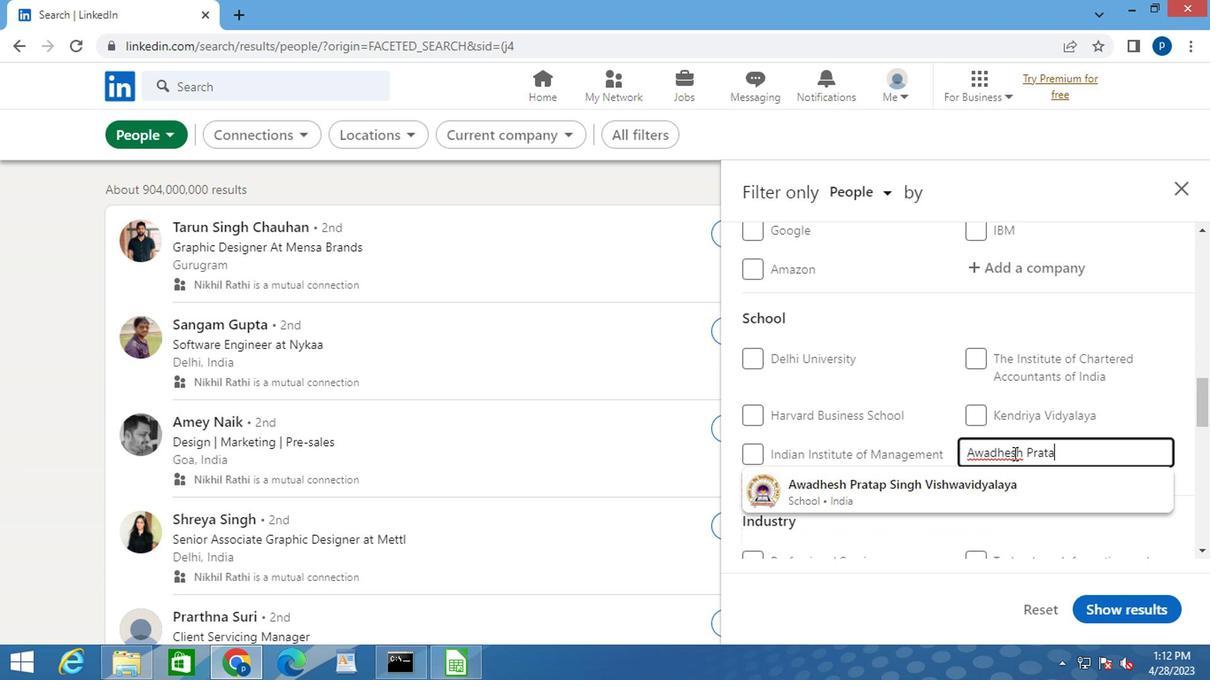 
Action: Mouse moved to (953, 485)
Screenshot: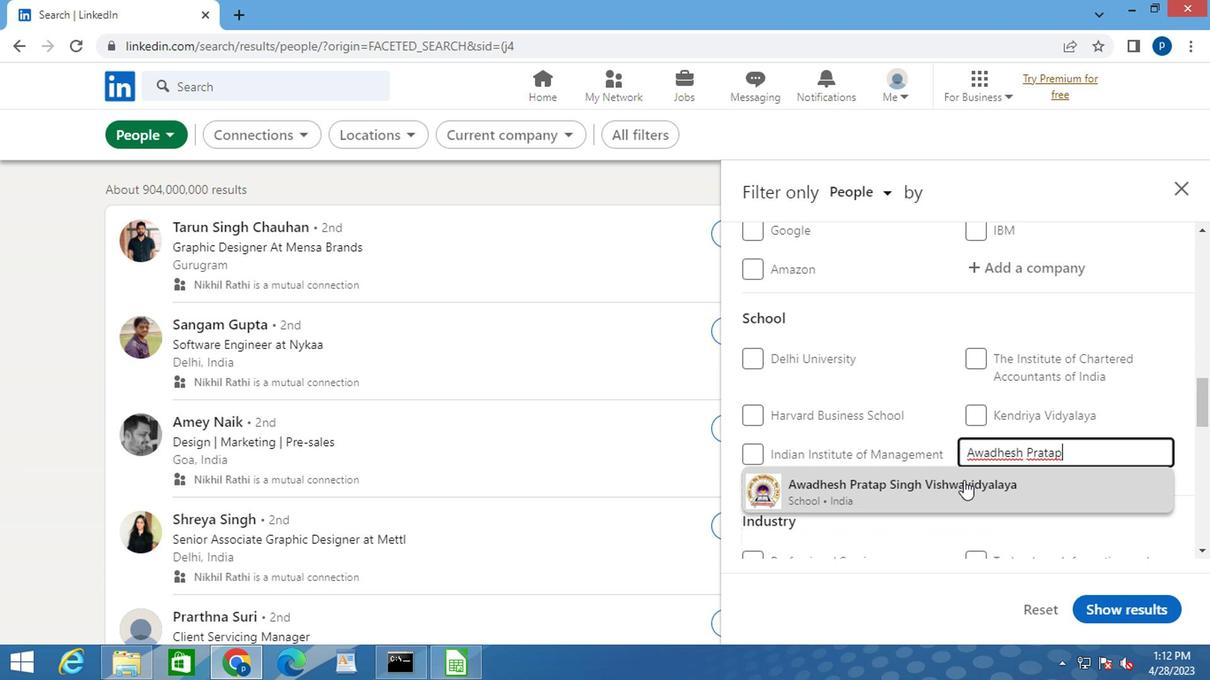 
Action: Mouse pressed left at (953, 485)
Screenshot: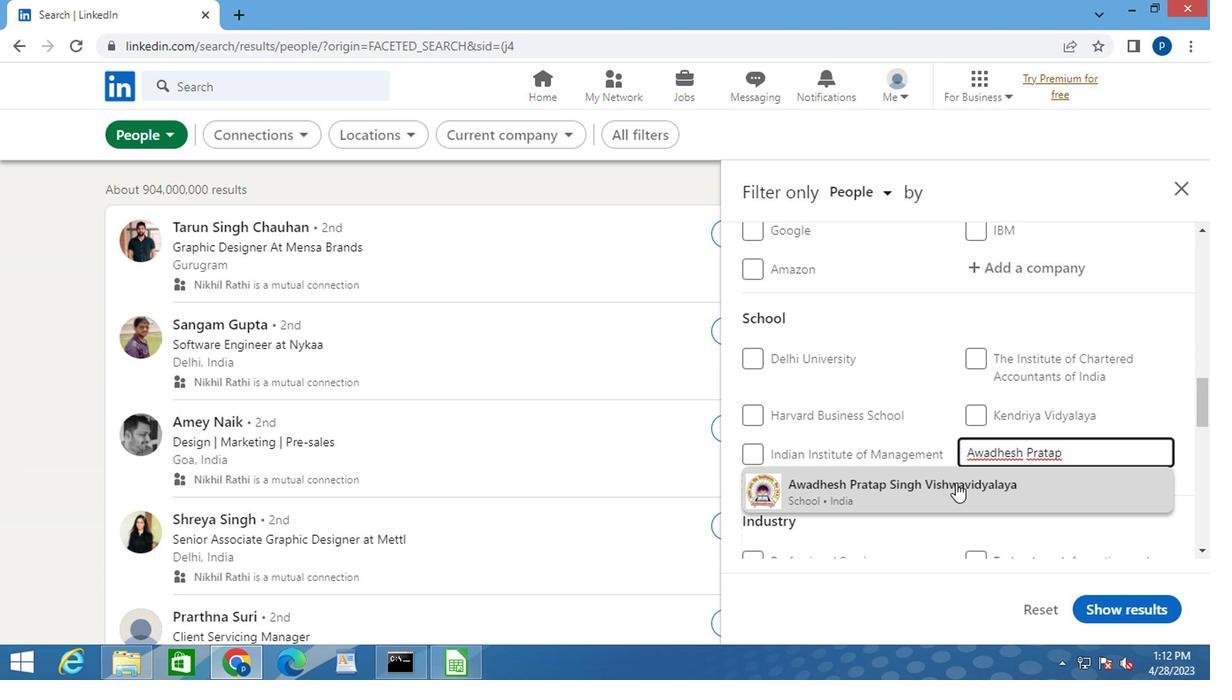 
Action: Mouse moved to (933, 463)
Screenshot: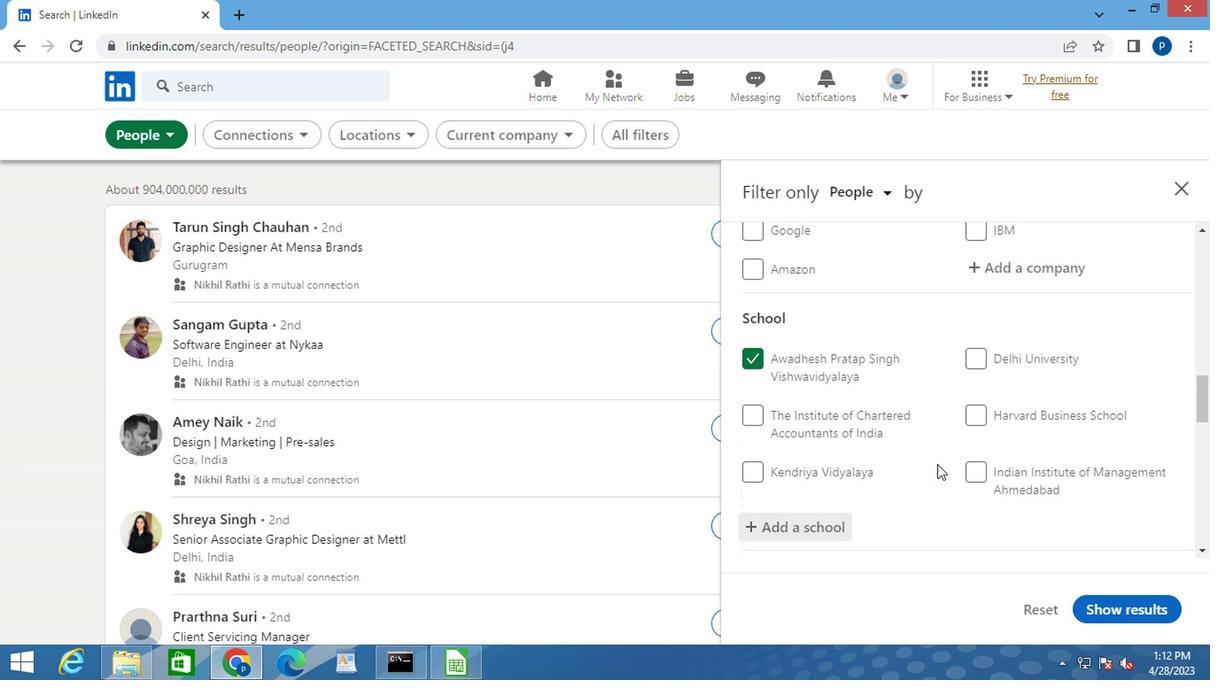 
Action: Mouse scrolled (933, 463) with delta (0, 0)
Screenshot: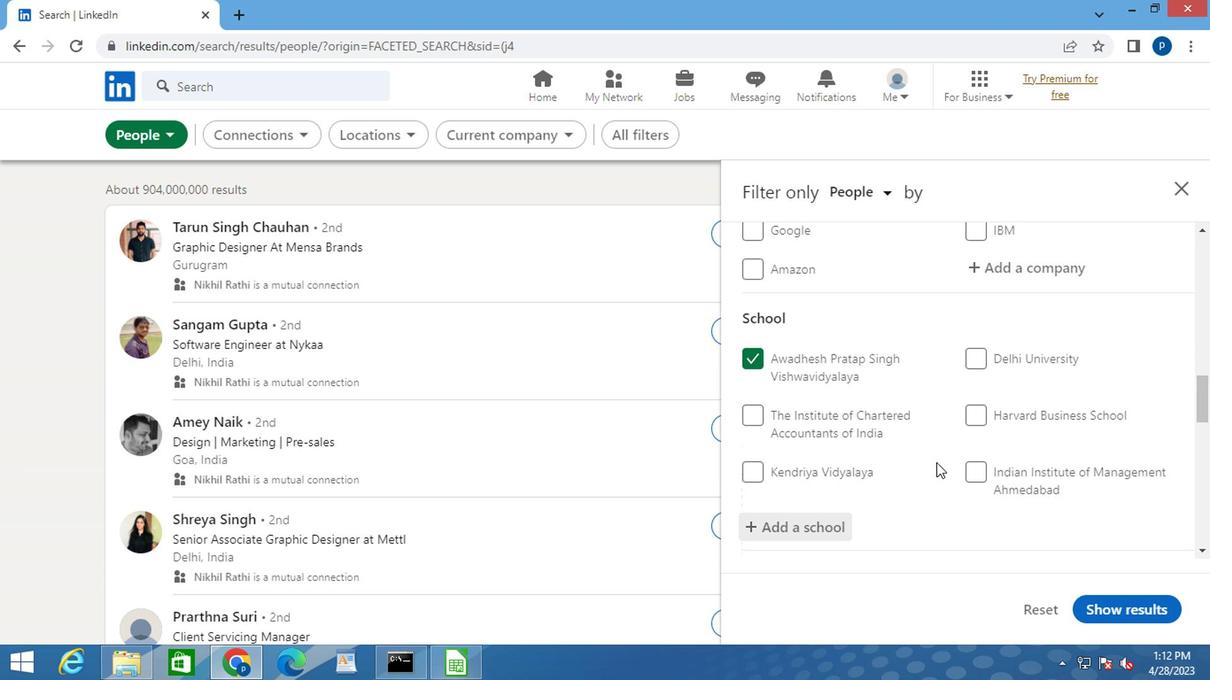 
Action: Mouse scrolled (933, 463) with delta (0, 0)
Screenshot: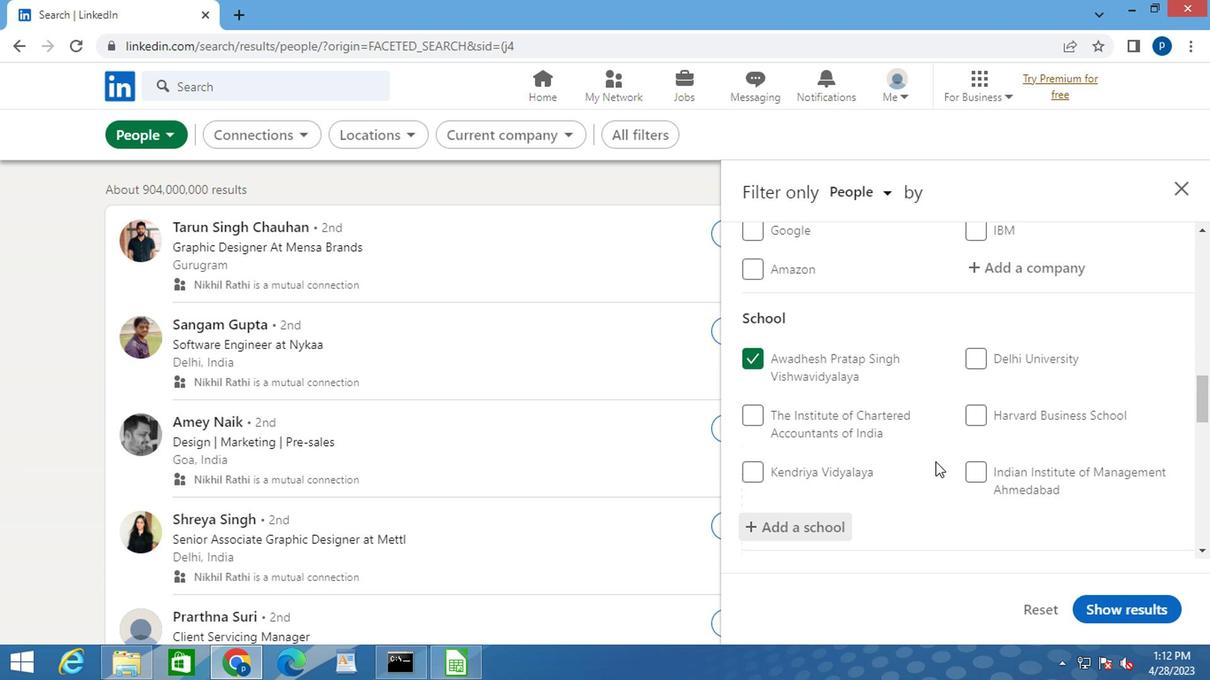 
Action: Mouse moved to (930, 454)
Screenshot: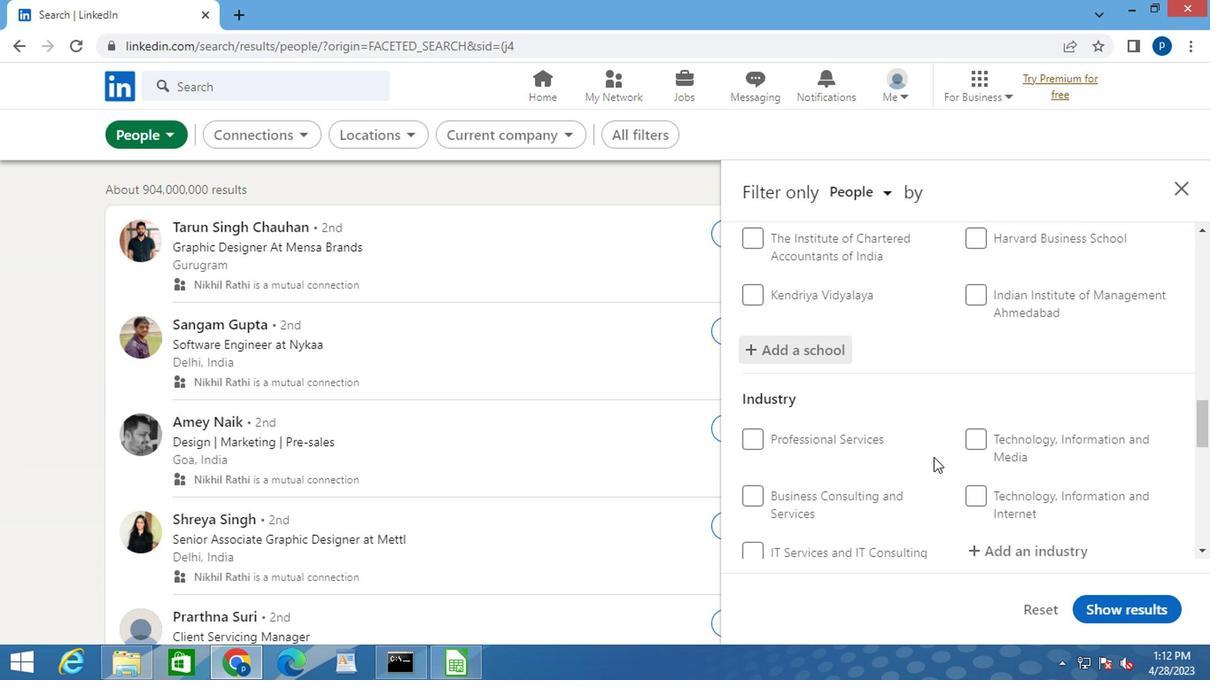 
Action: Mouse scrolled (930, 453) with delta (0, -1)
Screenshot: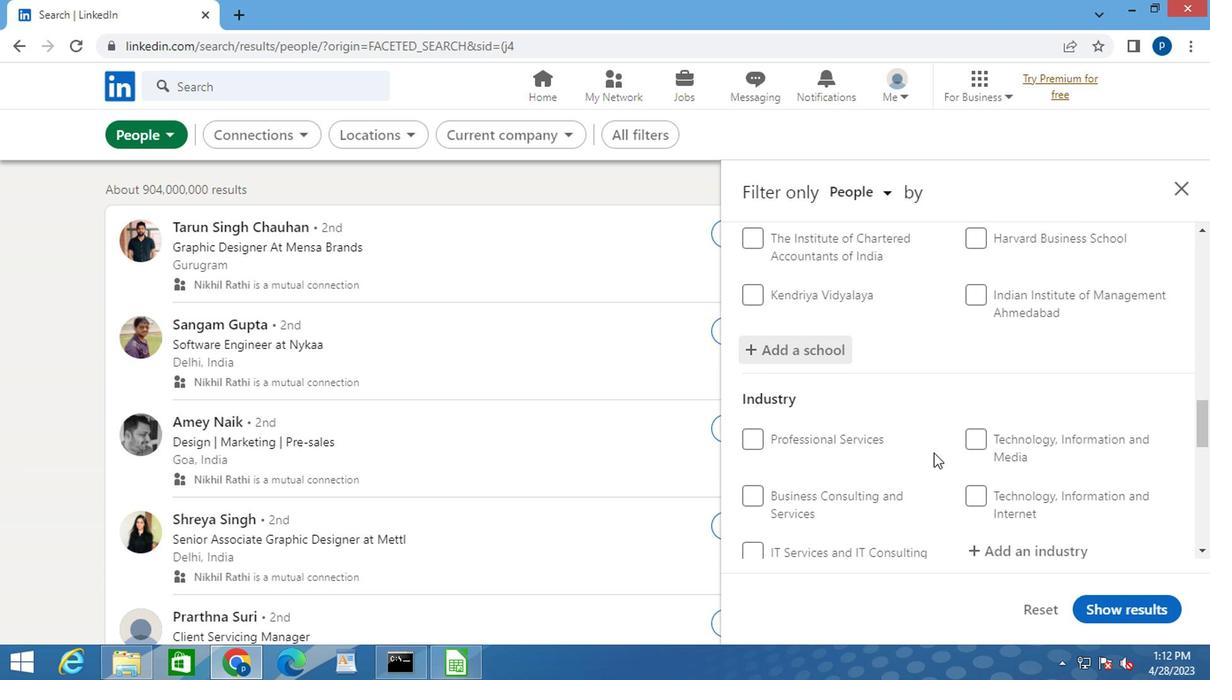 
Action: Mouse moved to (987, 460)
Screenshot: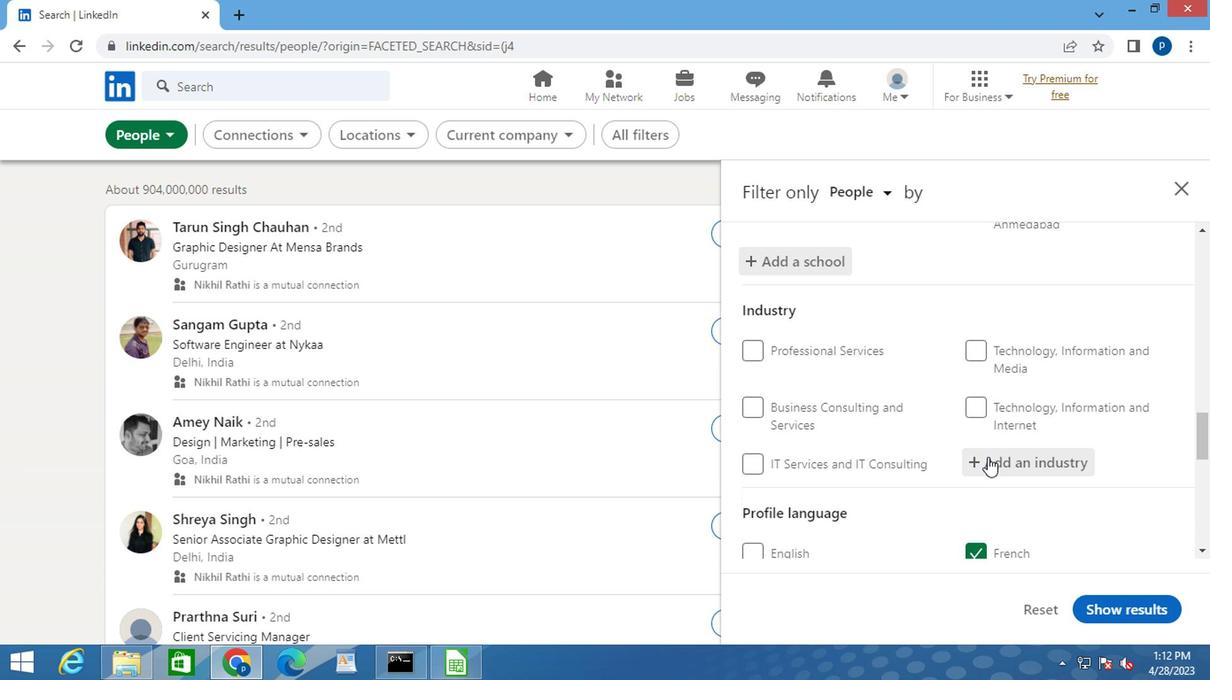 
Action: Mouse pressed left at (987, 460)
Screenshot: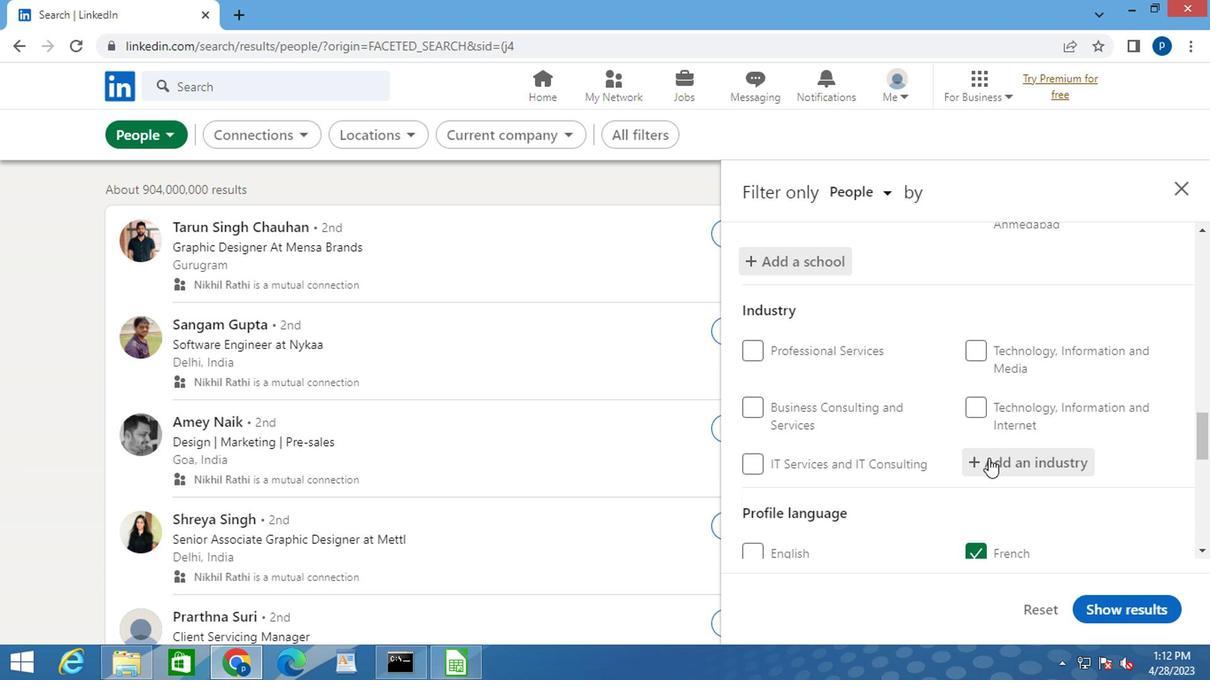 
Action: Key pressed <Key.caps_lock>T<Key.caps_lock>RANSPORTATION<Key.space><Key.caps_lock>P<Key.caps_lock>RO
Screenshot: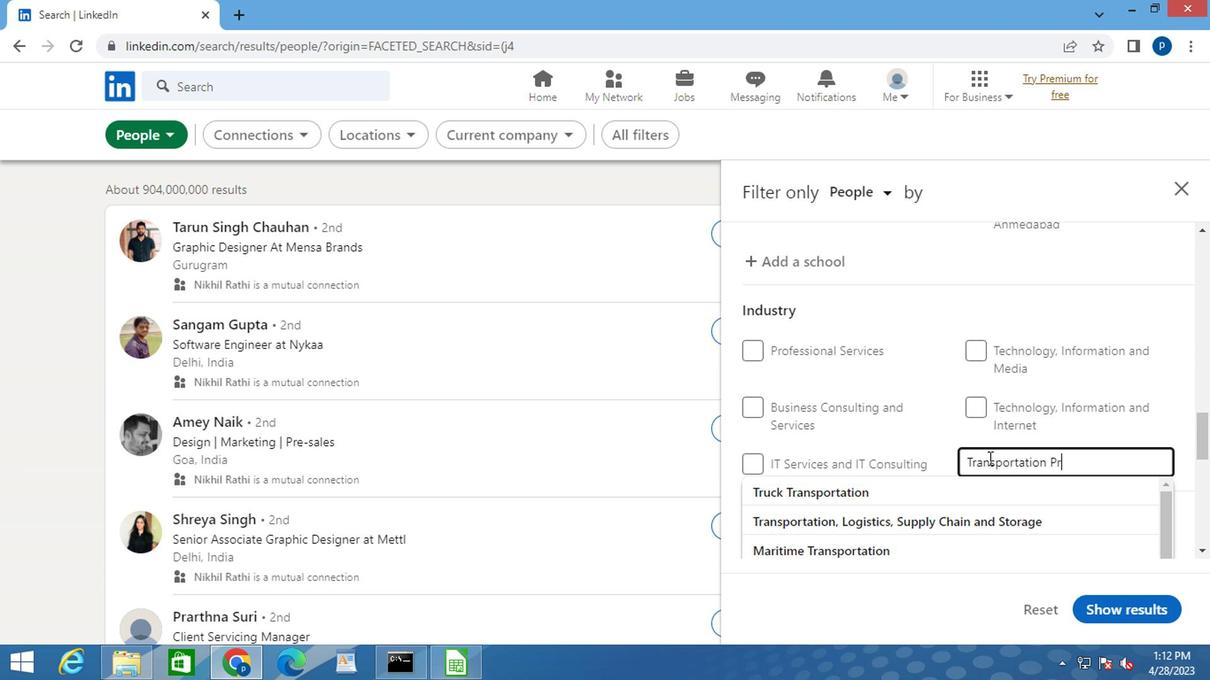 
Action: Mouse moved to (893, 487)
Screenshot: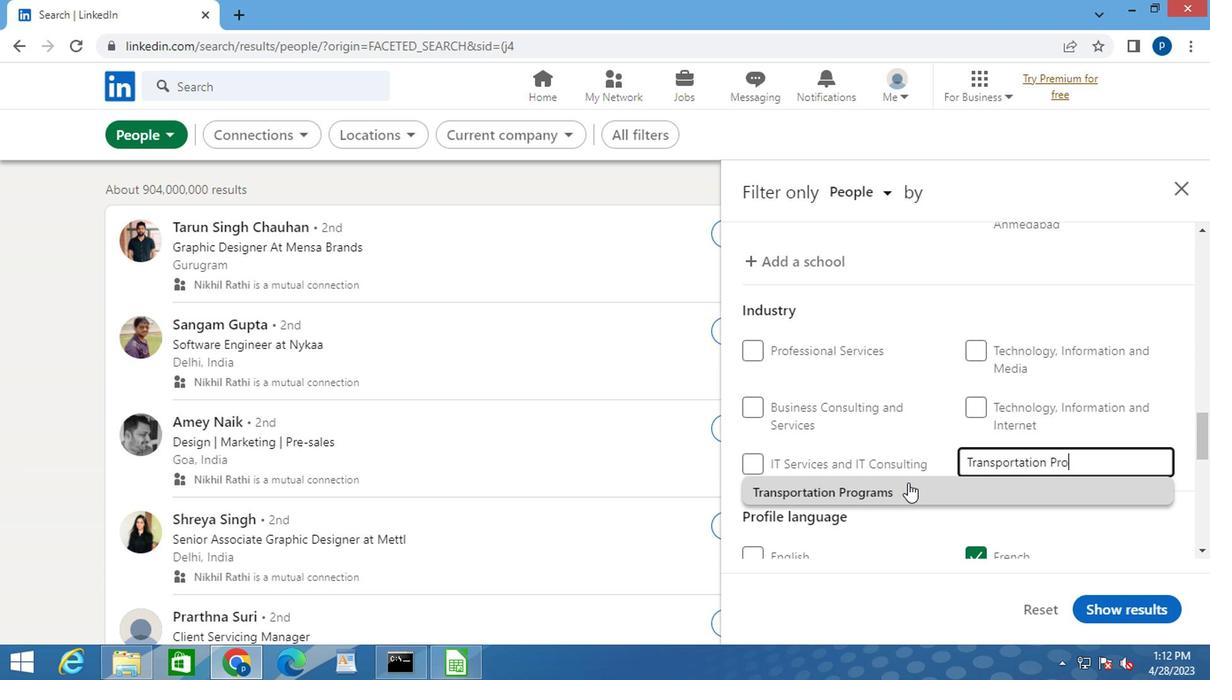 
Action: Mouse pressed left at (893, 487)
Screenshot: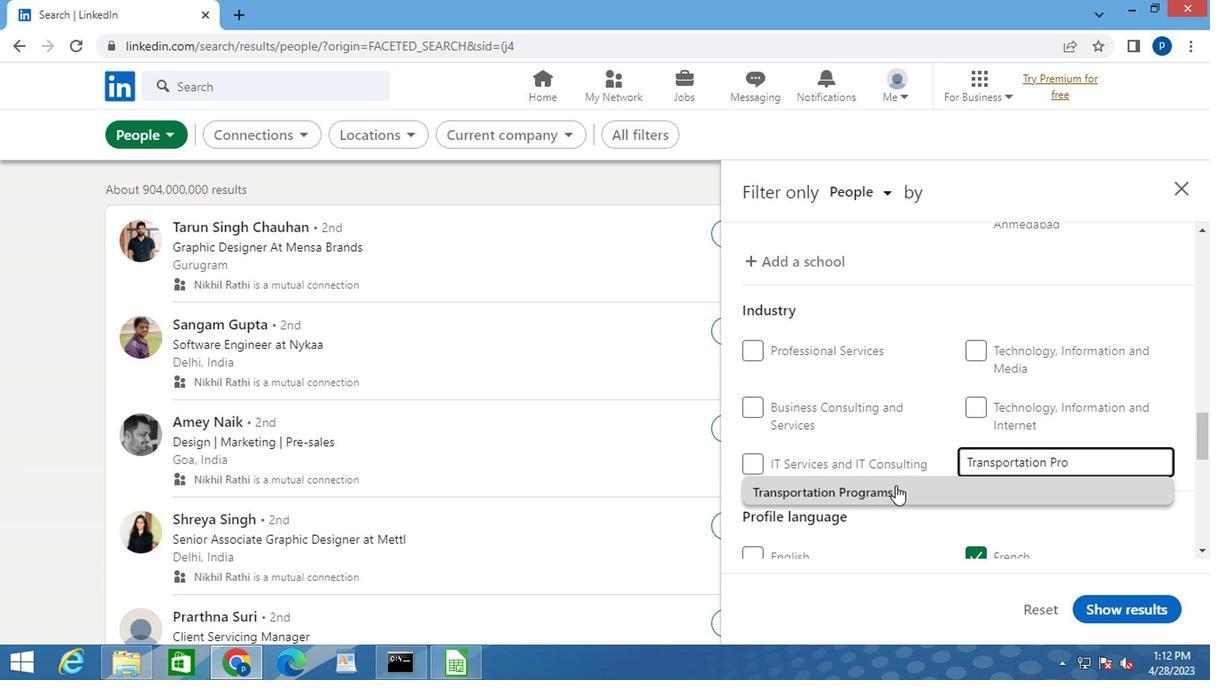
Action: Mouse moved to (892, 487)
Screenshot: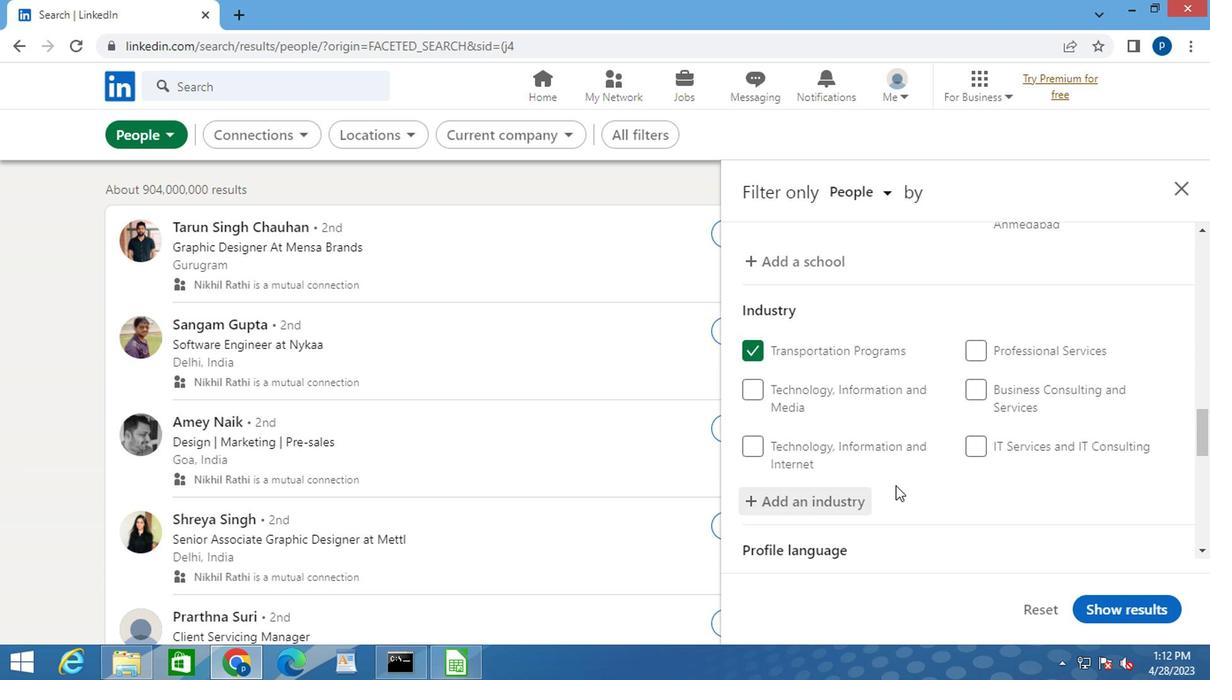 
Action: Mouse scrolled (892, 487) with delta (0, 0)
Screenshot: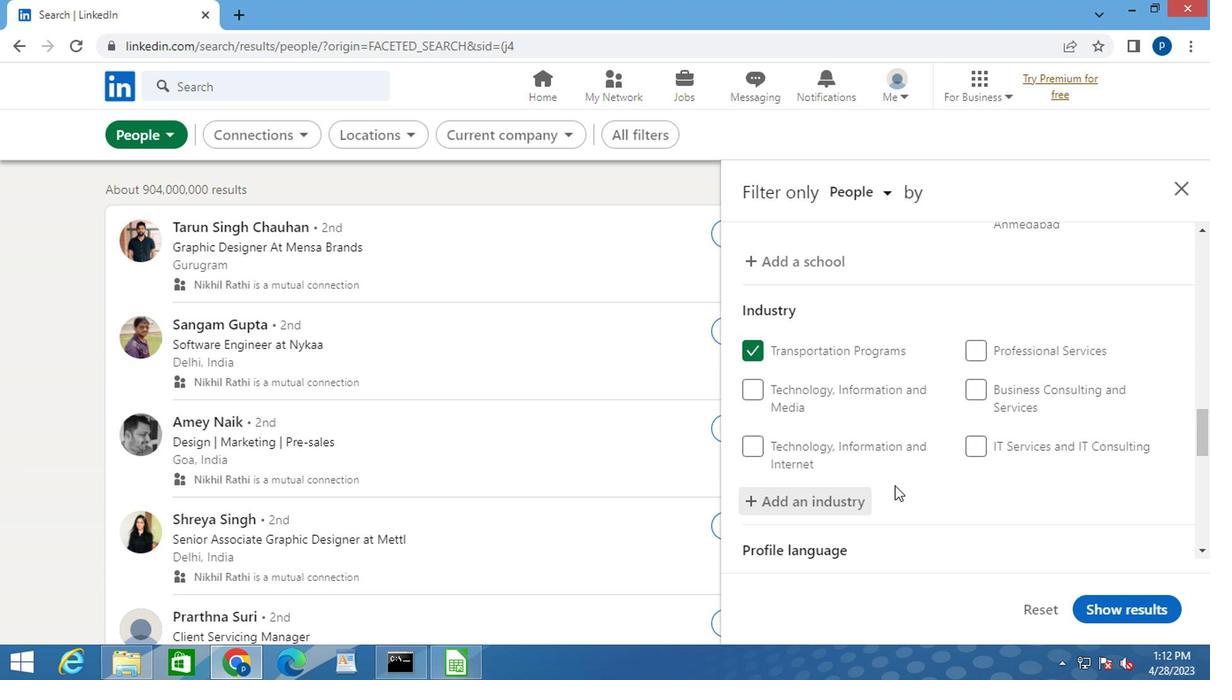
Action: Mouse scrolled (892, 487) with delta (0, 0)
Screenshot: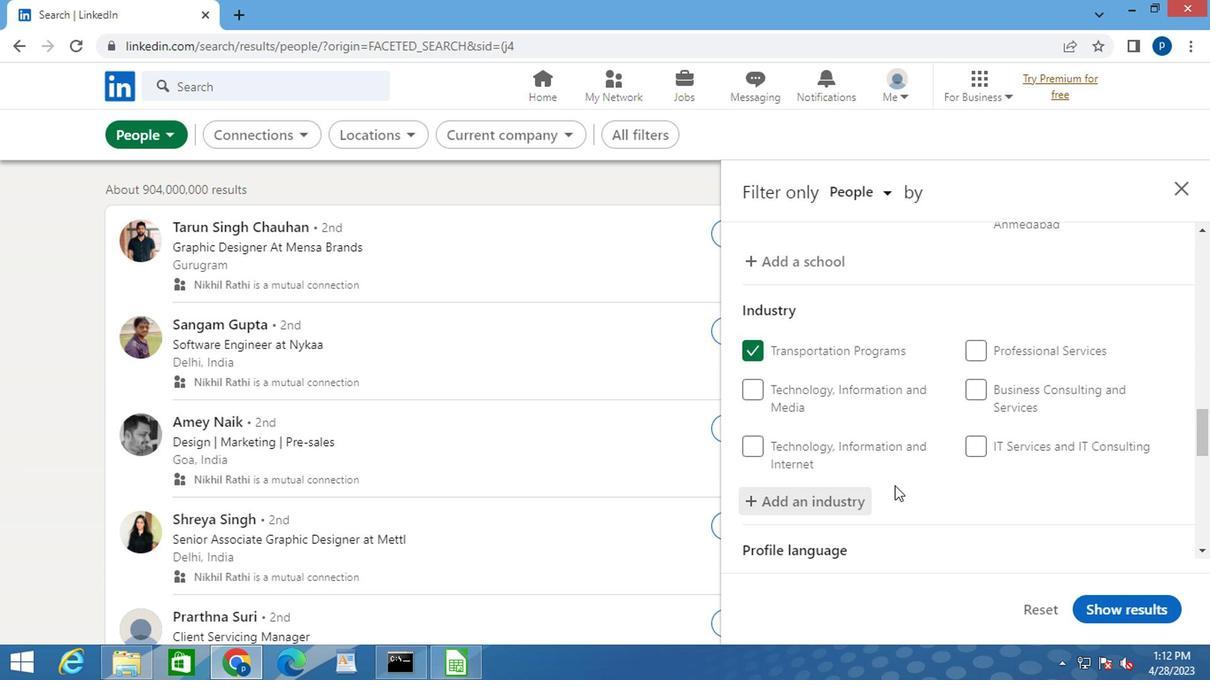 
Action: Mouse moved to (877, 465)
Screenshot: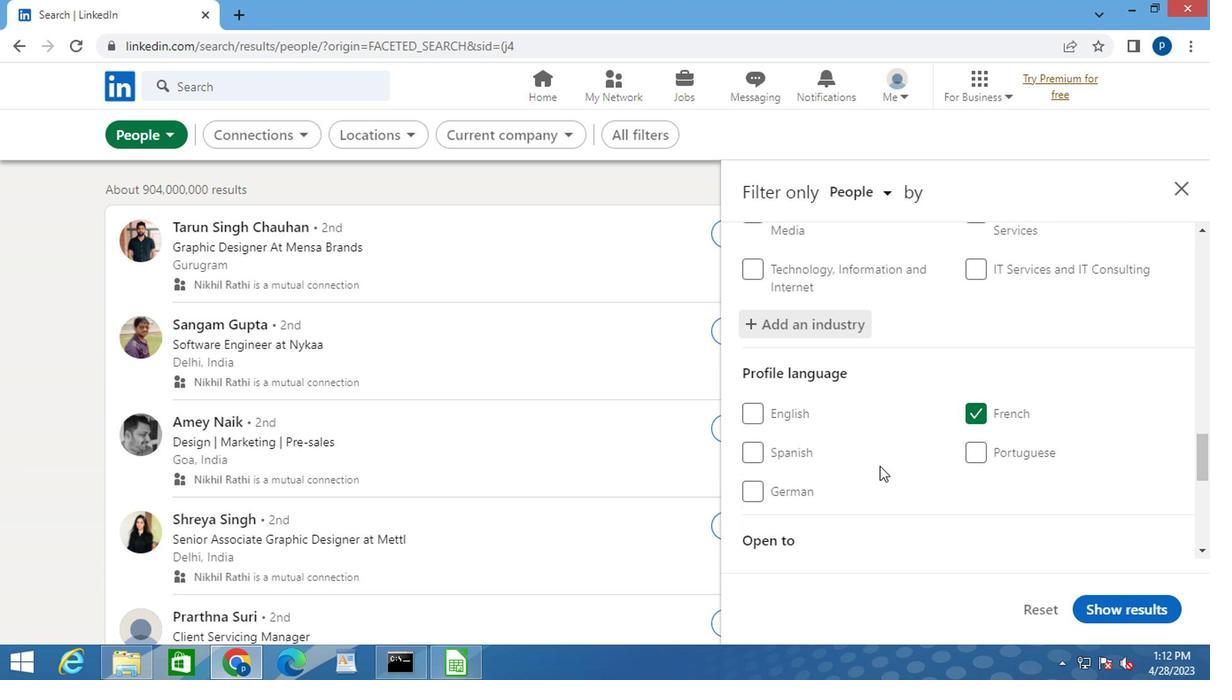 
Action: Mouse scrolled (877, 465) with delta (0, 0)
Screenshot: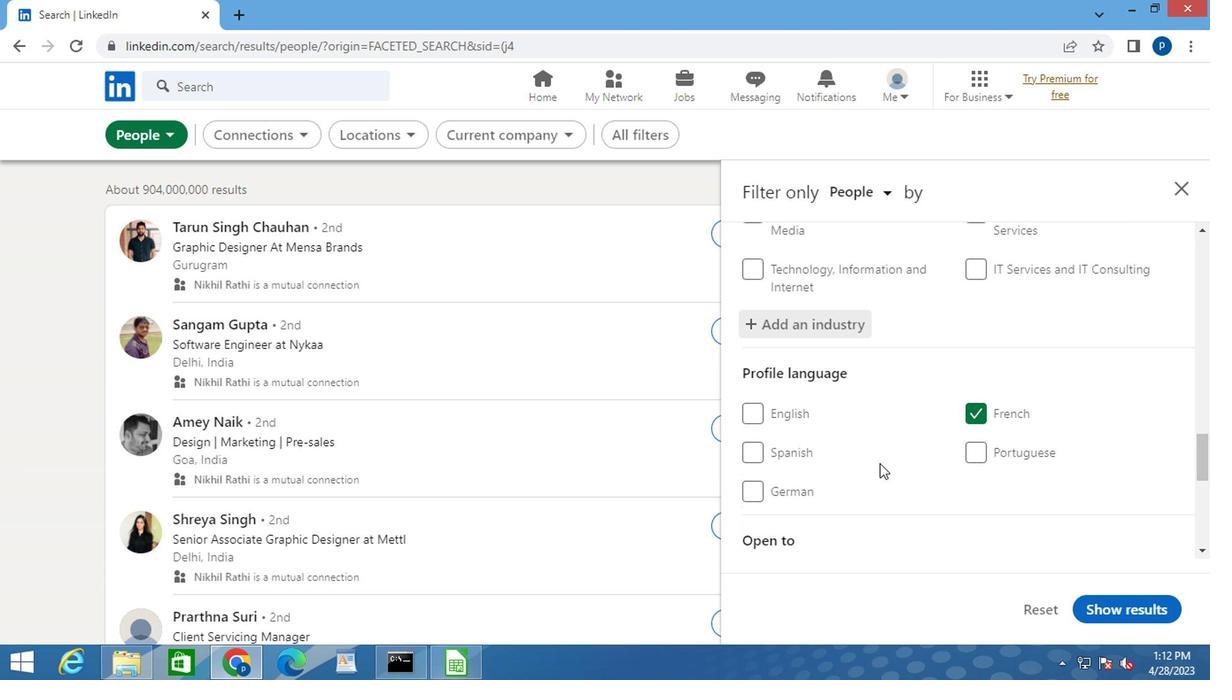 
Action: Mouse scrolled (877, 465) with delta (0, 0)
Screenshot: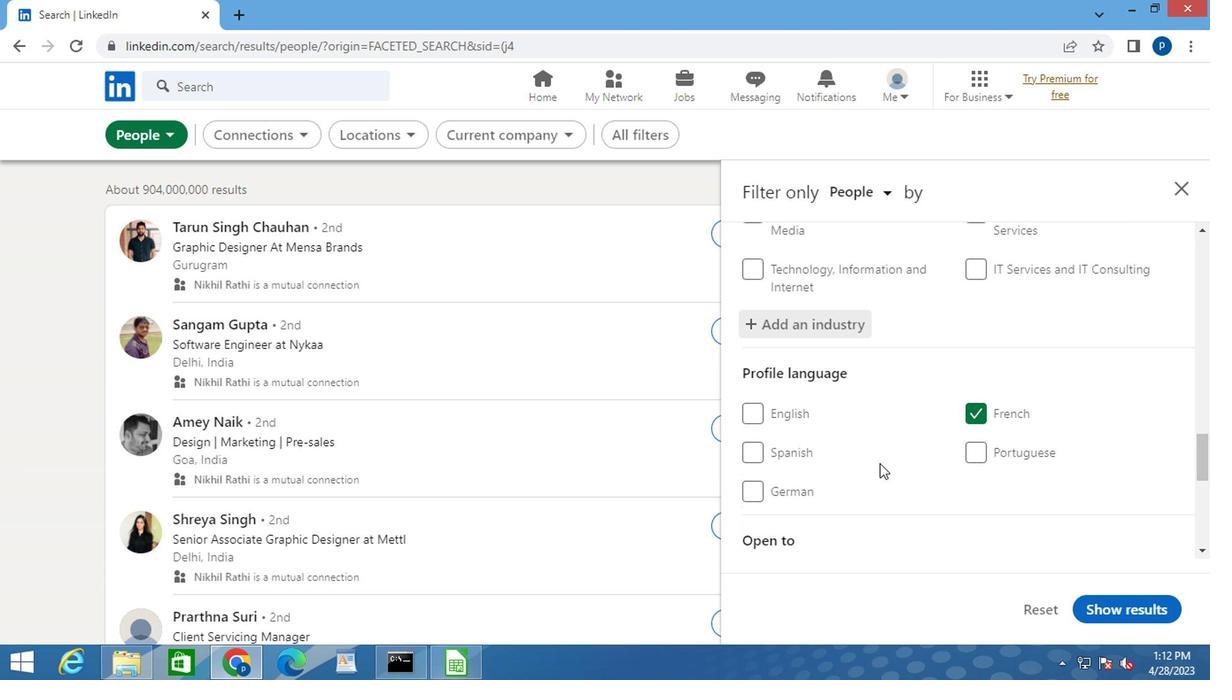 
Action: Mouse scrolled (877, 465) with delta (0, 0)
Screenshot: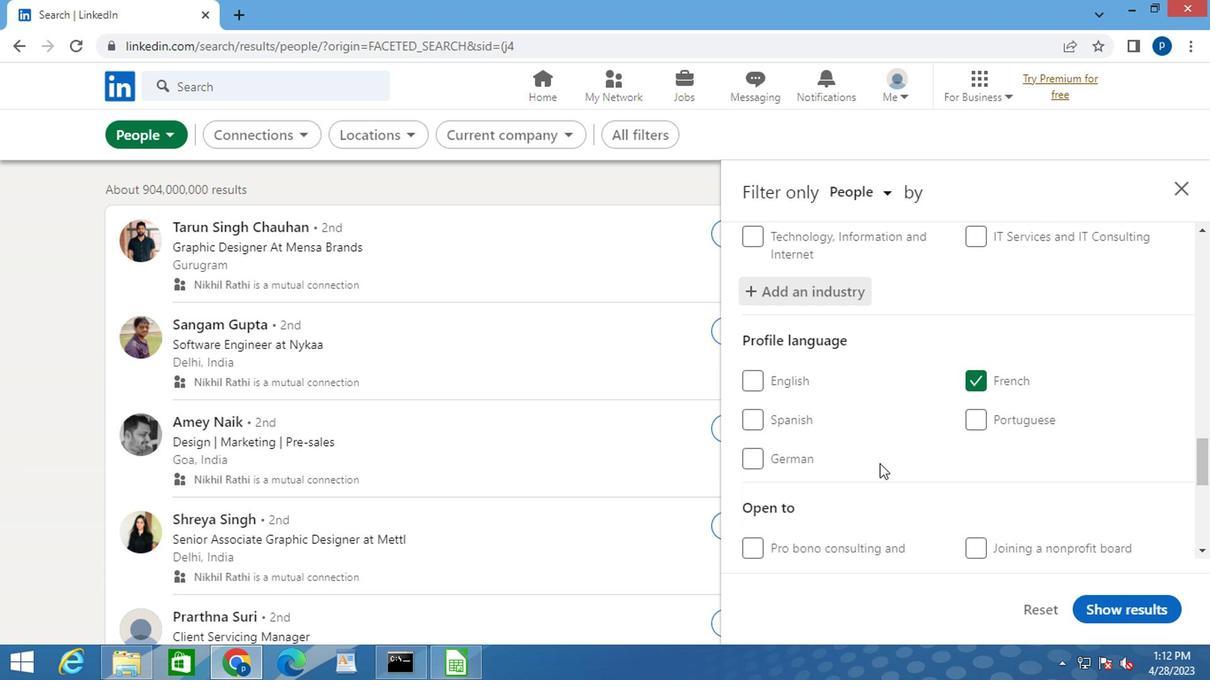 
Action: Mouse moved to (894, 463)
Screenshot: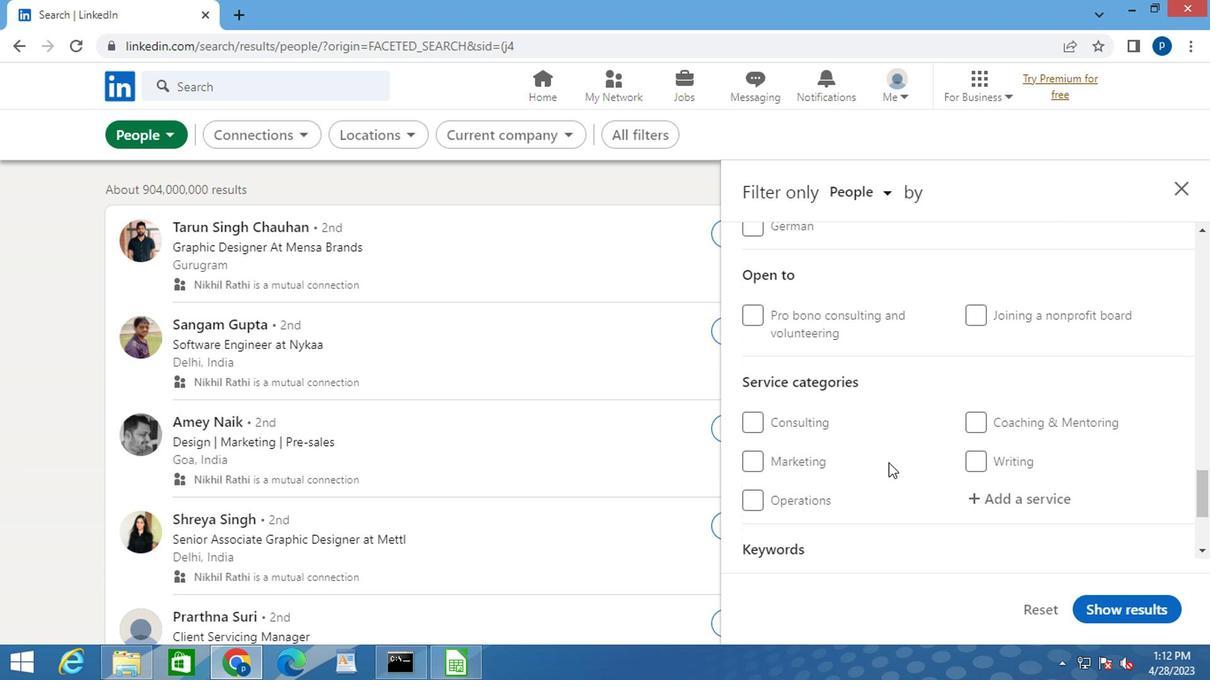 
Action: Mouse scrolled (894, 463) with delta (0, 0)
Screenshot: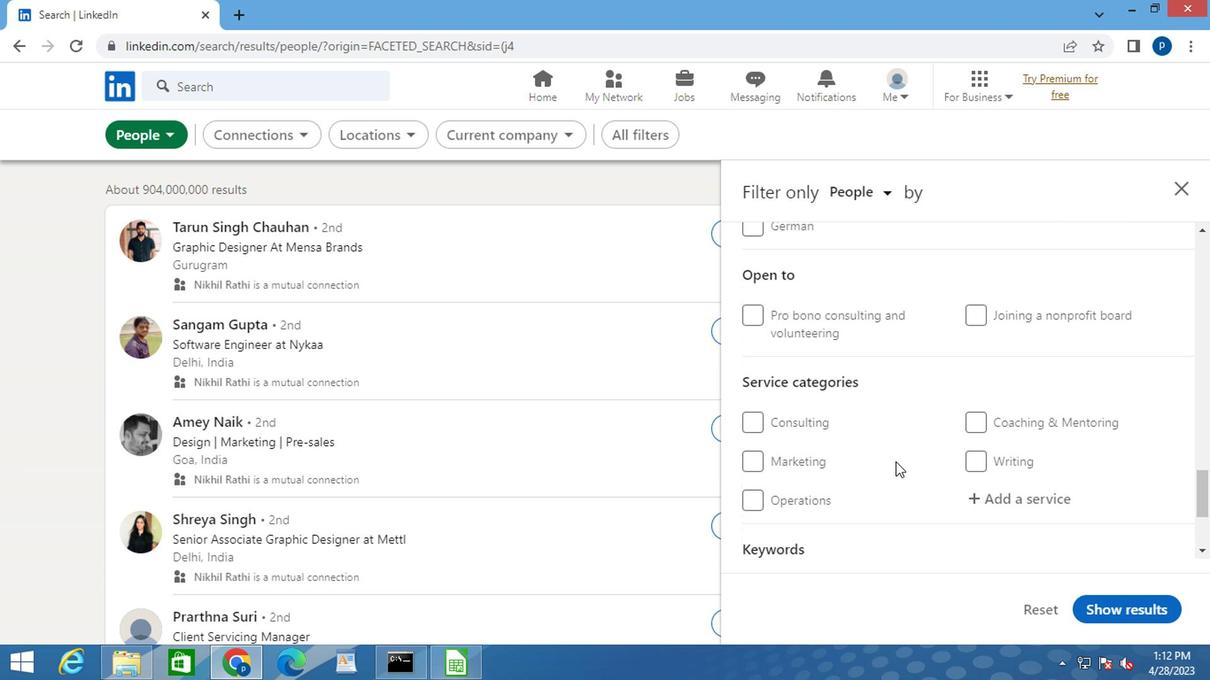 
Action: Mouse moved to (1011, 419)
Screenshot: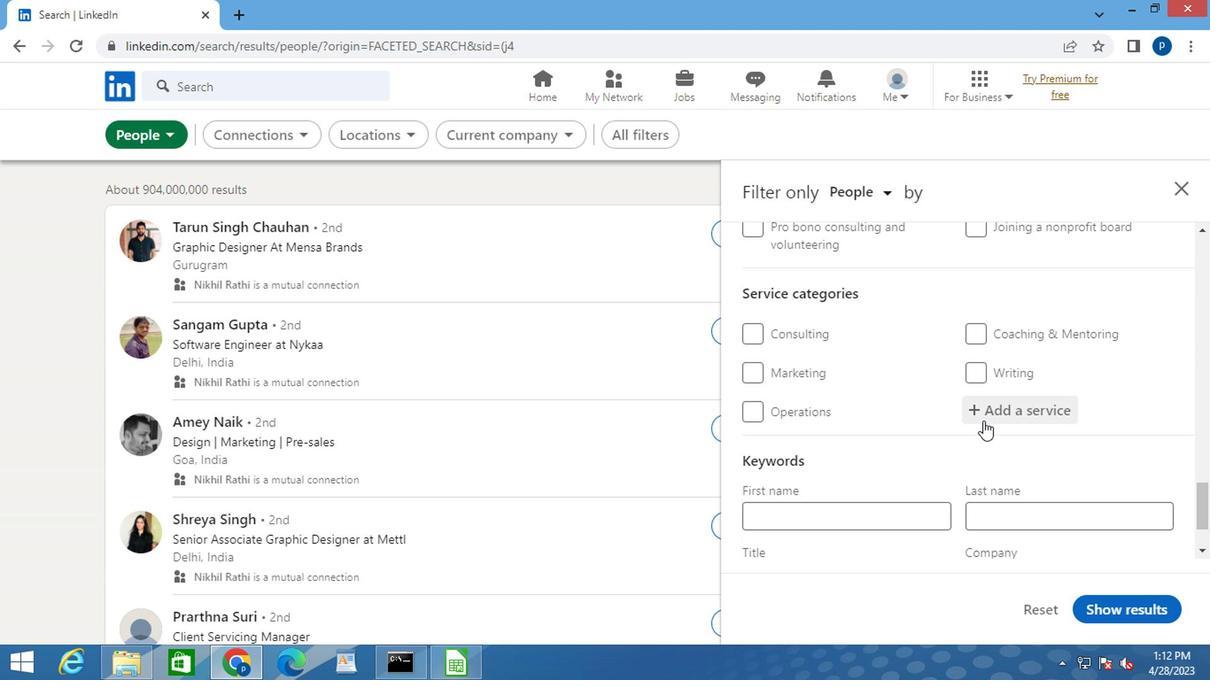 
Action: Mouse pressed left at (1011, 419)
Screenshot: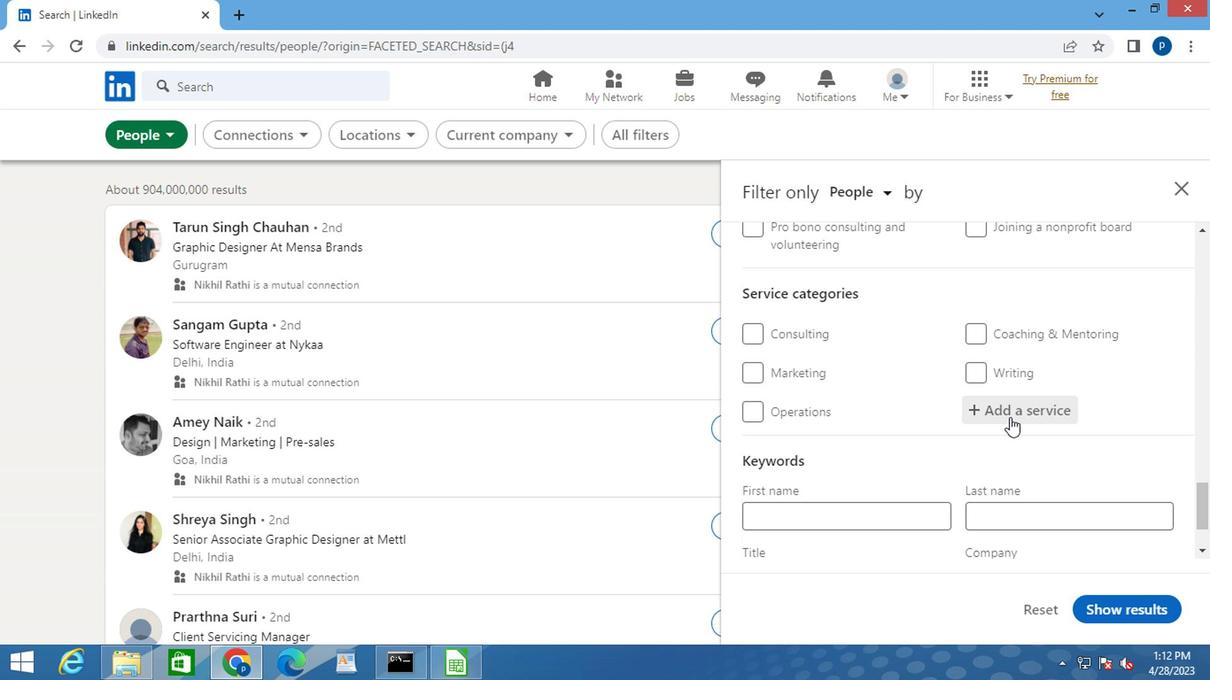 
Action: Key pressed <Key.caps_lock>F<Key.caps_lock>INANCIAL<Key.space><Key.caps_lock>R<Key.caps_lock>EPORTING
Screenshot: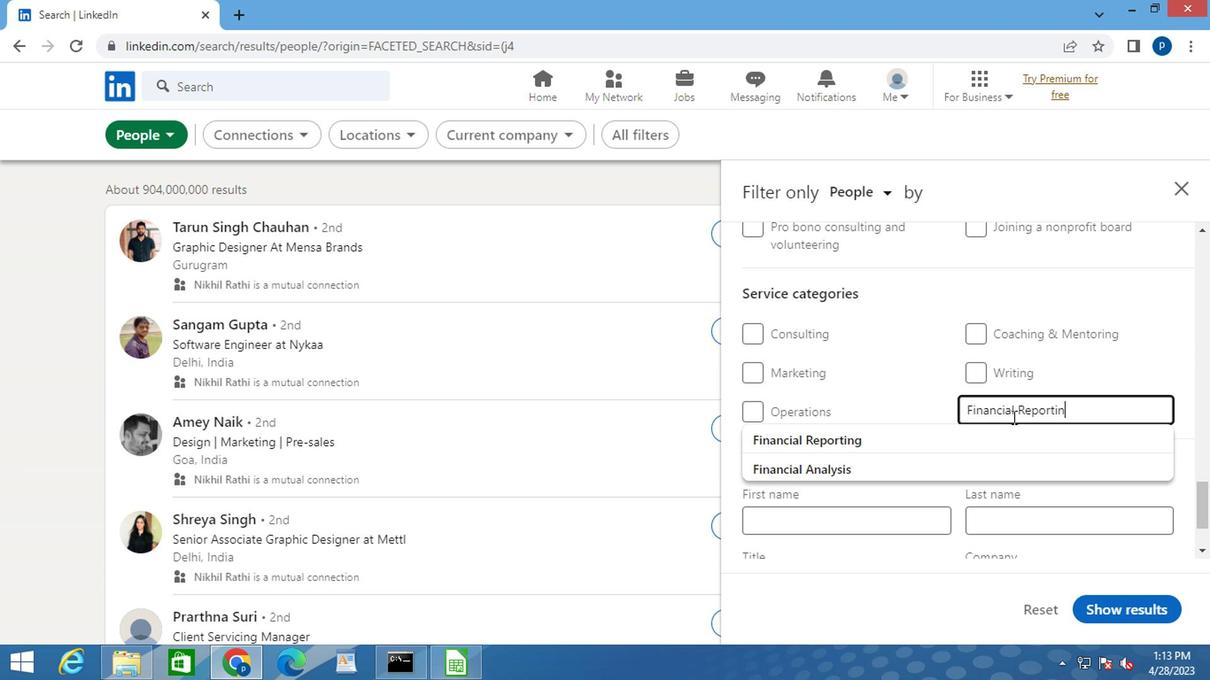 
Action: Mouse moved to (884, 445)
Screenshot: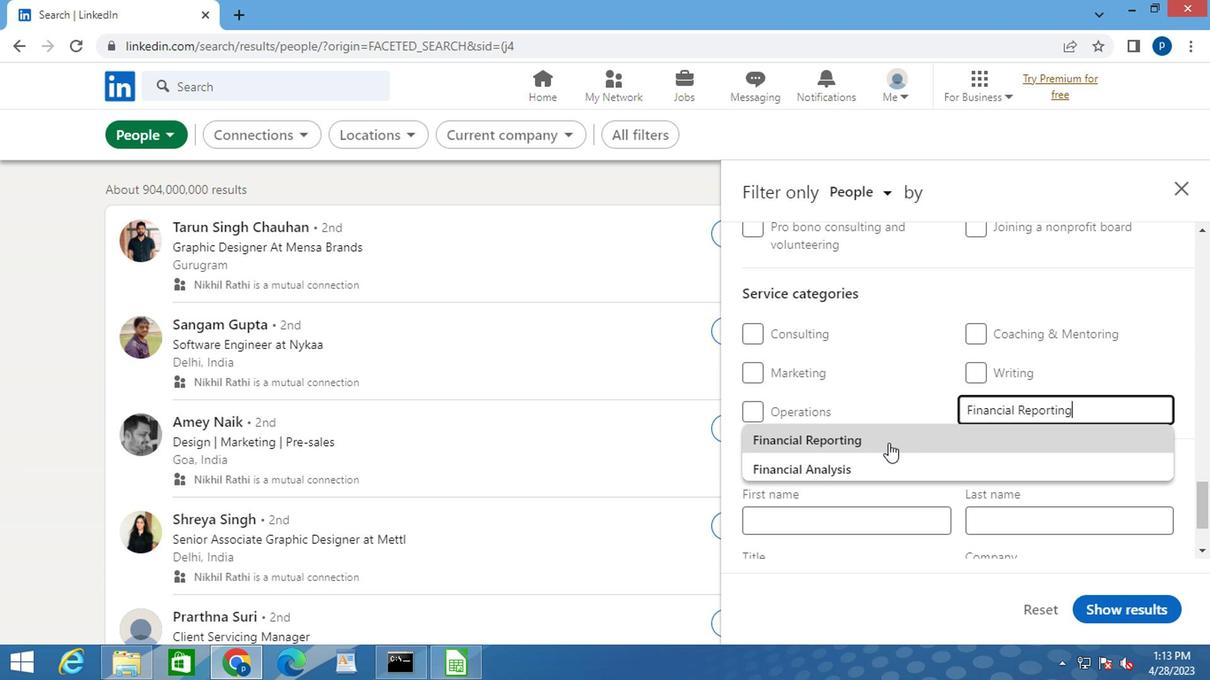 
Action: Mouse pressed left at (884, 445)
Screenshot: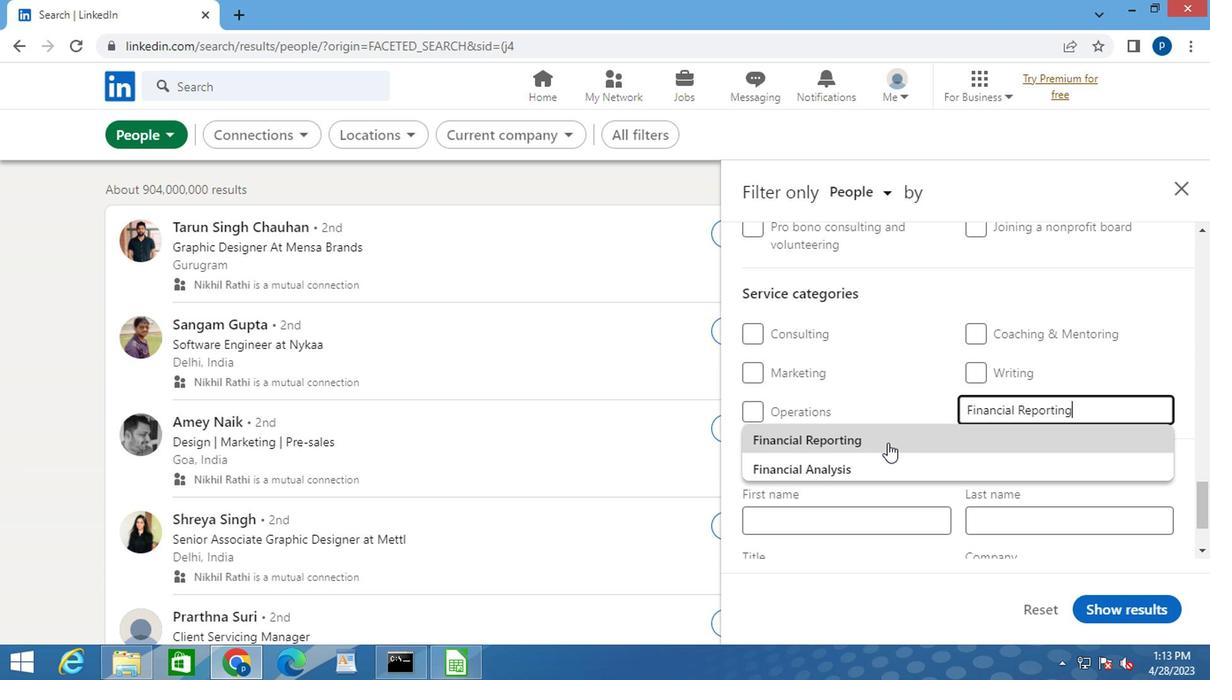 
Action: Mouse moved to (883, 445)
Screenshot: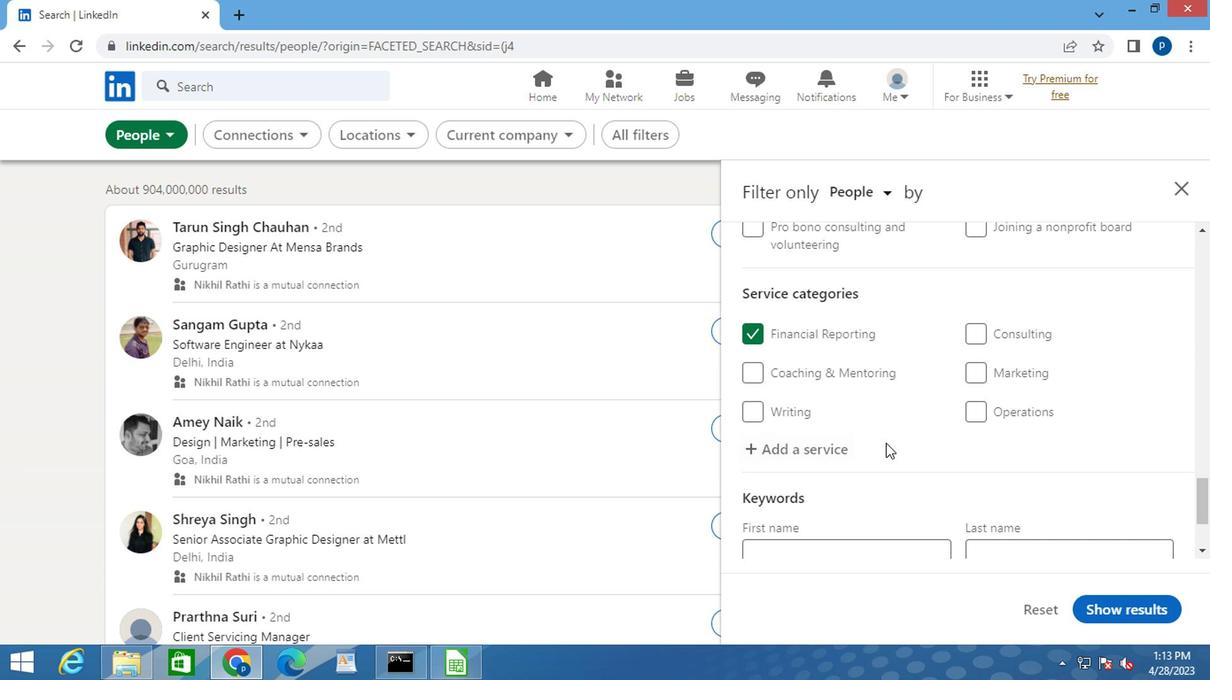 
Action: Mouse scrolled (883, 444) with delta (0, -1)
Screenshot: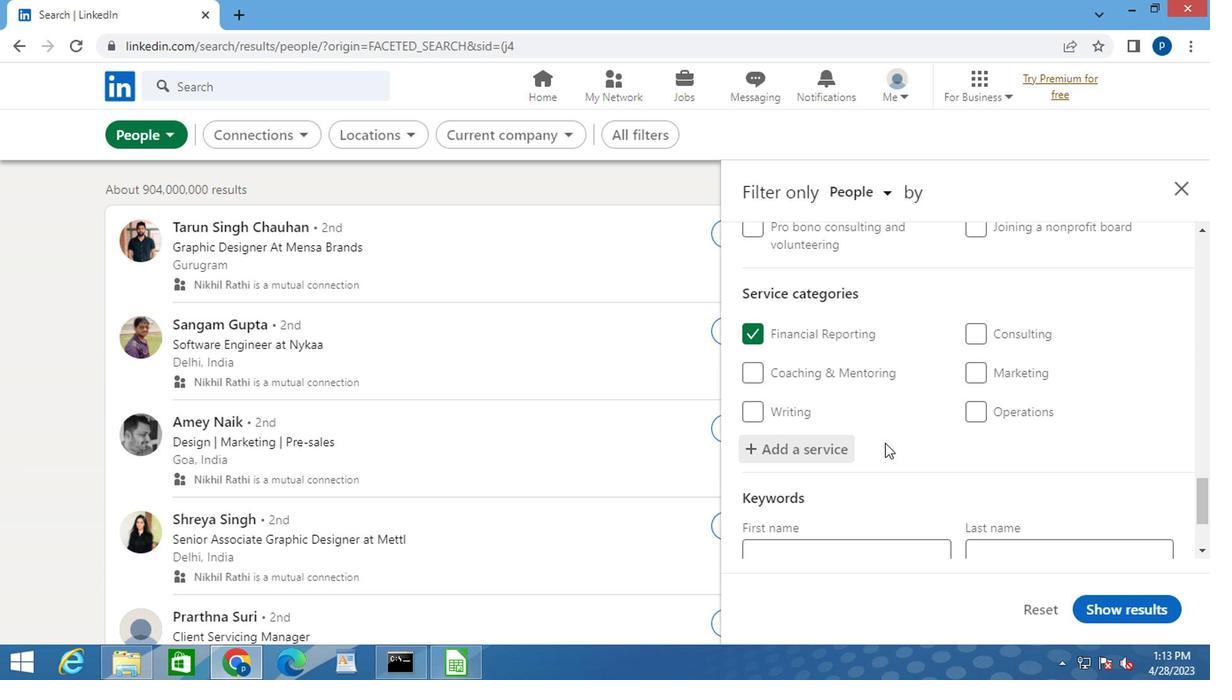 
Action: Mouse moved to (881, 445)
Screenshot: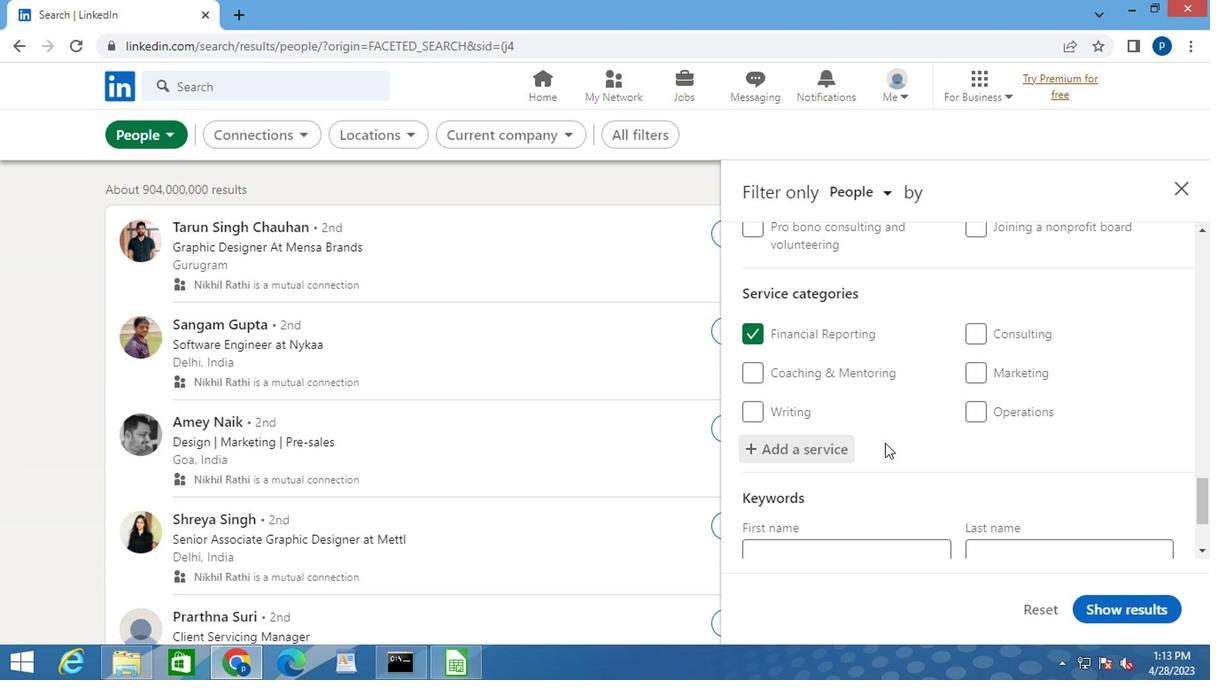 
Action: Mouse scrolled (881, 444) with delta (0, -1)
Screenshot: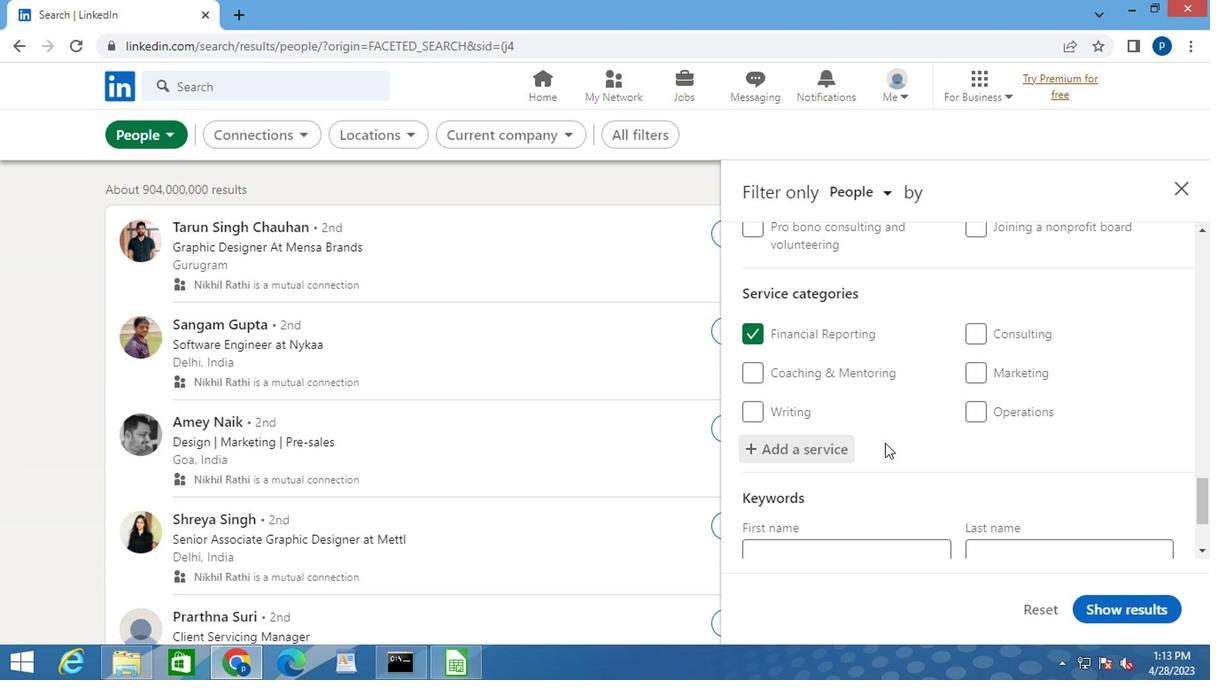 
Action: Mouse moved to (826, 466)
Screenshot: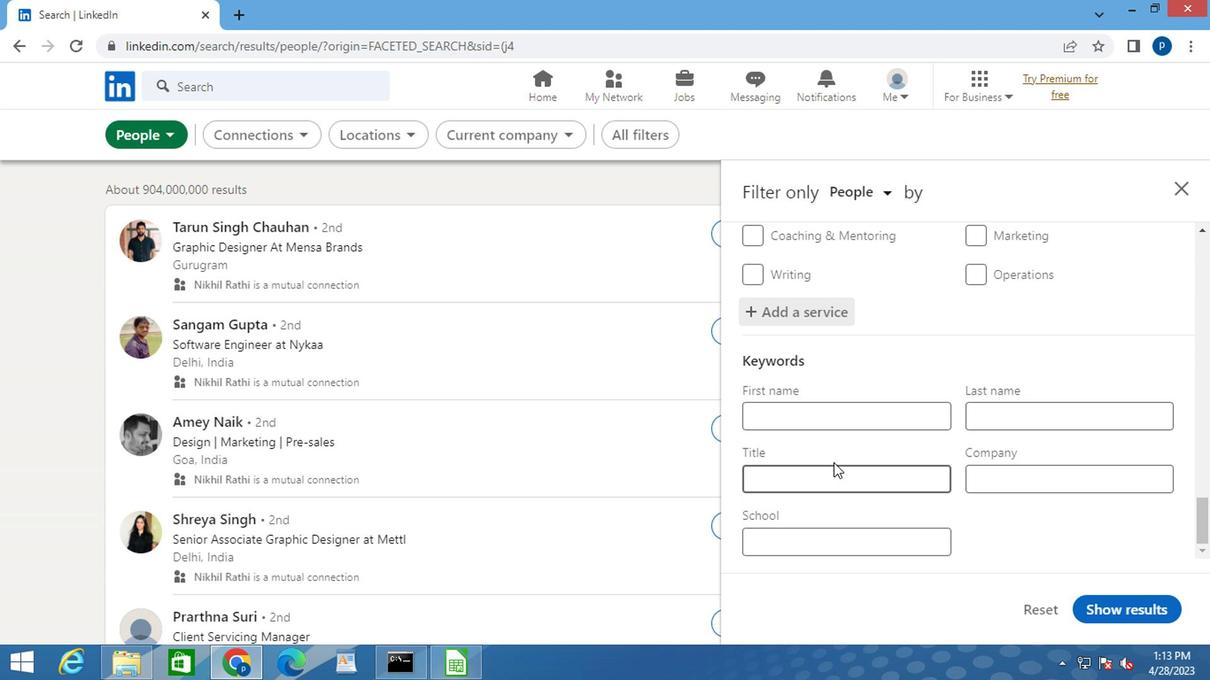 
Action: Mouse pressed left at (826, 466)
Screenshot: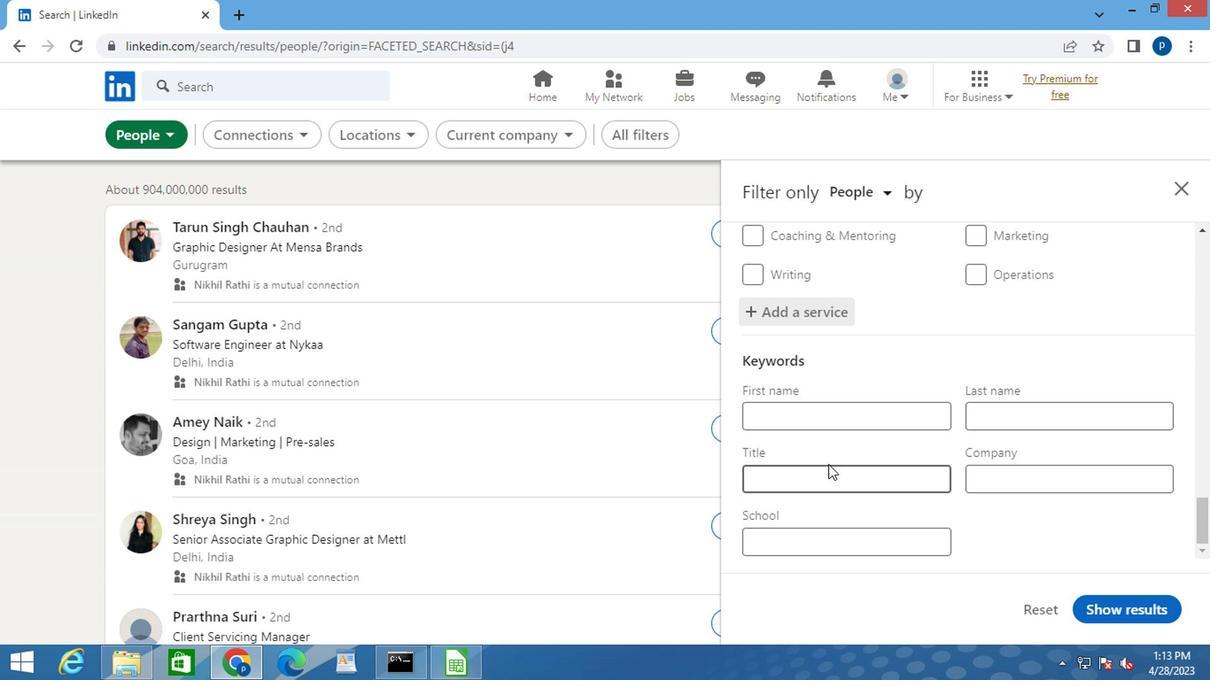
Action: Key pressed <Key.caps_lock>
Screenshot: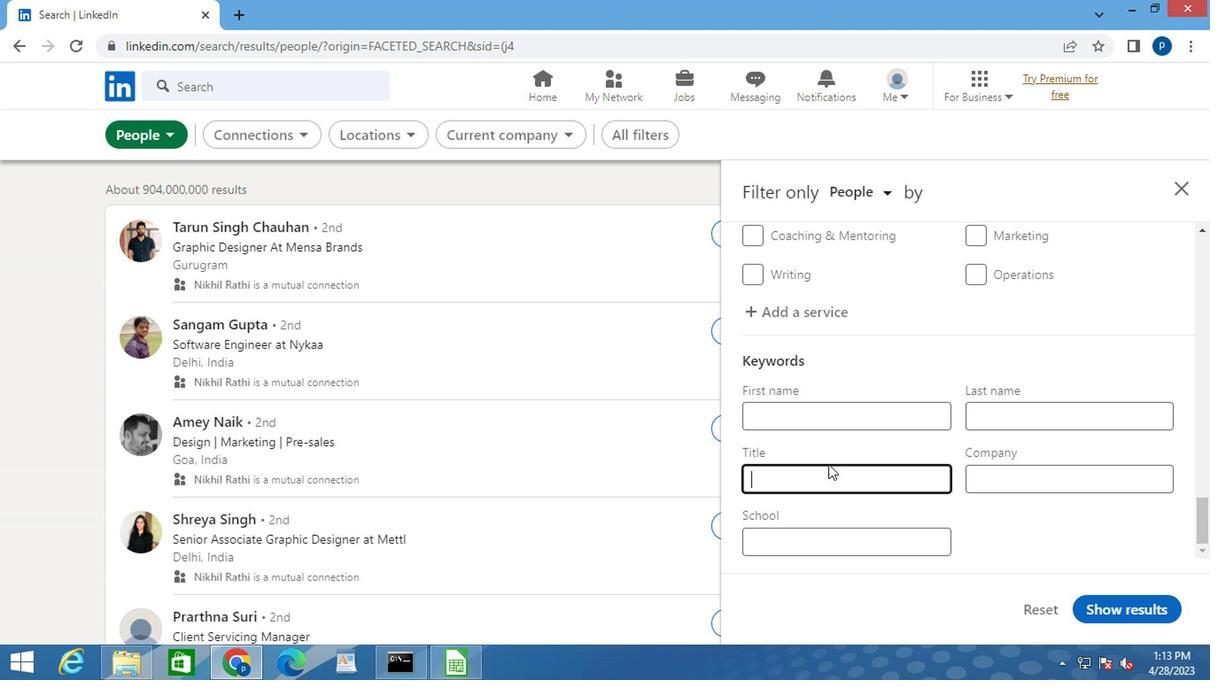 
Action: Mouse moved to (825, 468)
Screenshot: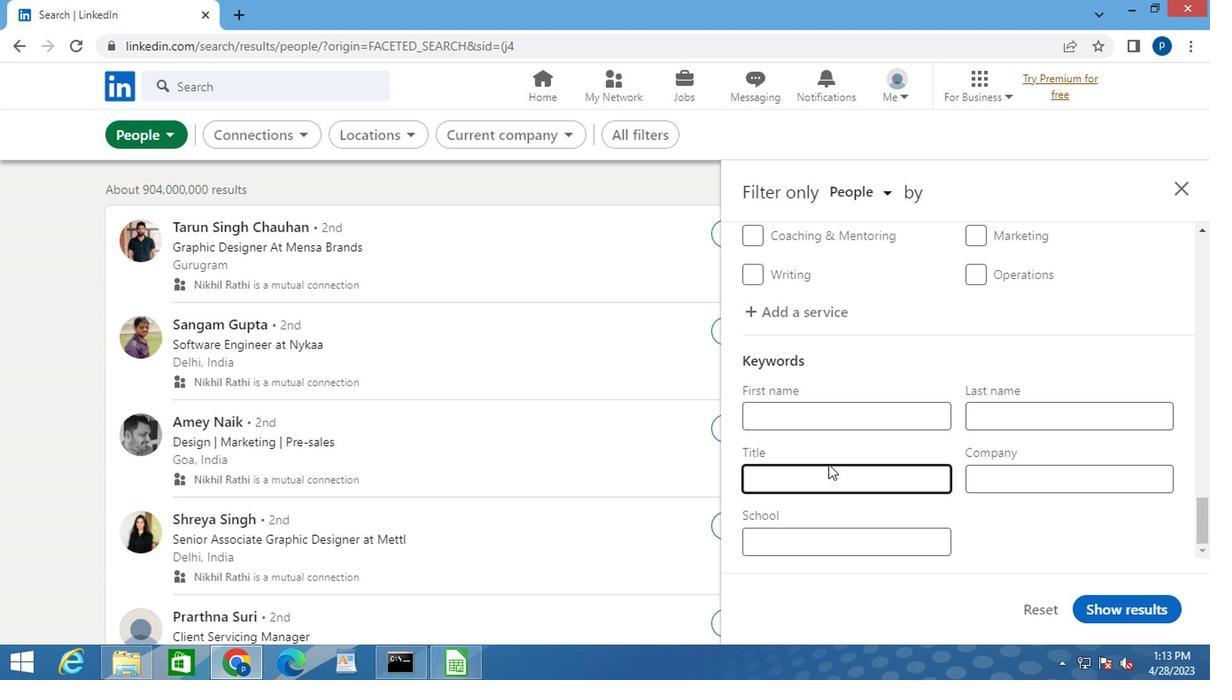 
Action: Key pressed M<Key.caps_lock>ARKETING<Key.space><Key.caps_lock>S<Key.caps_lock>PECIALIST<Key.space>
Screenshot: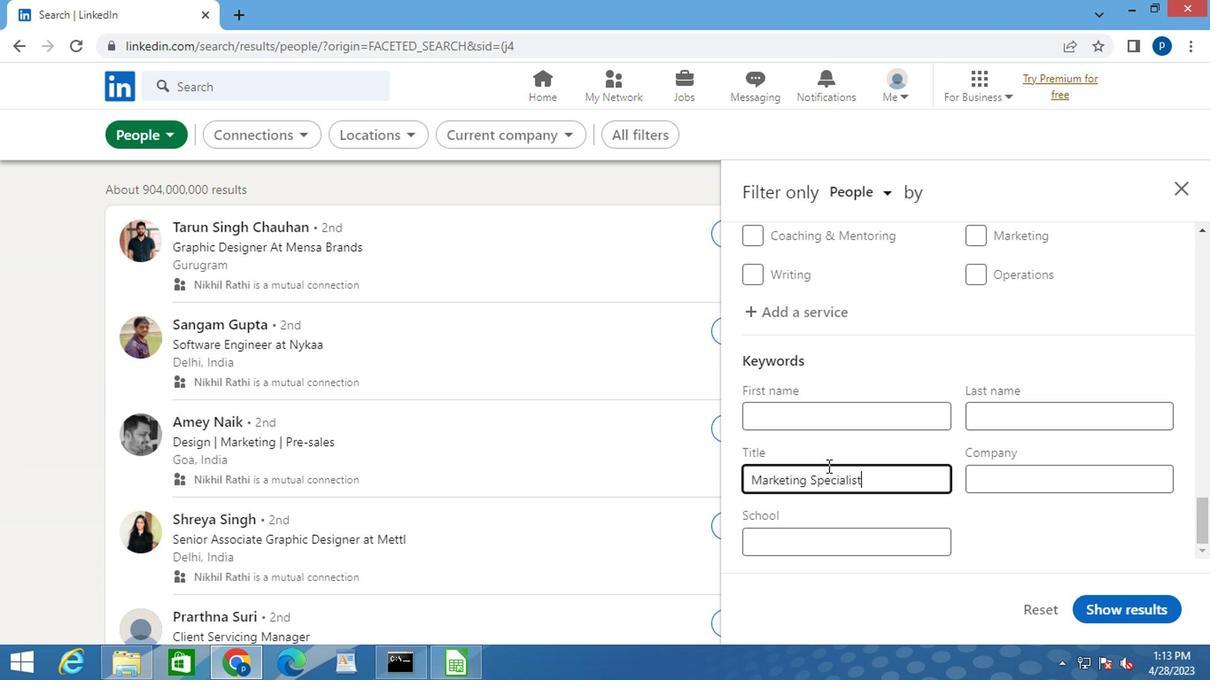 
Action: Mouse moved to (1118, 608)
Screenshot: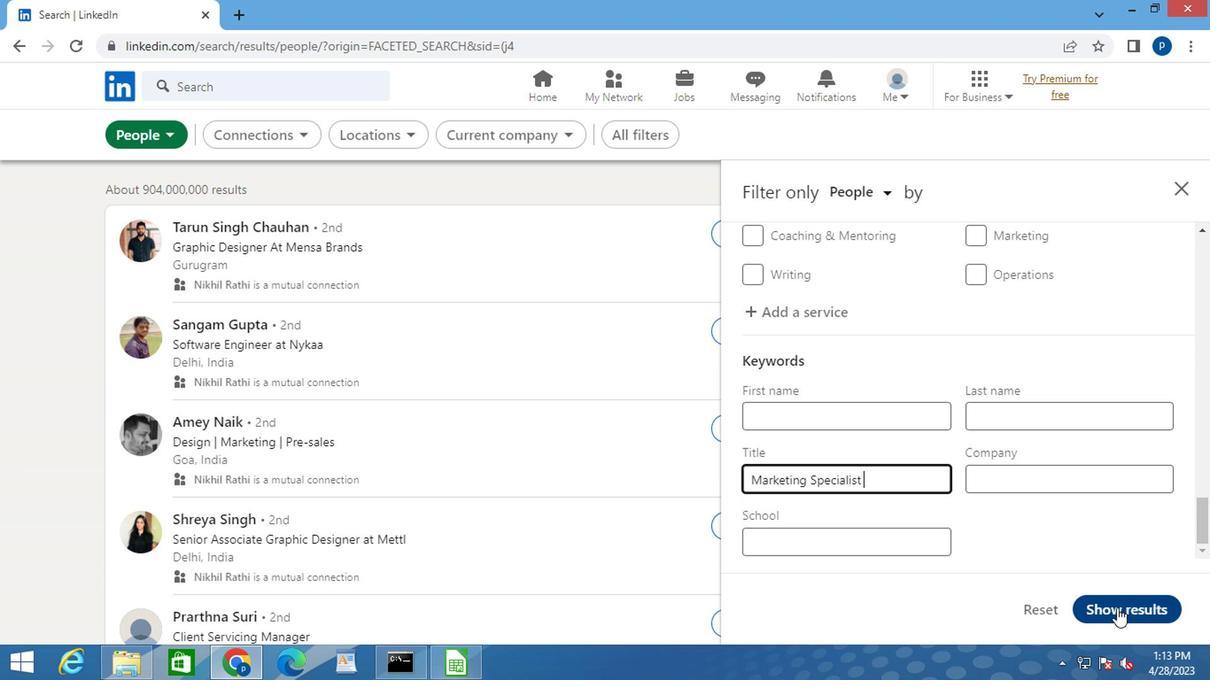 
Action: Mouse pressed left at (1118, 608)
Screenshot: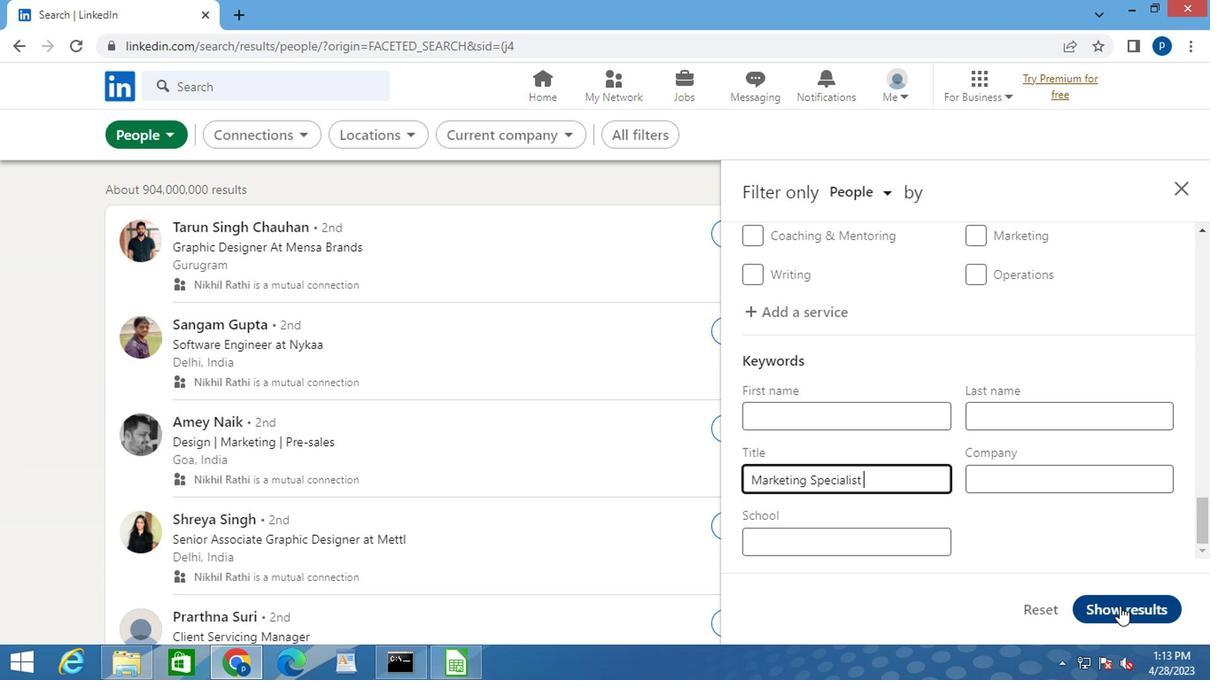 
